 Task: Look for space in Zavodoukovsk, Russia from 24th August, 2023 to 10th September, 2023 for 8 adults in price range Rs.12000 to Rs.15000. Place can be entire place or shared room with 4 bedrooms having 8 beds and 4 bathrooms. Property type can be house, flat, guest house. Amenities needed are: wifi, TV, free parkinig on premises, gym, breakfast. Booking option can be shelf check-in. Required host language is English.
Action: Mouse moved to (477, 97)
Screenshot: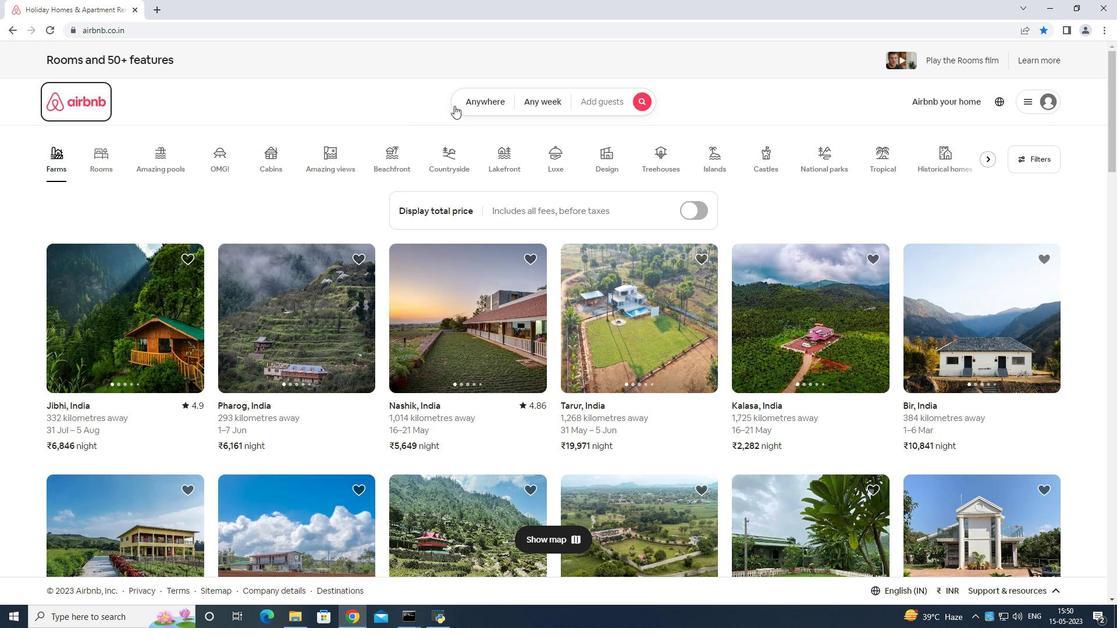 
Action: Mouse pressed left at (477, 97)
Screenshot: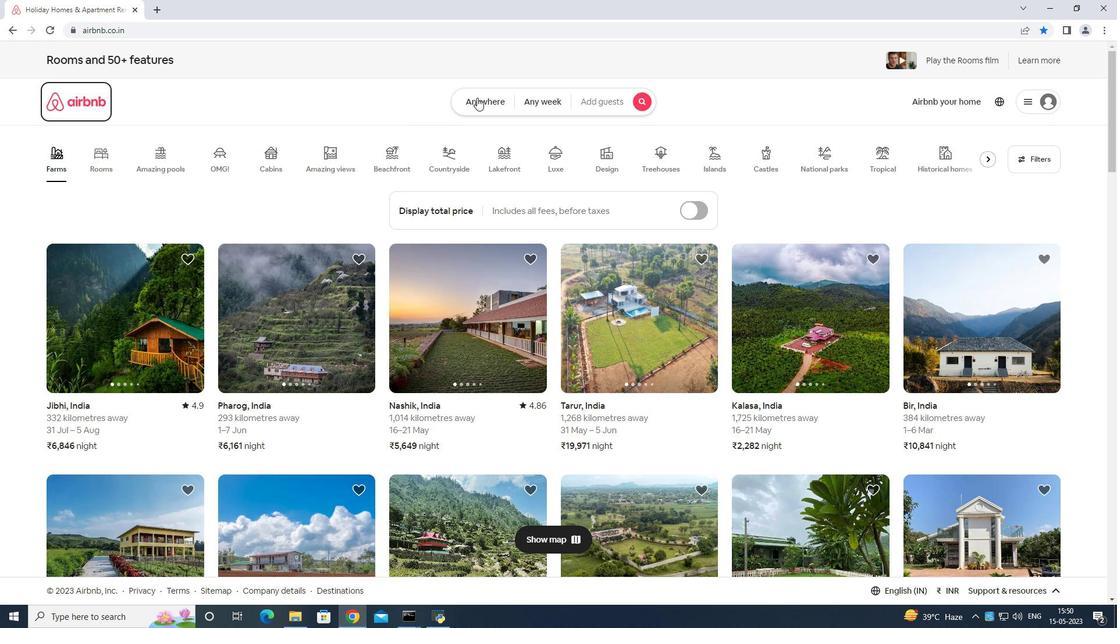 
Action: Mouse moved to (453, 140)
Screenshot: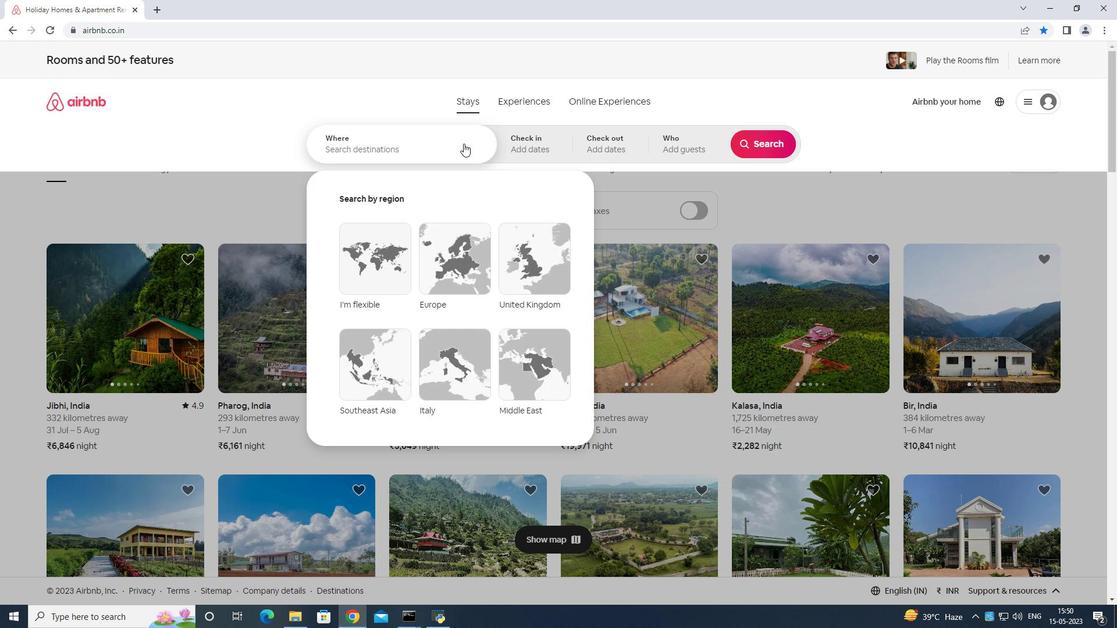 
Action: Mouse pressed left at (453, 140)
Screenshot: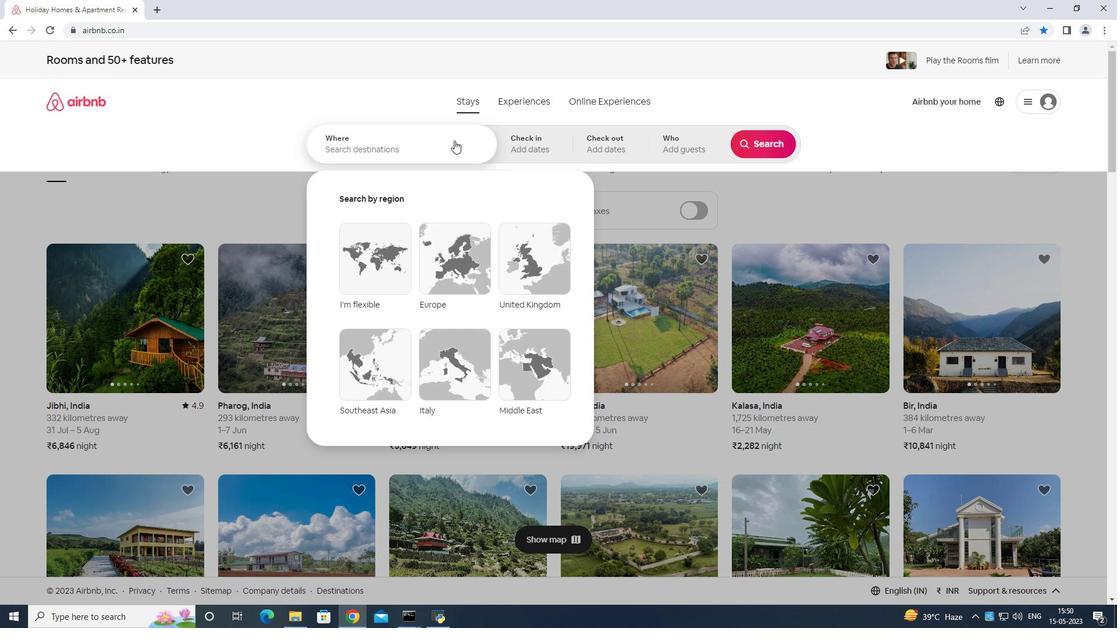 
Action: Mouse moved to (450, 140)
Screenshot: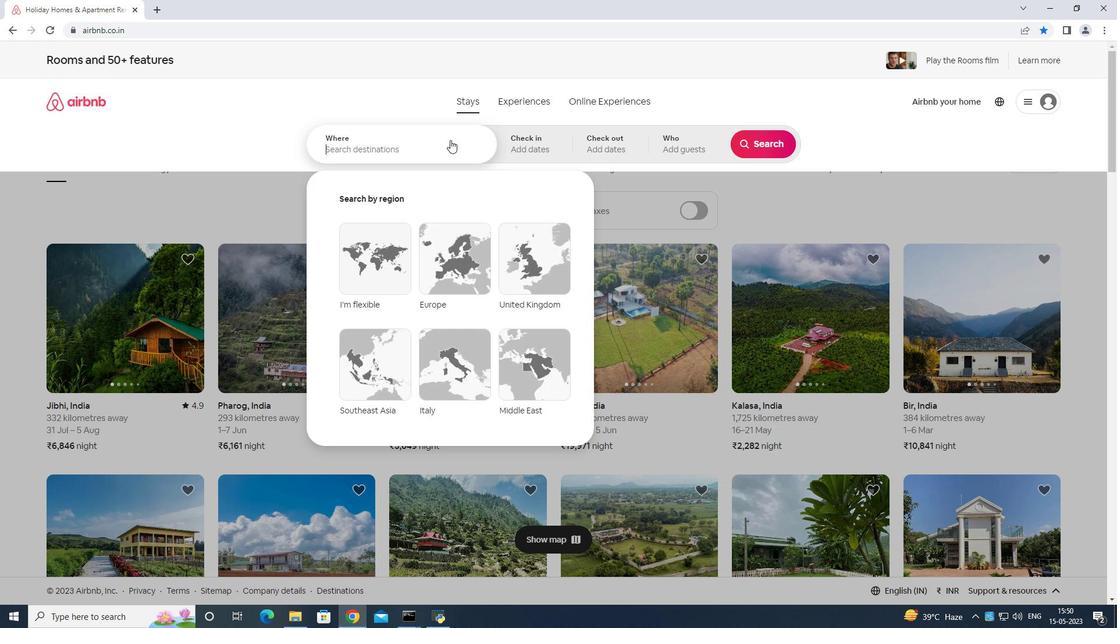 
Action: Key pressed <Key.shift>Zavodoukovsk<Key.space><Key.shift>Russia<Key.enter>
Screenshot: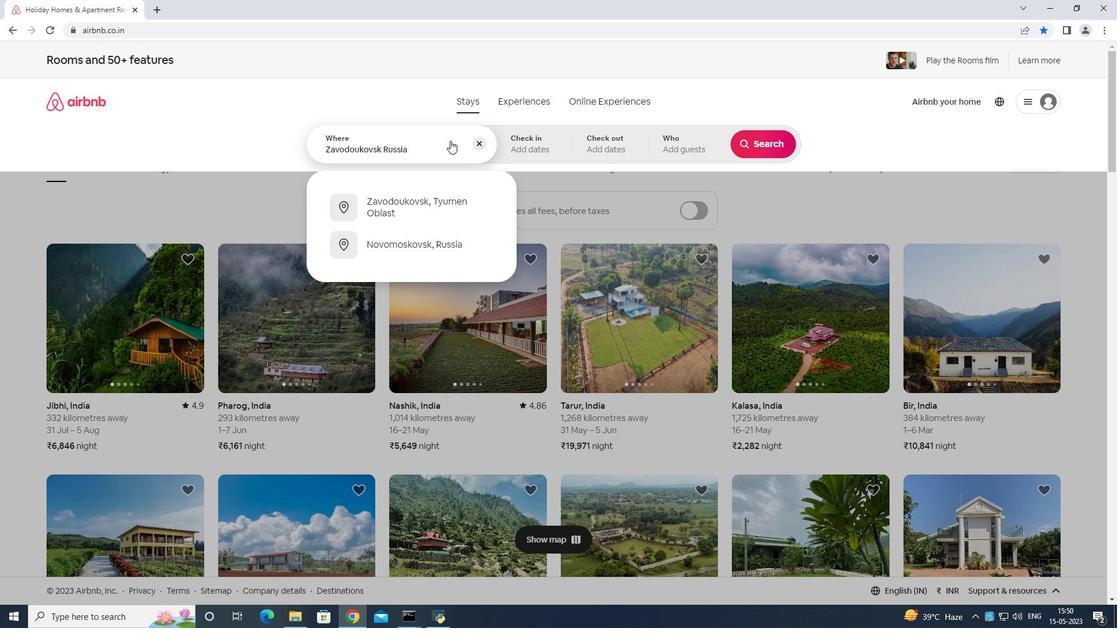 
Action: Mouse moved to (755, 239)
Screenshot: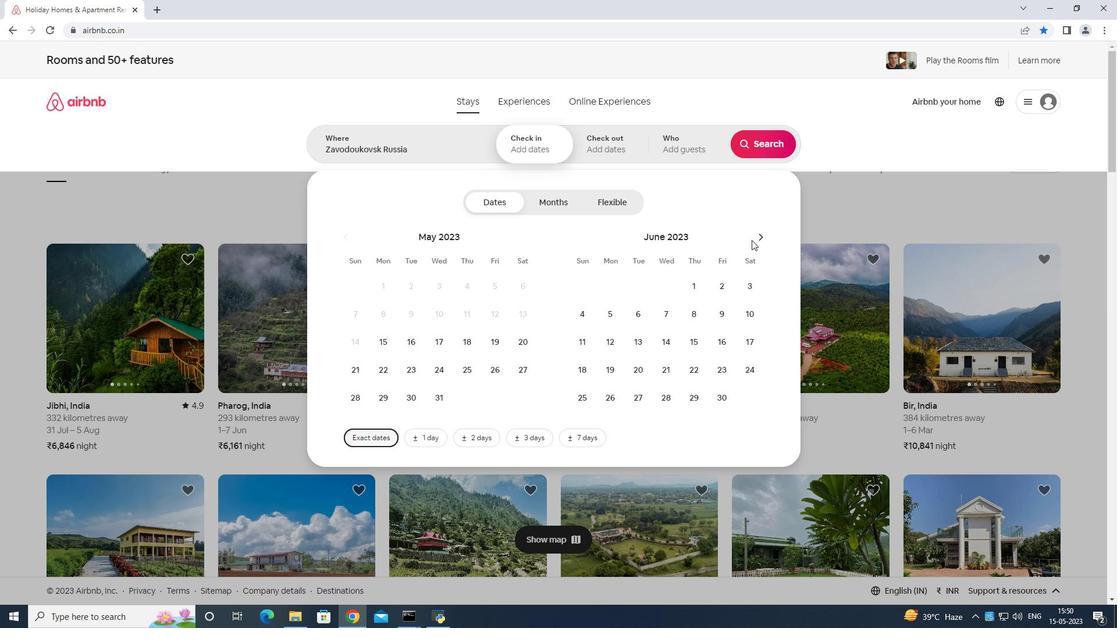 
Action: Mouse pressed left at (755, 239)
Screenshot: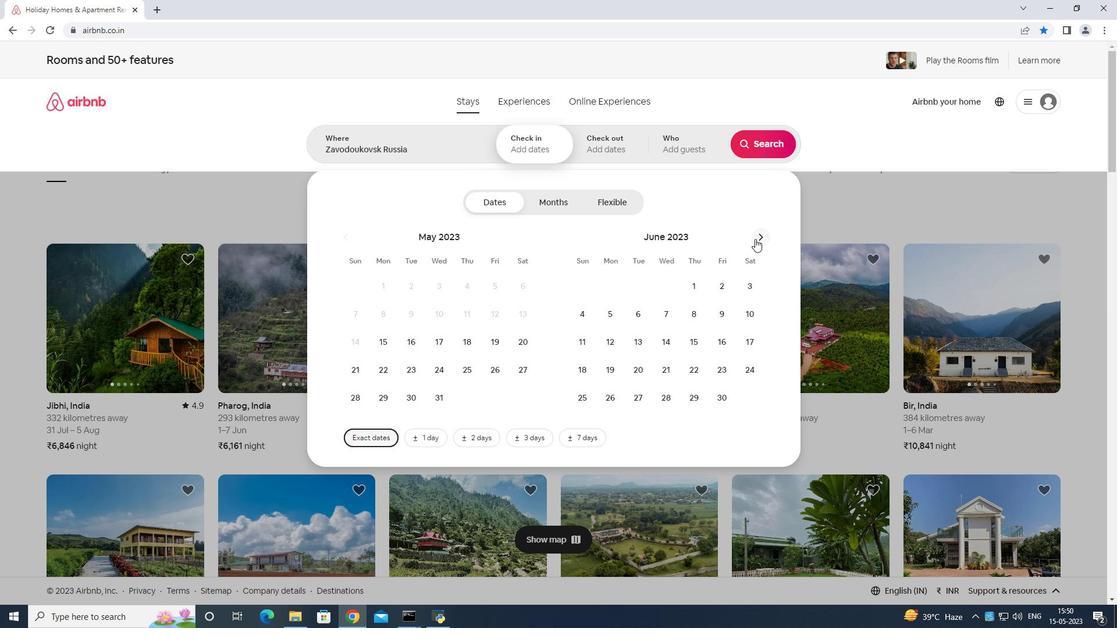
Action: Mouse moved to (757, 238)
Screenshot: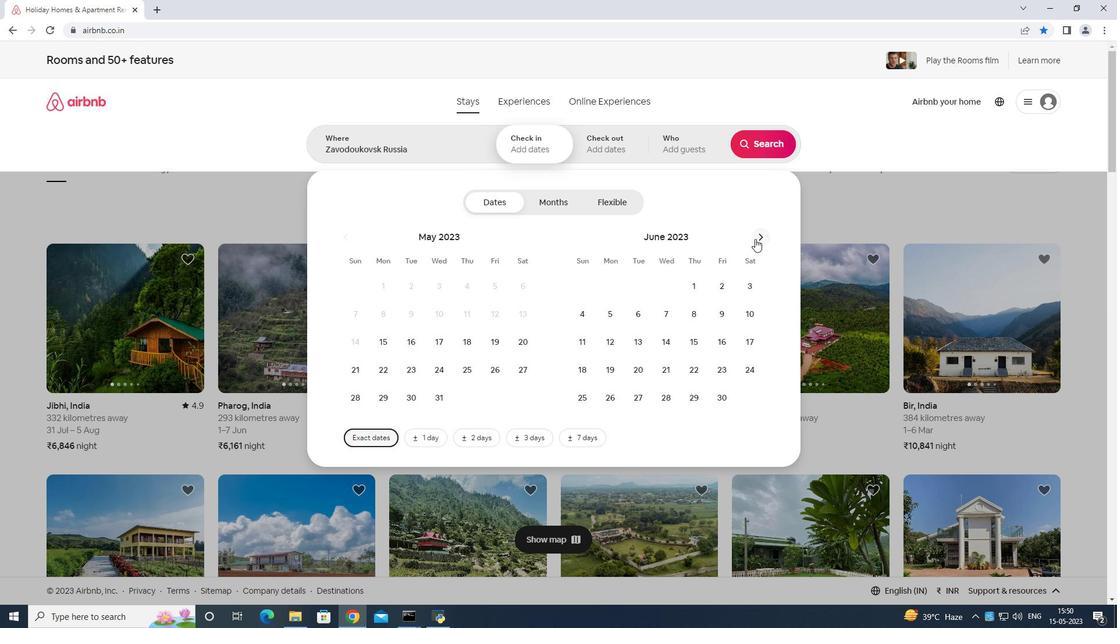 
Action: Mouse pressed left at (757, 238)
Screenshot: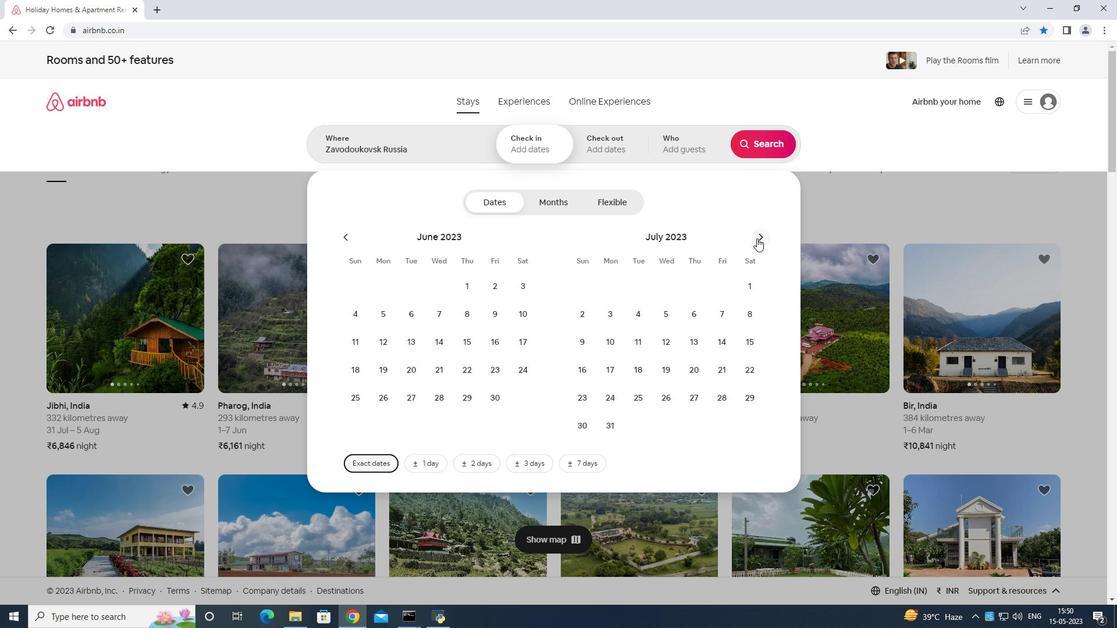 
Action: Mouse moved to (697, 367)
Screenshot: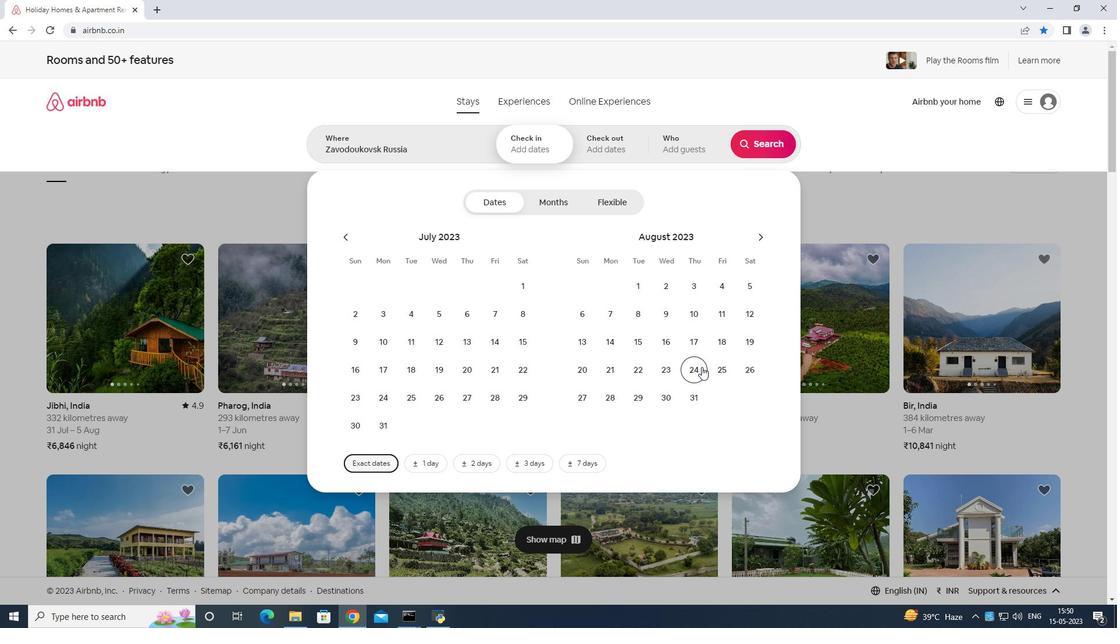 
Action: Mouse pressed left at (697, 367)
Screenshot: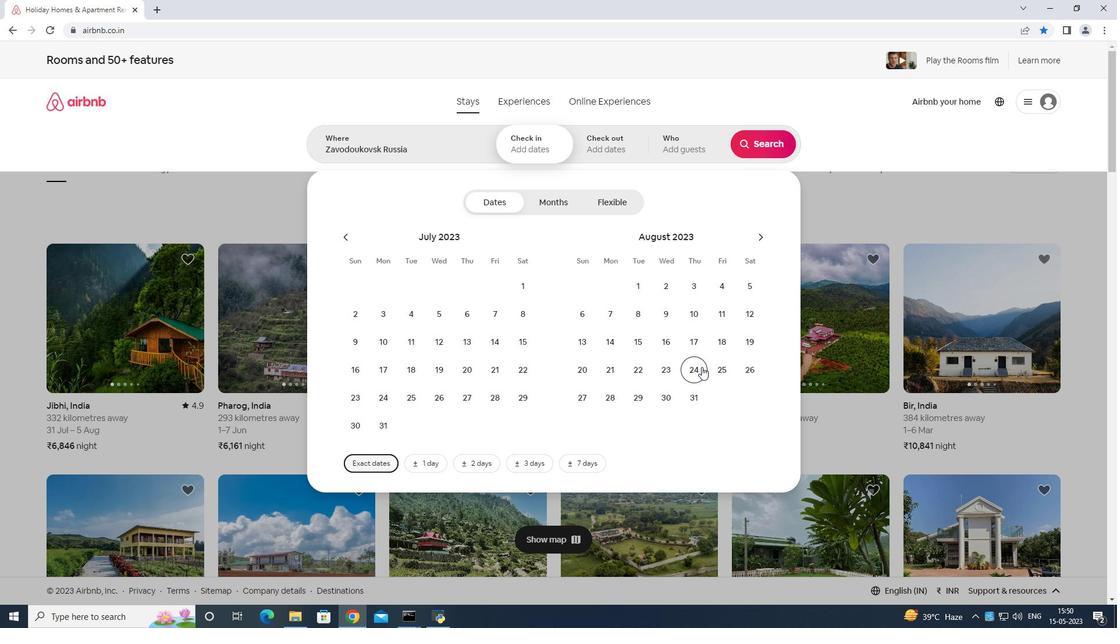 
Action: Mouse moved to (763, 236)
Screenshot: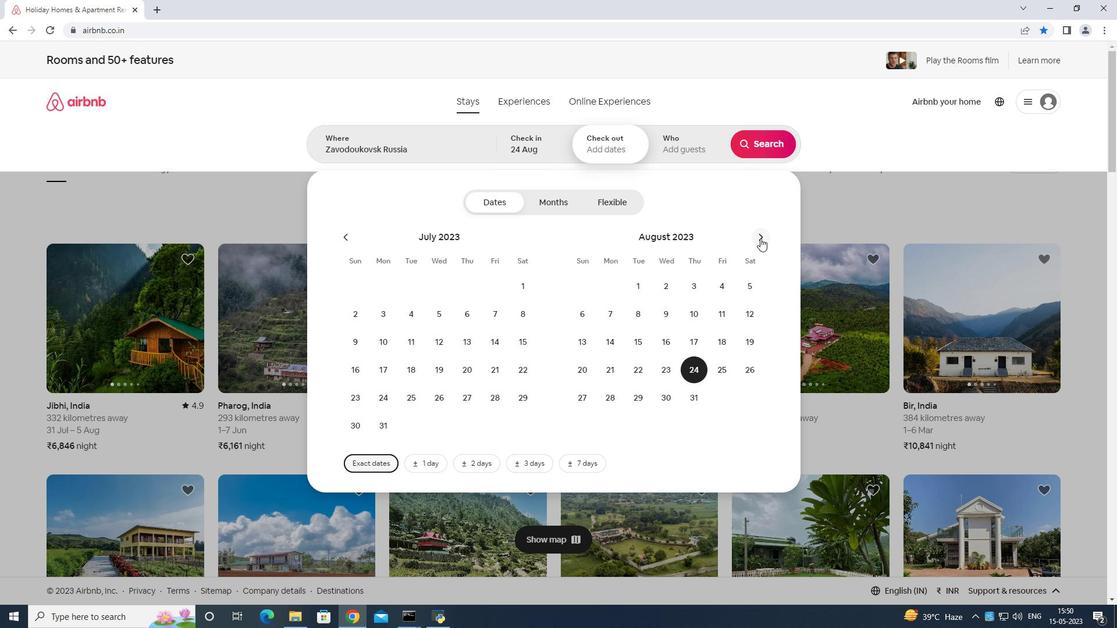 
Action: Mouse pressed left at (763, 236)
Screenshot: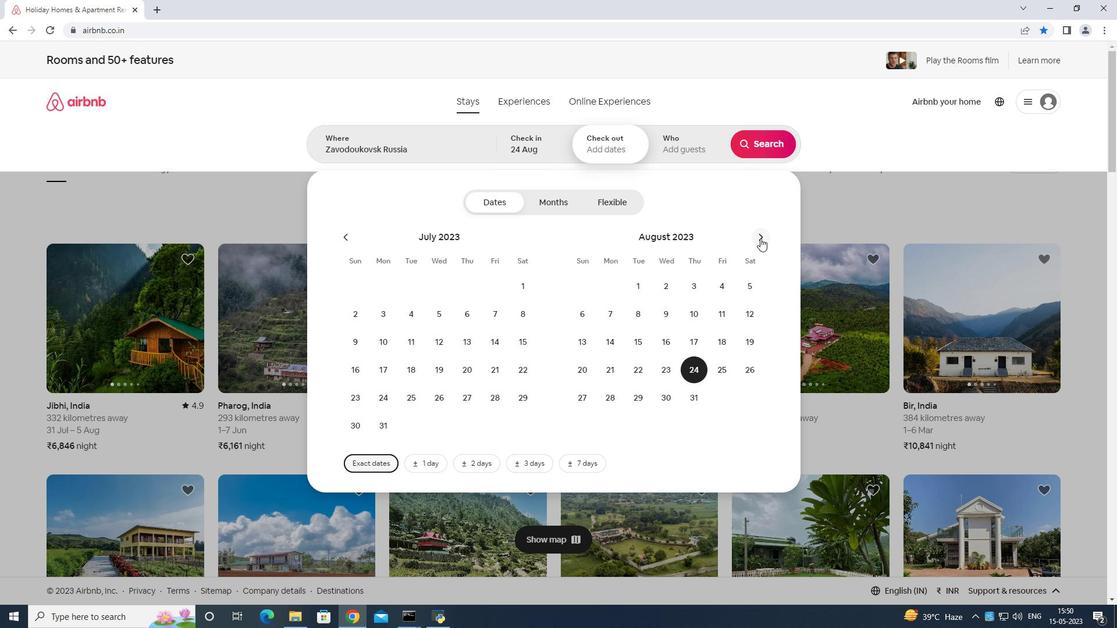
Action: Mouse moved to (592, 339)
Screenshot: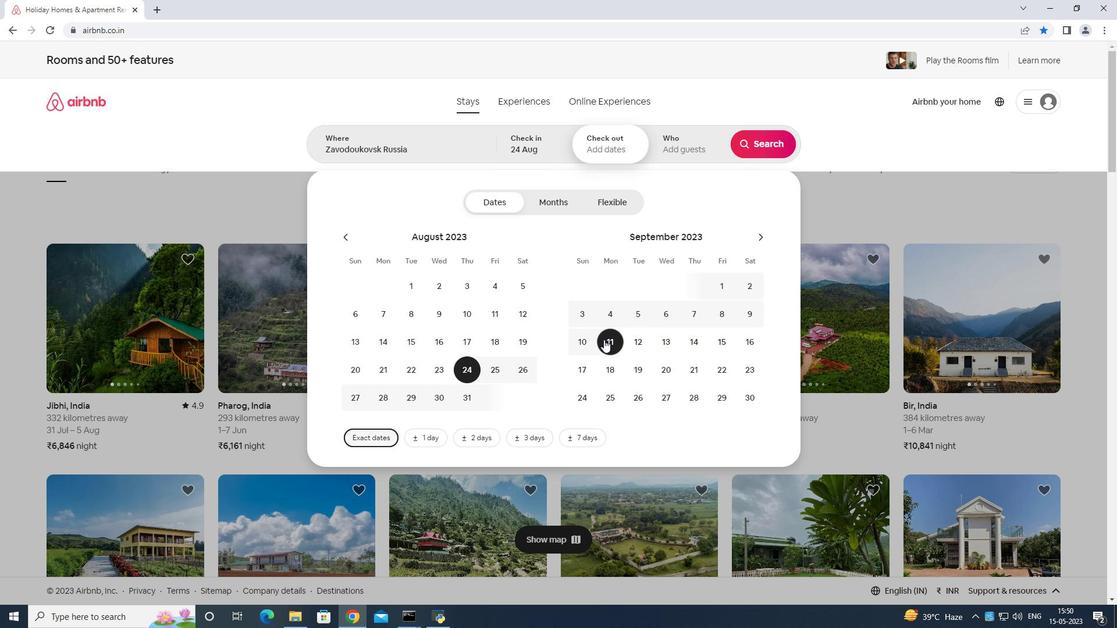 
Action: Mouse pressed left at (592, 339)
Screenshot: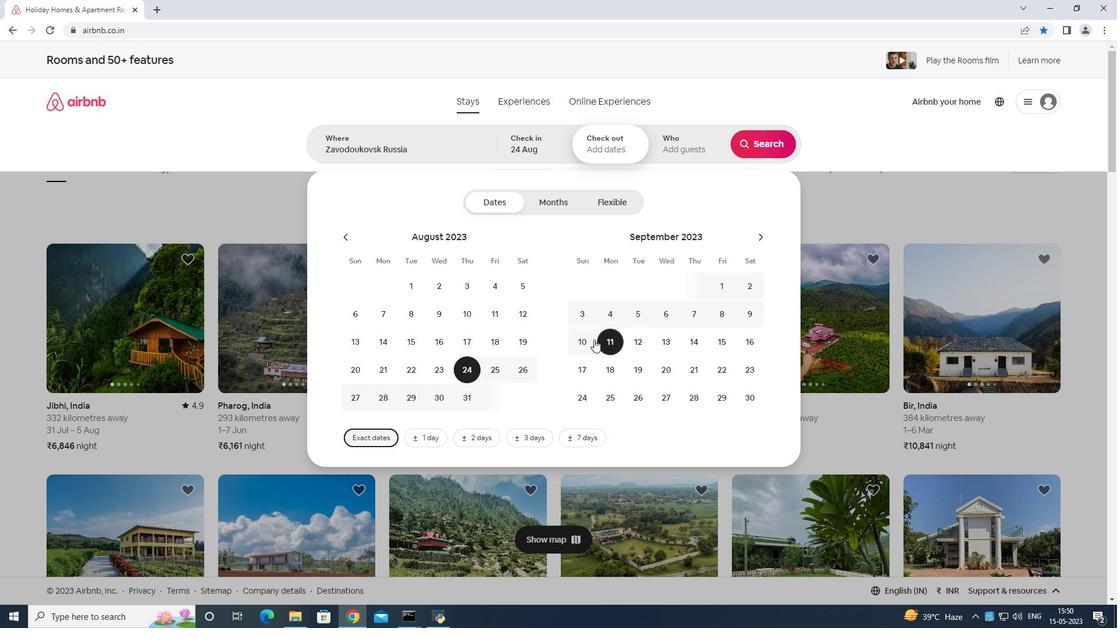 
Action: Mouse moved to (700, 146)
Screenshot: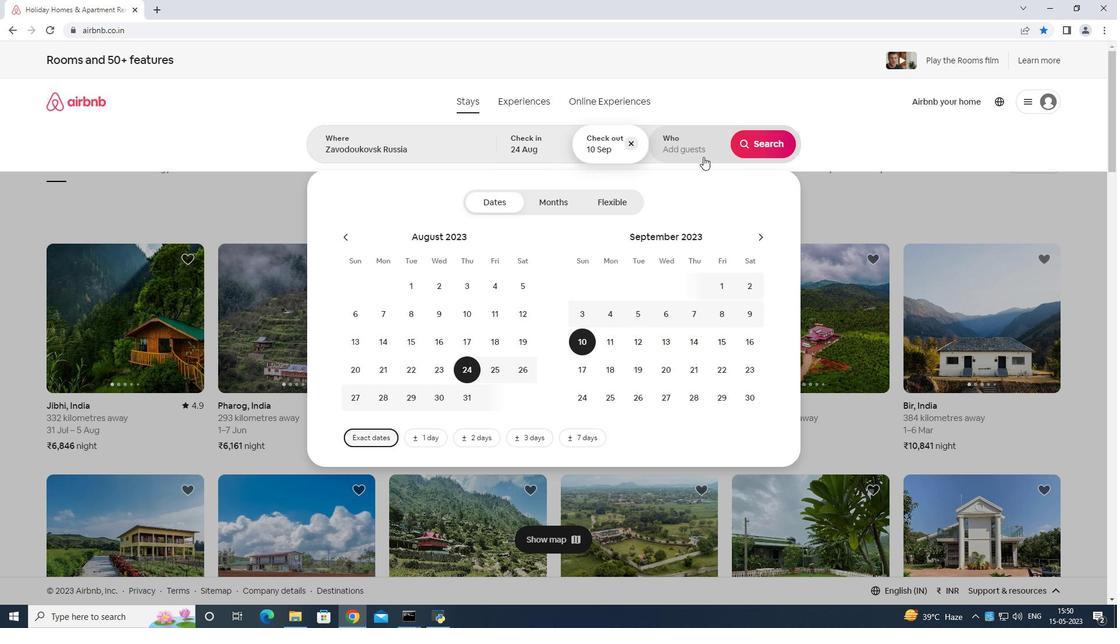 
Action: Mouse pressed left at (700, 146)
Screenshot: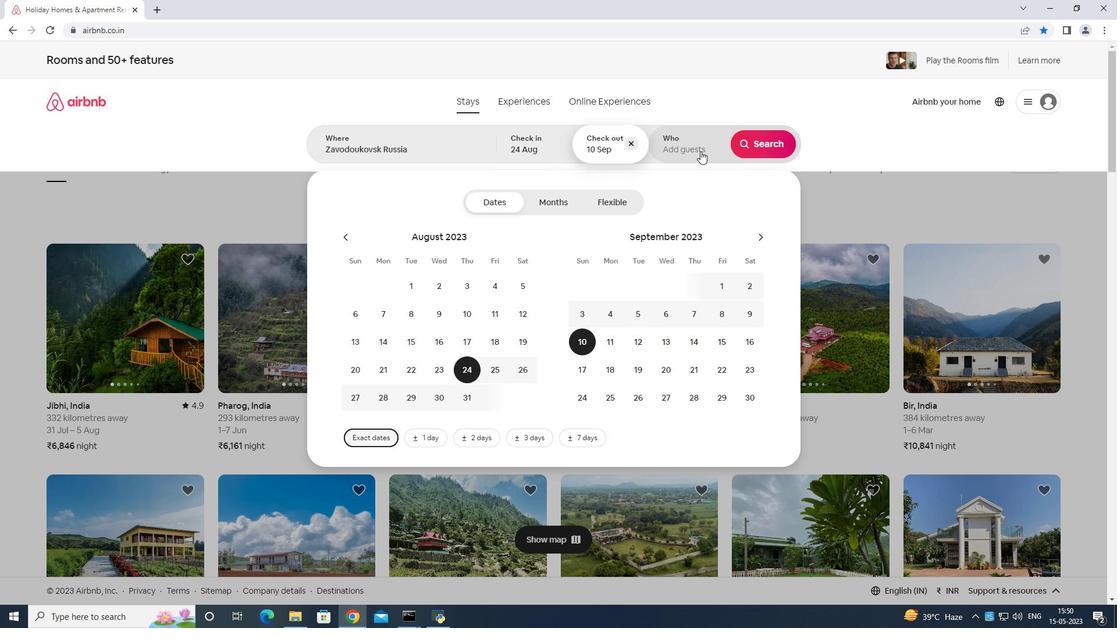 
Action: Mouse moved to (710, 143)
Screenshot: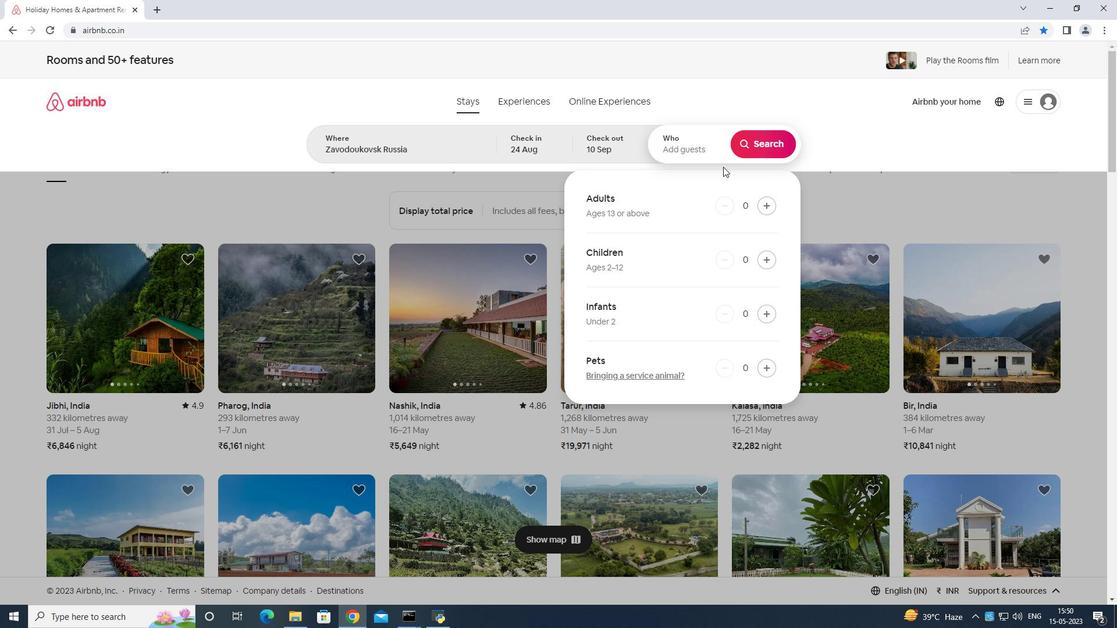 
Action: Mouse pressed left at (710, 143)
Screenshot: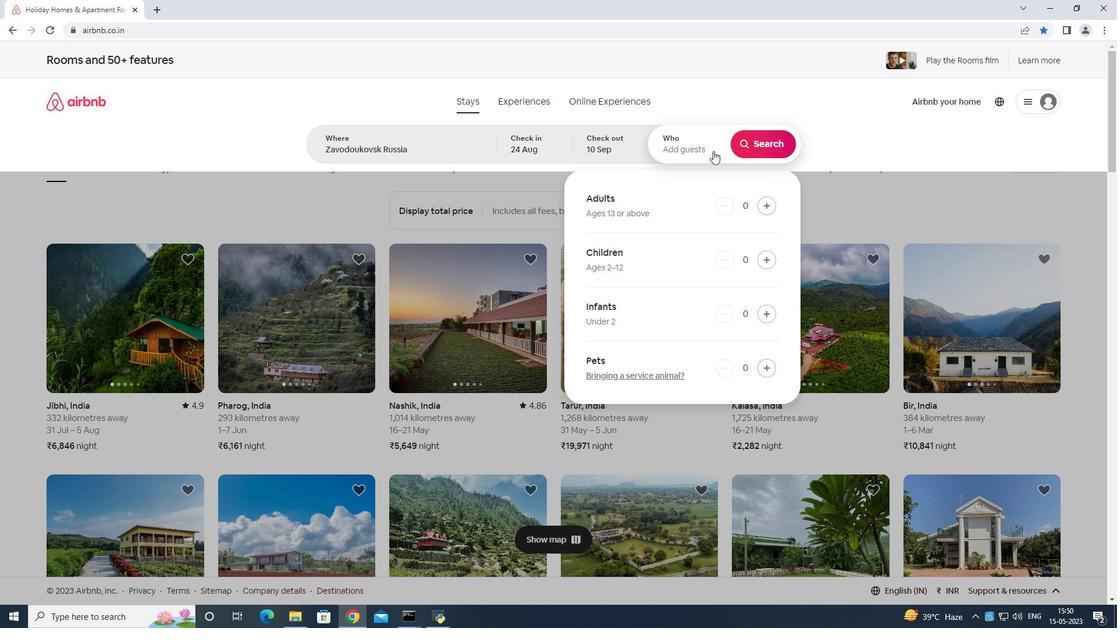 
Action: Mouse moved to (689, 143)
Screenshot: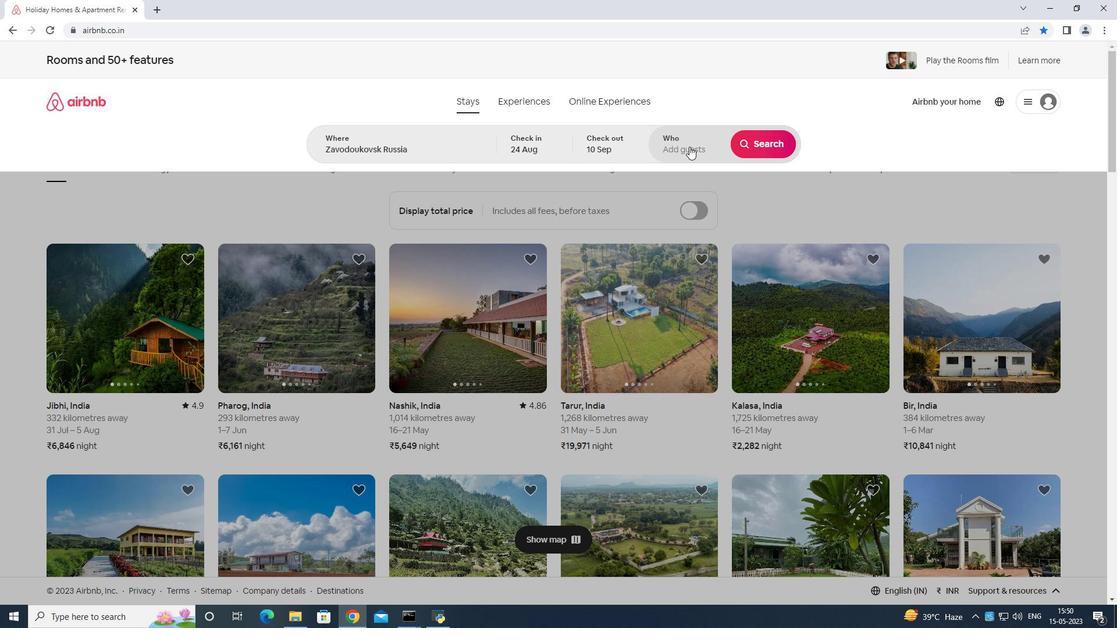 
Action: Mouse pressed left at (689, 143)
Screenshot: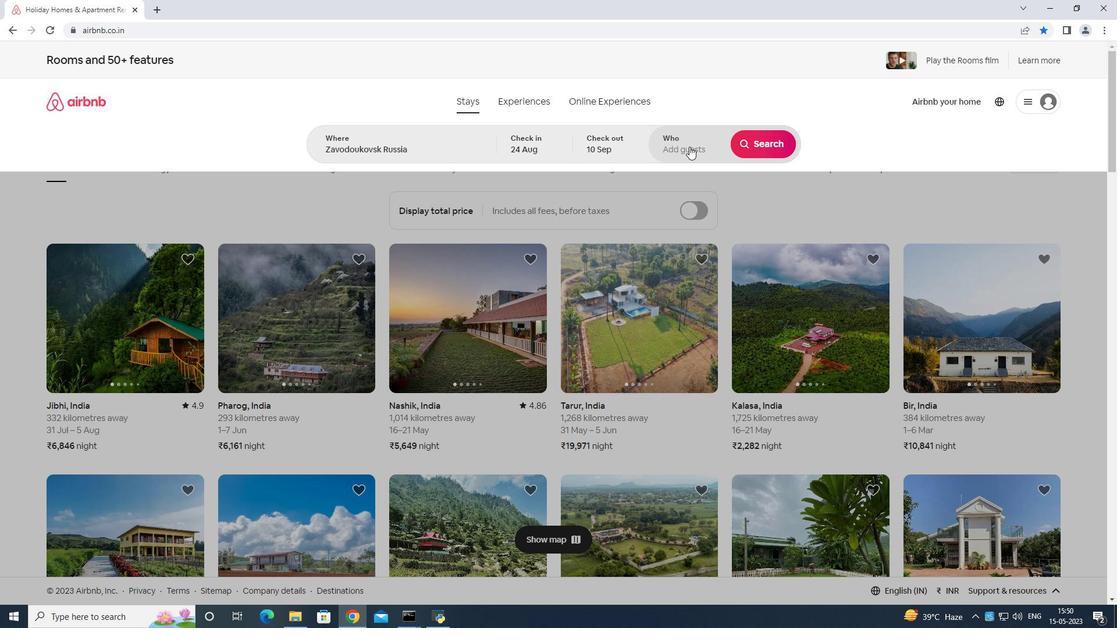 
Action: Mouse moved to (762, 207)
Screenshot: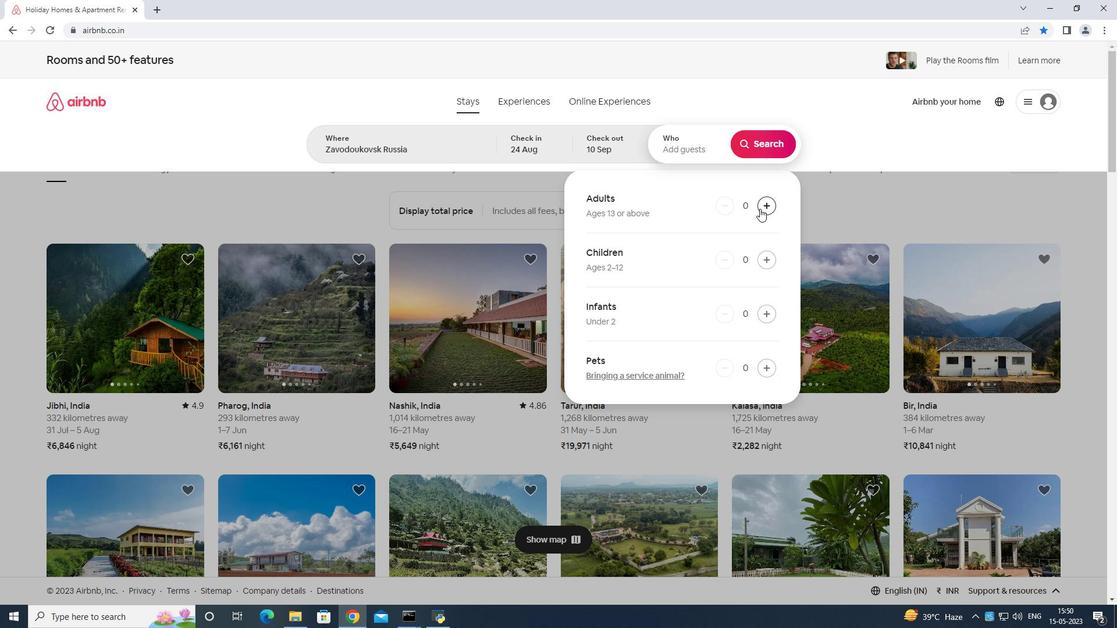 
Action: Mouse pressed left at (762, 207)
Screenshot: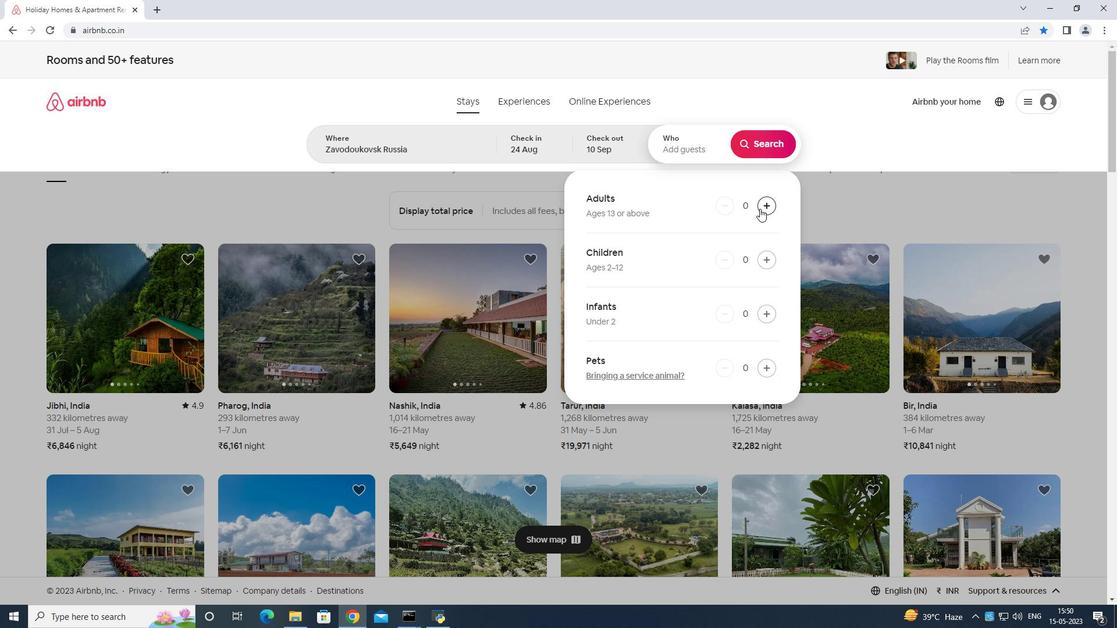
Action: Mouse moved to (763, 207)
Screenshot: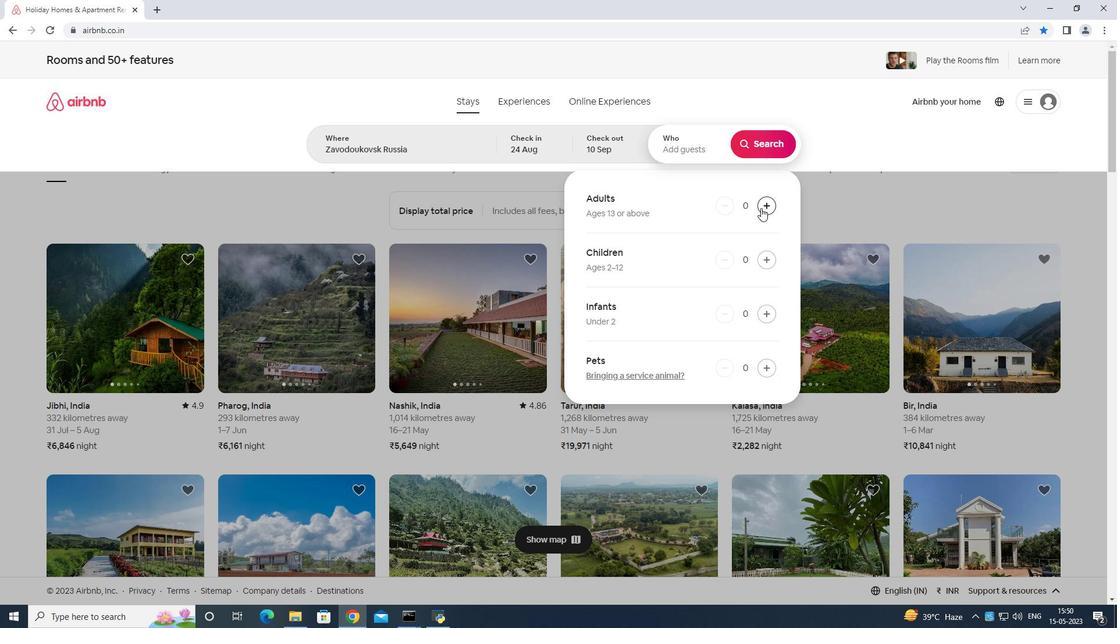 
Action: Mouse pressed left at (763, 207)
Screenshot: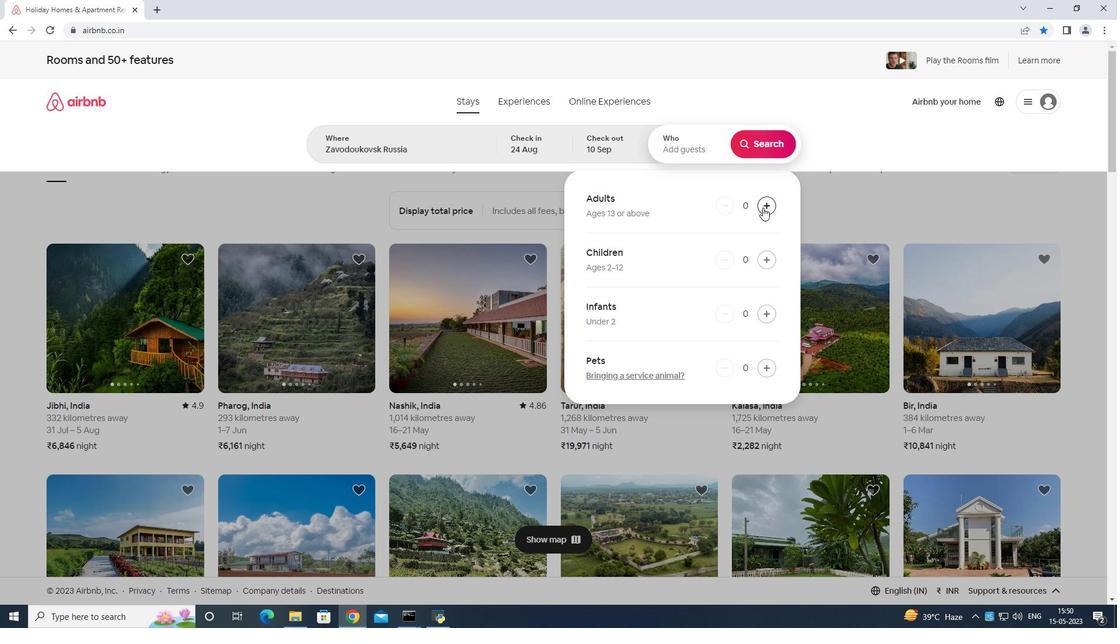 
Action: Mouse pressed left at (763, 207)
Screenshot: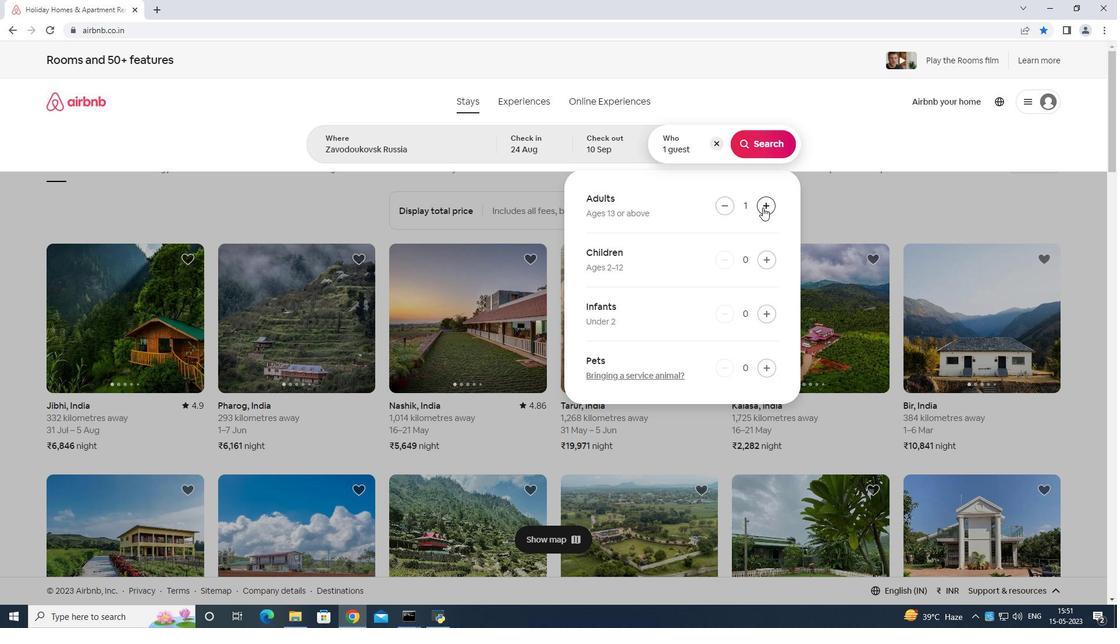 
Action: Mouse moved to (763, 207)
Screenshot: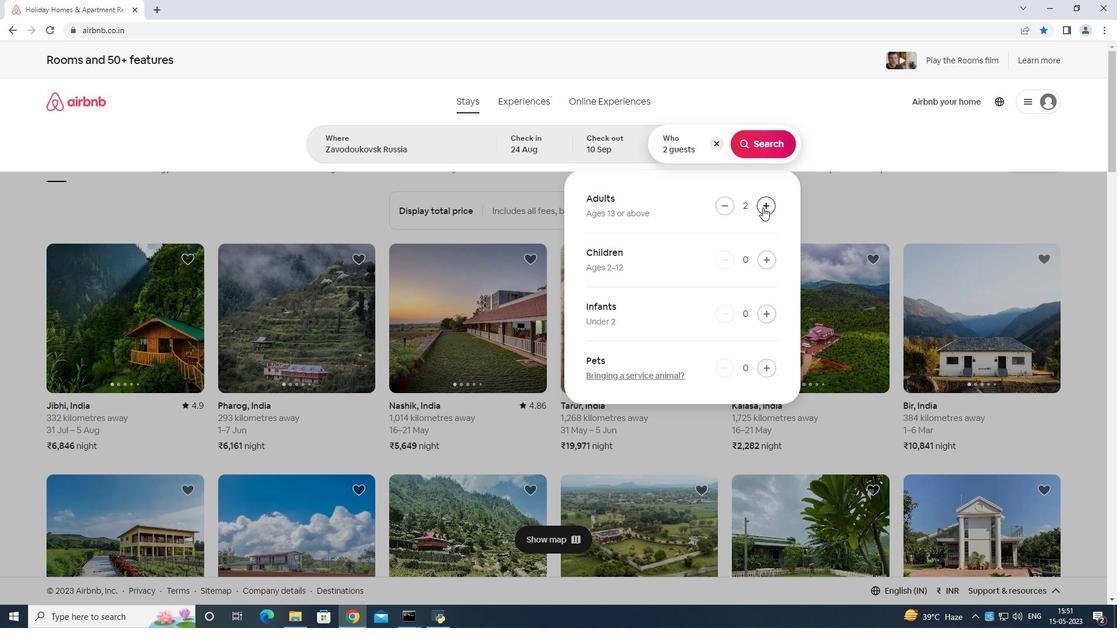 
Action: Mouse pressed left at (763, 207)
Screenshot: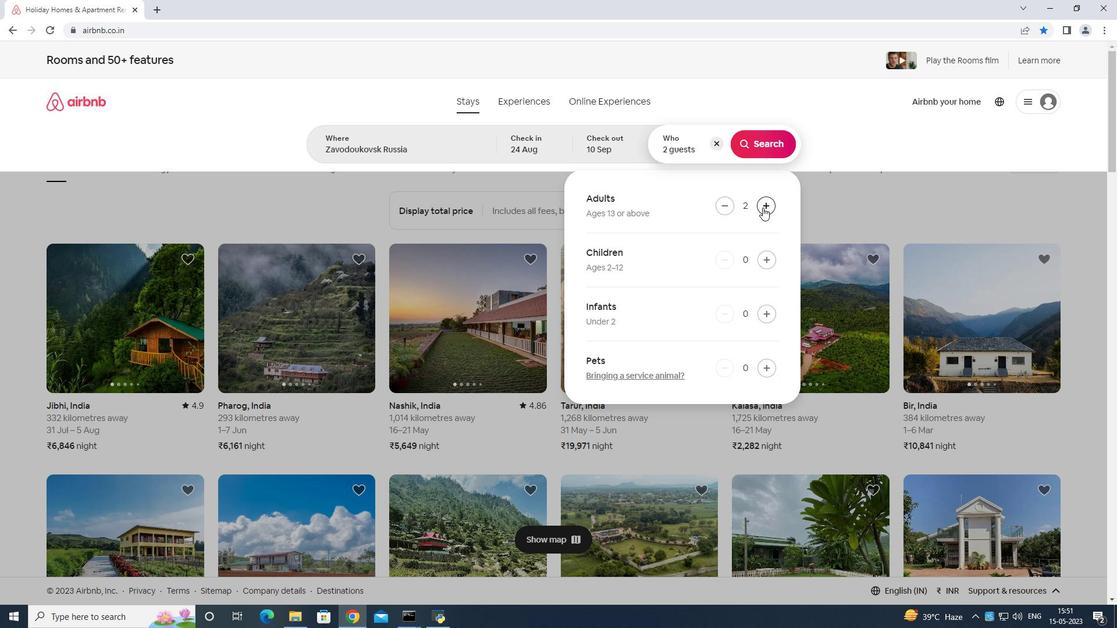 
Action: Mouse moved to (763, 207)
Screenshot: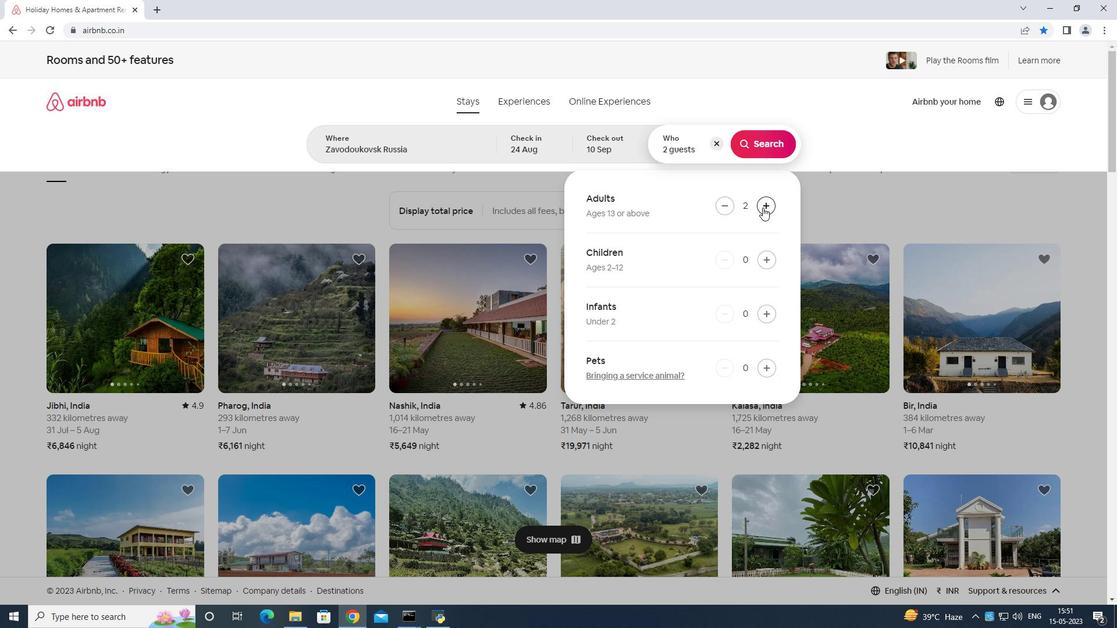 
Action: Mouse pressed left at (763, 207)
Screenshot: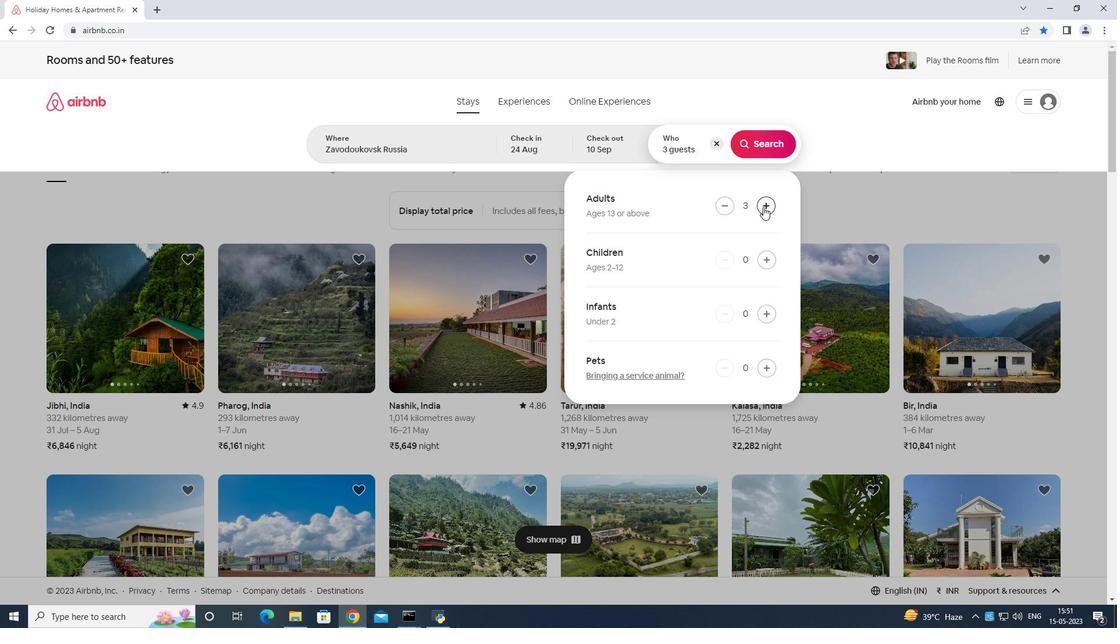 
Action: Mouse pressed left at (763, 207)
Screenshot: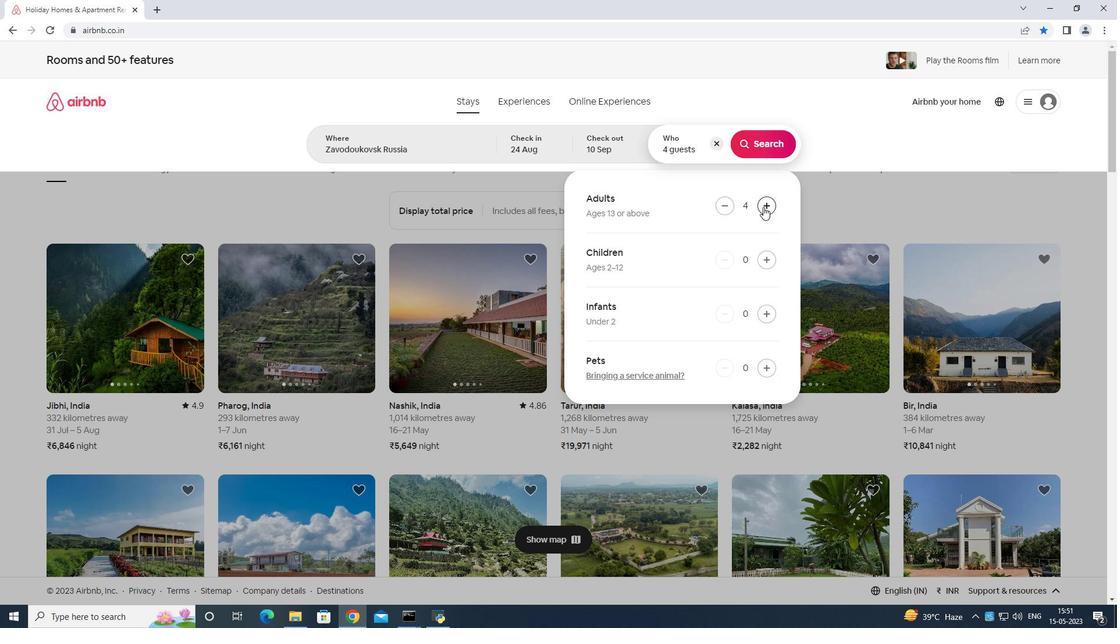
Action: Mouse pressed left at (763, 207)
Screenshot: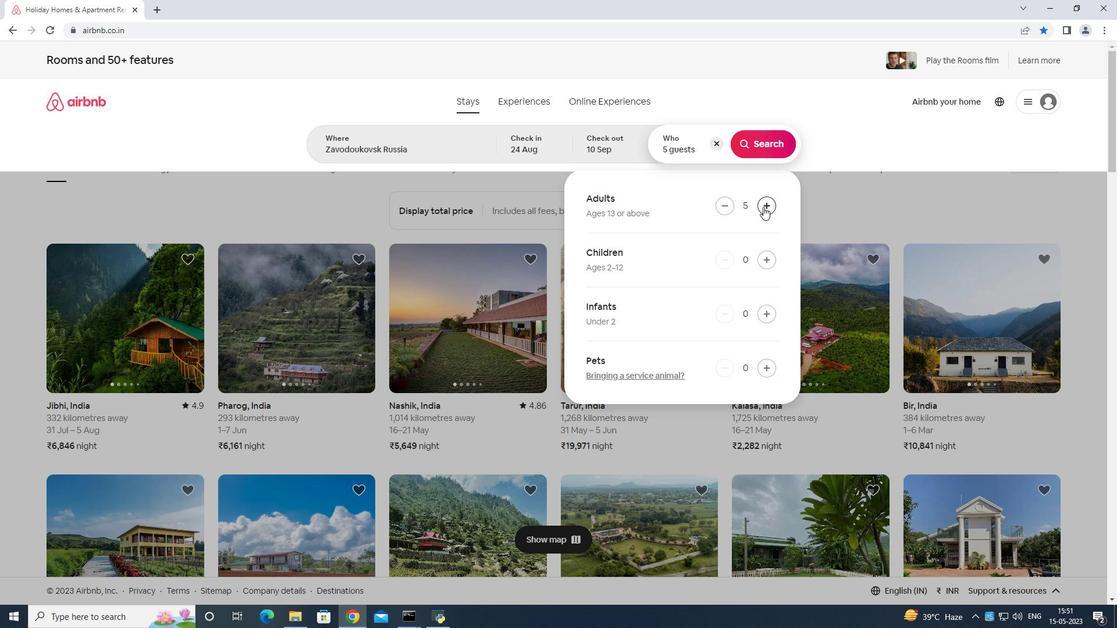
Action: Mouse pressed left at (763, 207)
Screenshot: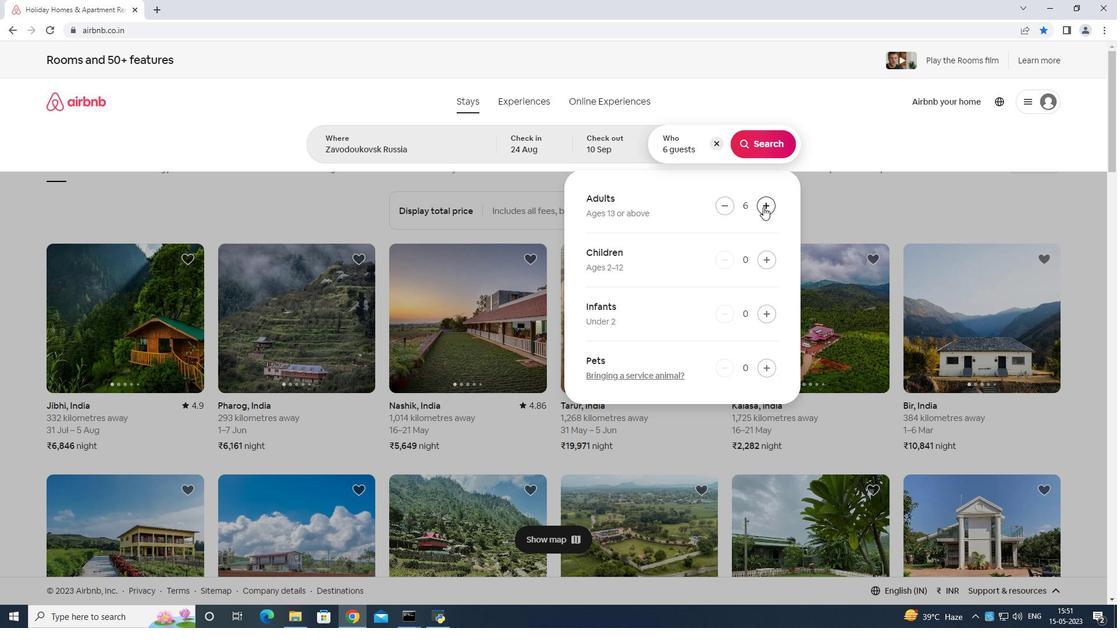 
Action: Mouse moved to (762, 144)
Screenshot: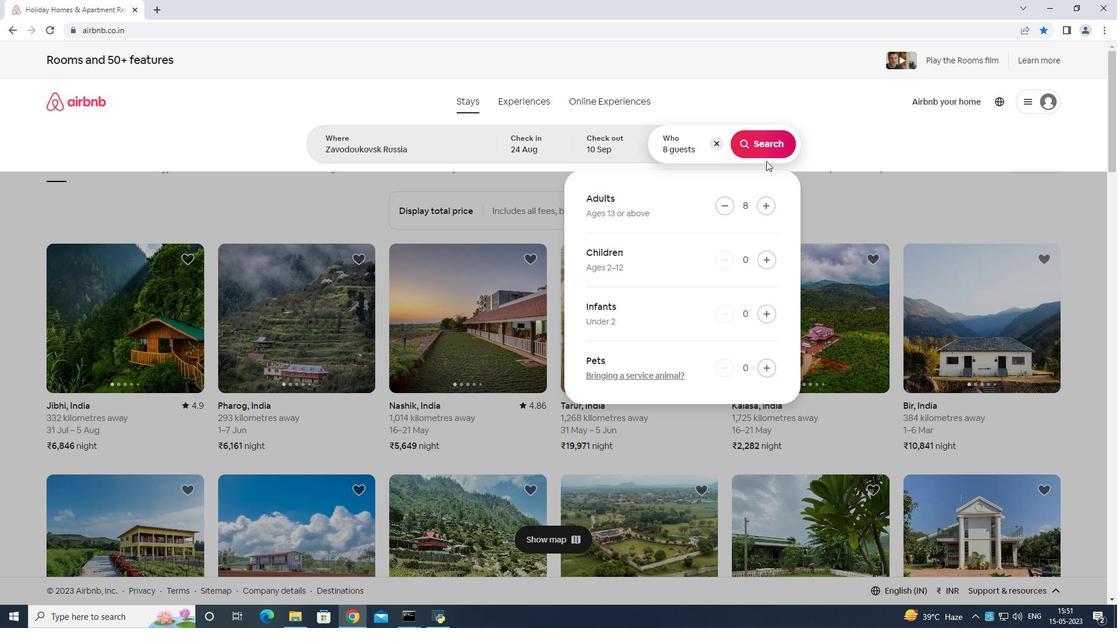 
Action: Mouse pressed left at (762, 144)
Screenshot: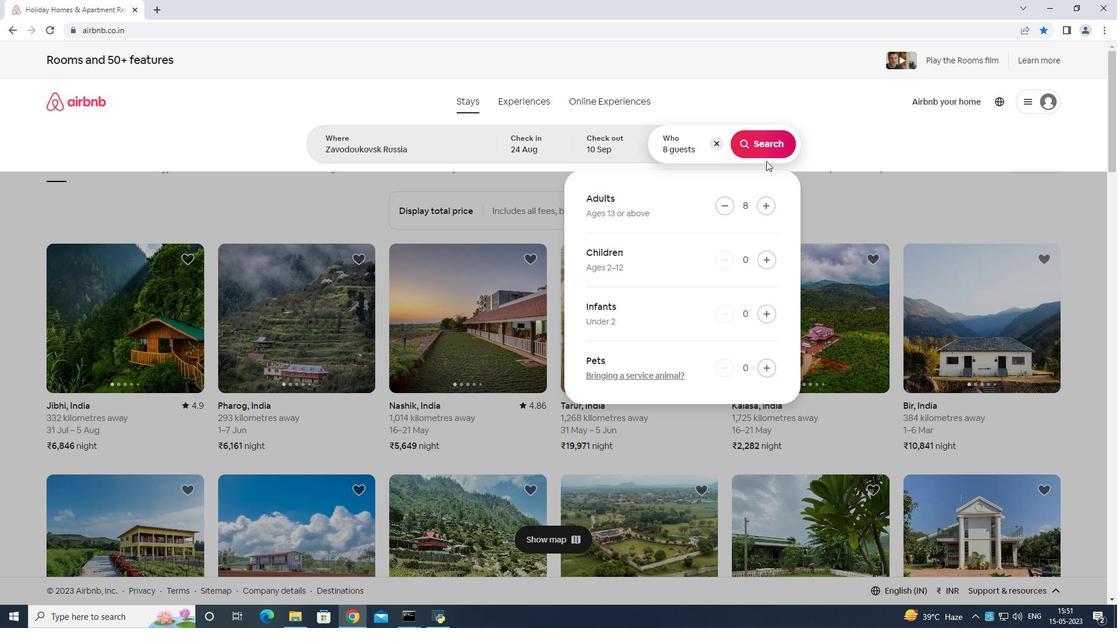 
Action: Mouse moved to (1064, 105)
Screenshot: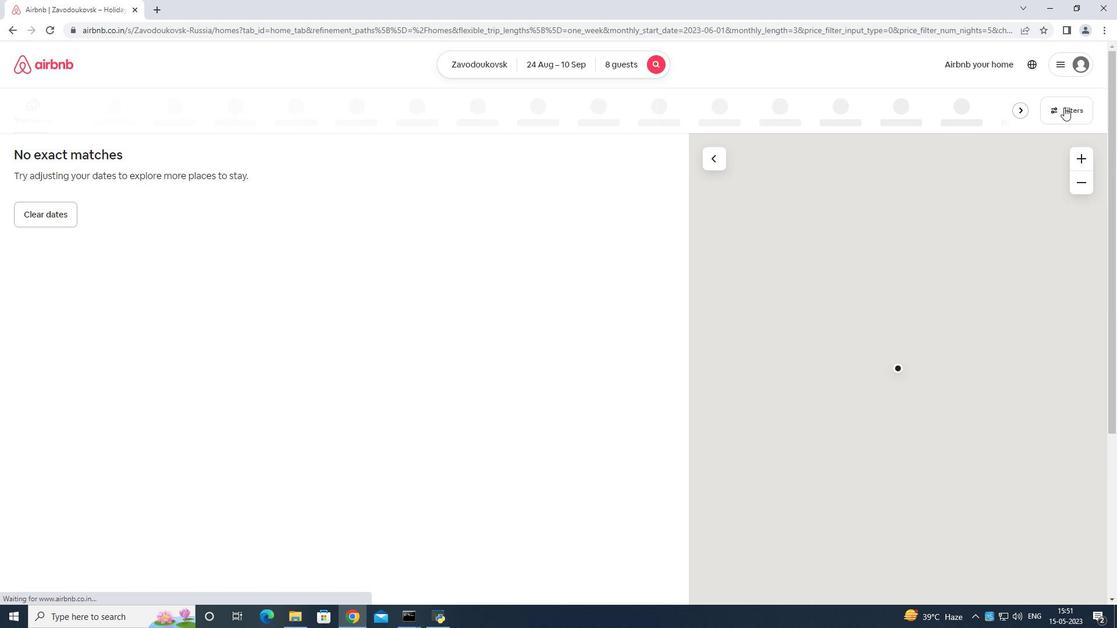 
Action: Mouse pressed left at (1064, 105)
Screenshot: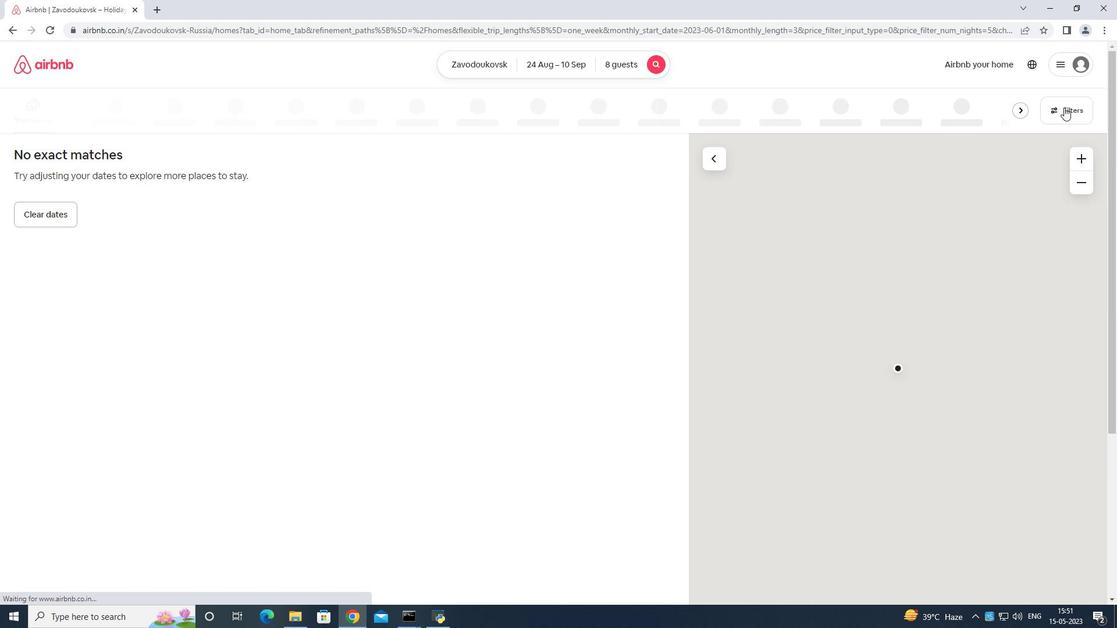 
Action: Mouse moved to (497, 389)
Screenshot: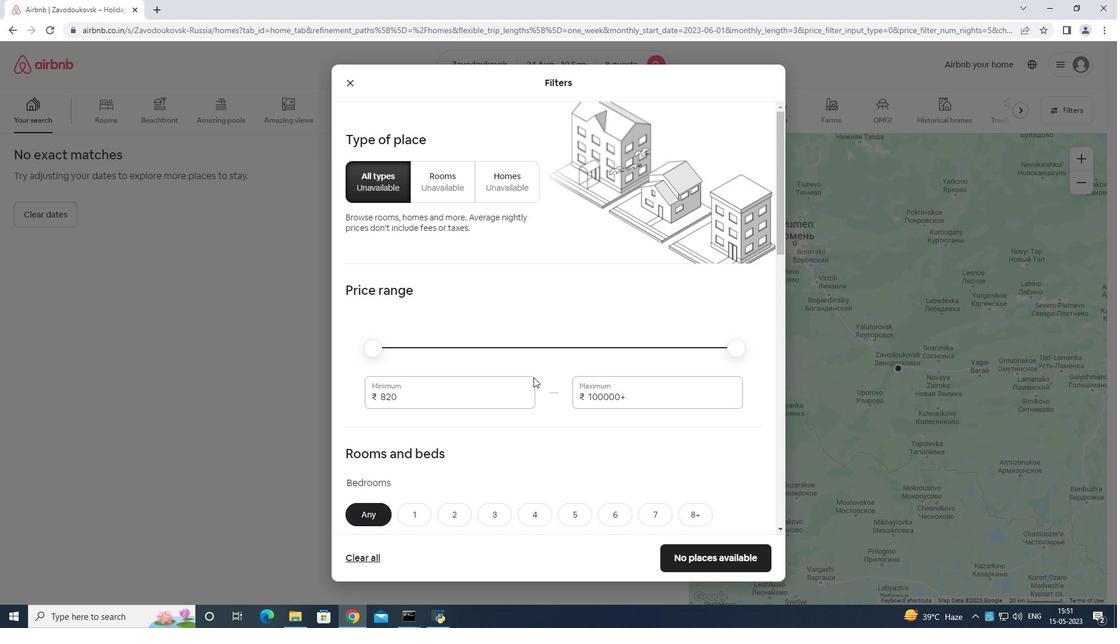 
Action: Mouse pressed left at (497, 389)
Screenshot: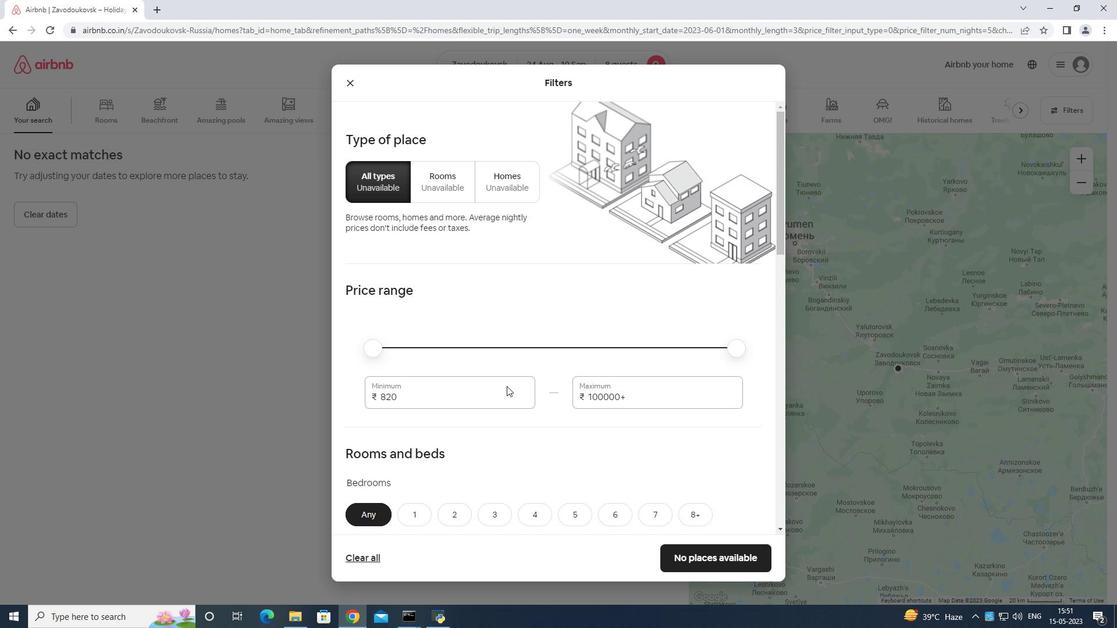 
Action: Mouse moved to (495, 388)
Screenshot: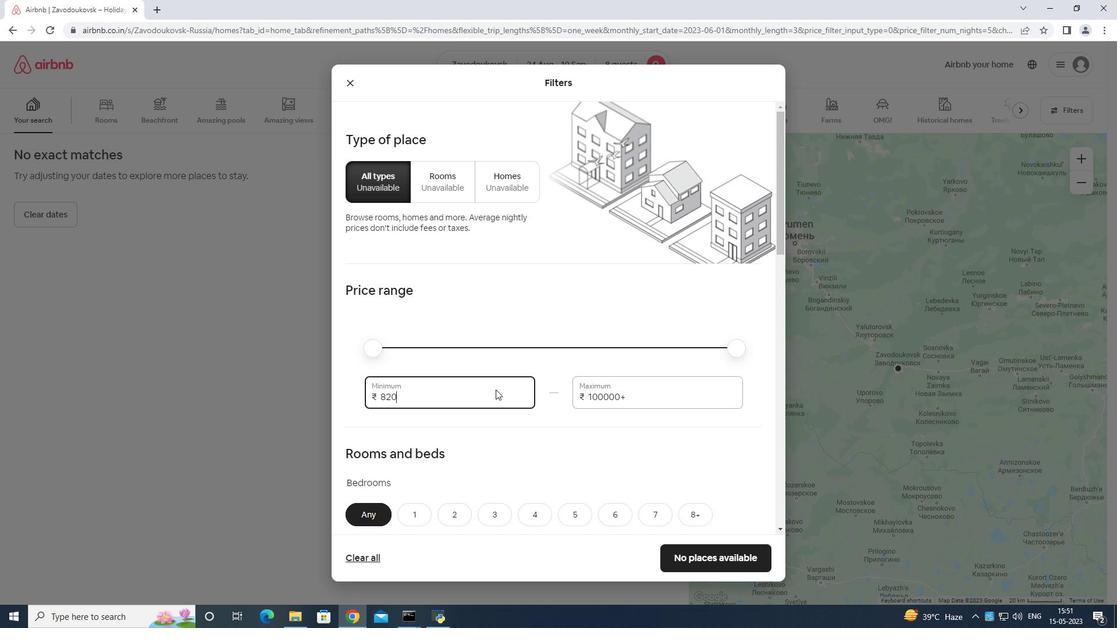 
Action: Key pressed <Key.backspace>
Screenshot: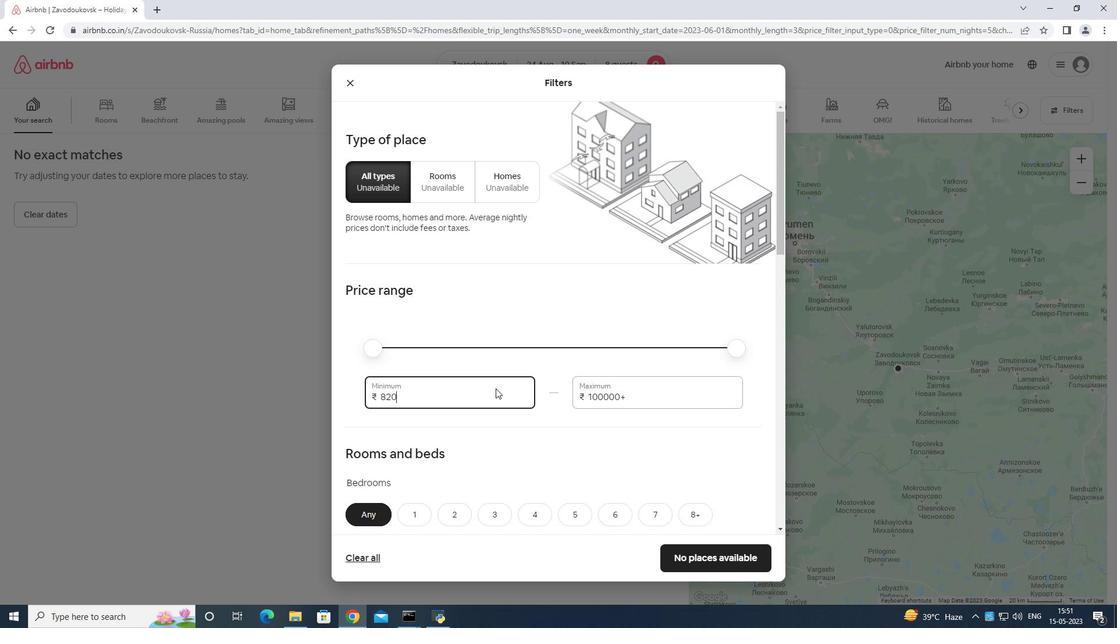 
Action: Mouse moved to (495, 388)
Screenshot: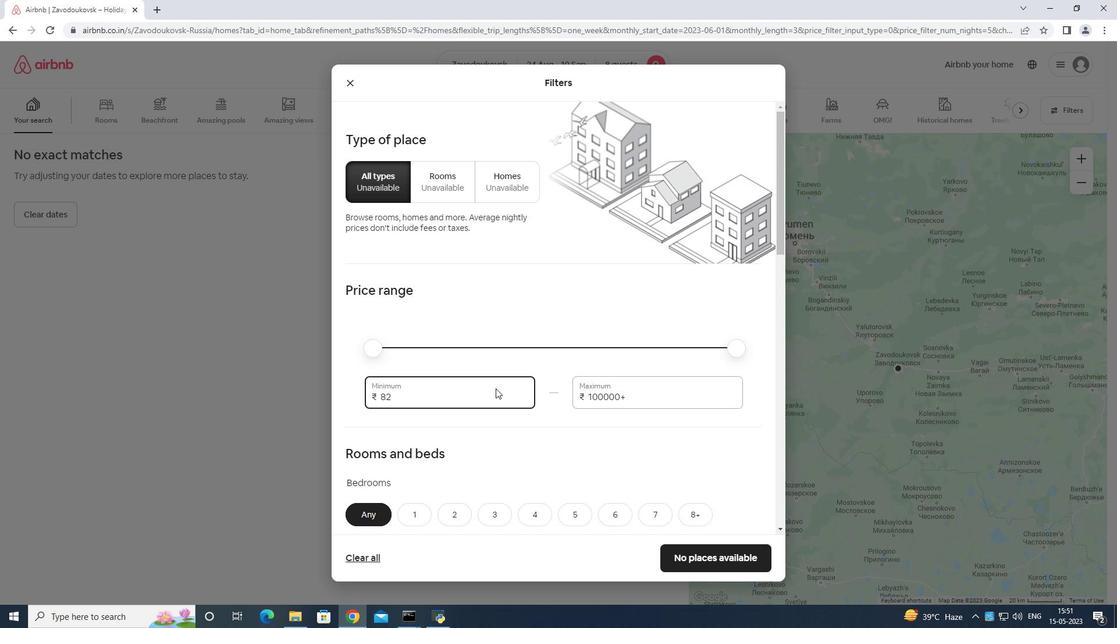 
Action: Key pressed <Key.backspace><Key.backspace>
Screenshot: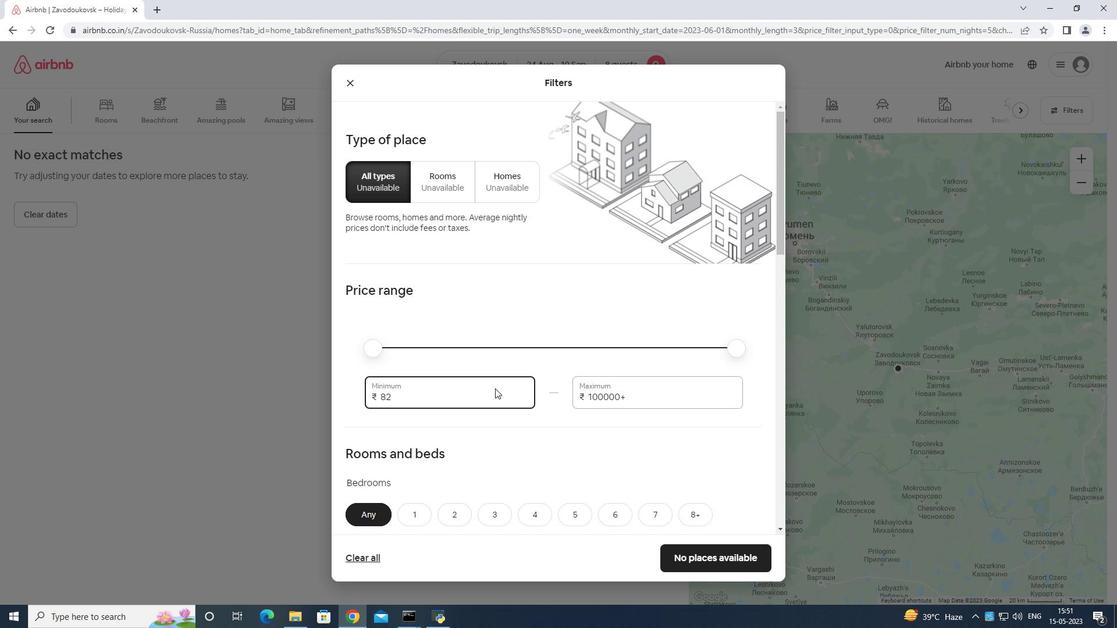 
Action: Mouse moved to (494, 389)
Screenshot: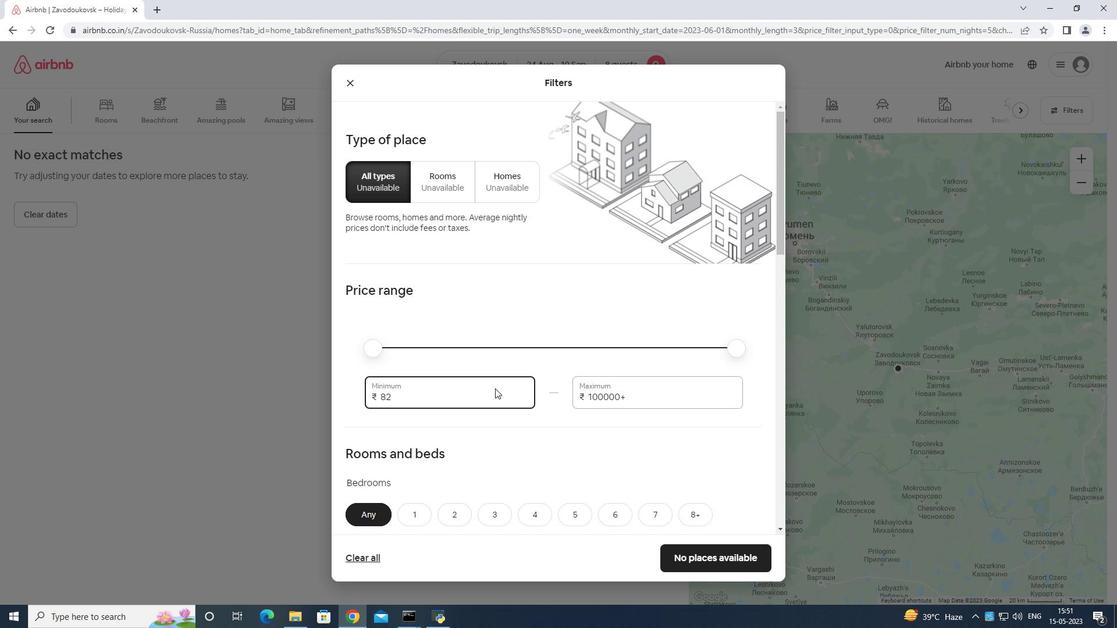 
Action: Key pressed <Key.backspace><Key.backspace><Key.backspace><Key.backspace><Key.backspace>
Screenshot: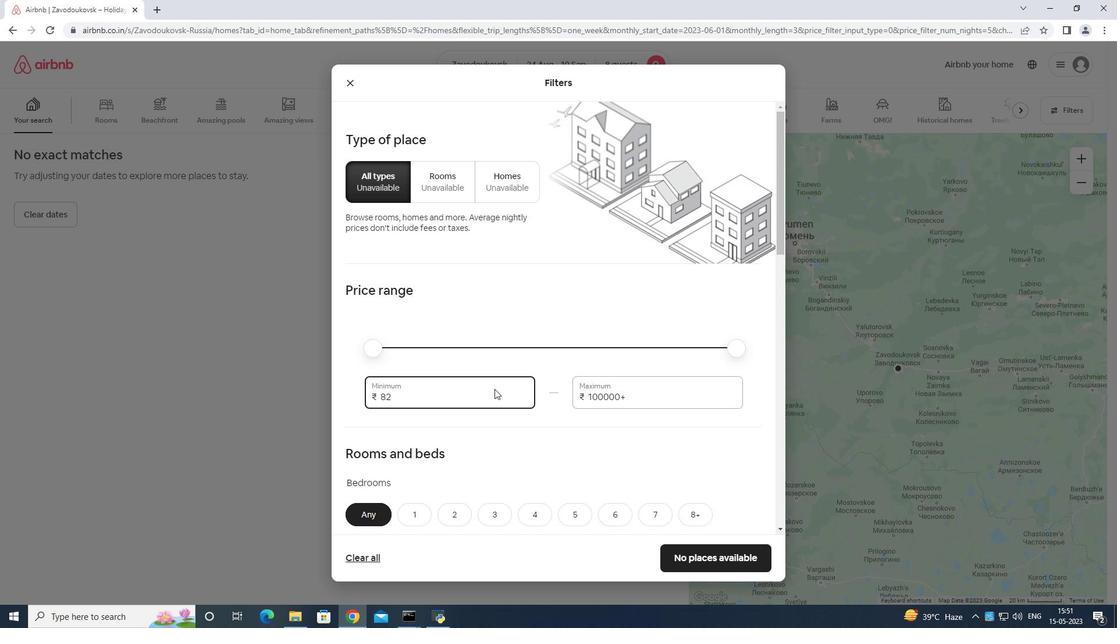 
Action: Mouse moved to (494, 389)
Screenshot: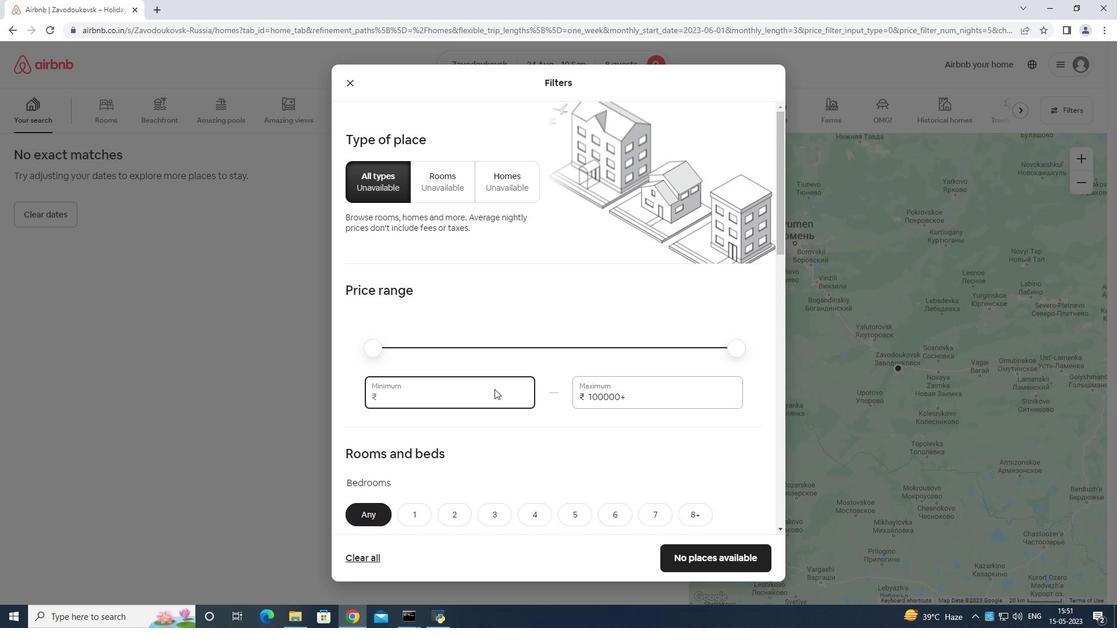 
Action: Key pressed <Key.backspace>
Screenshot: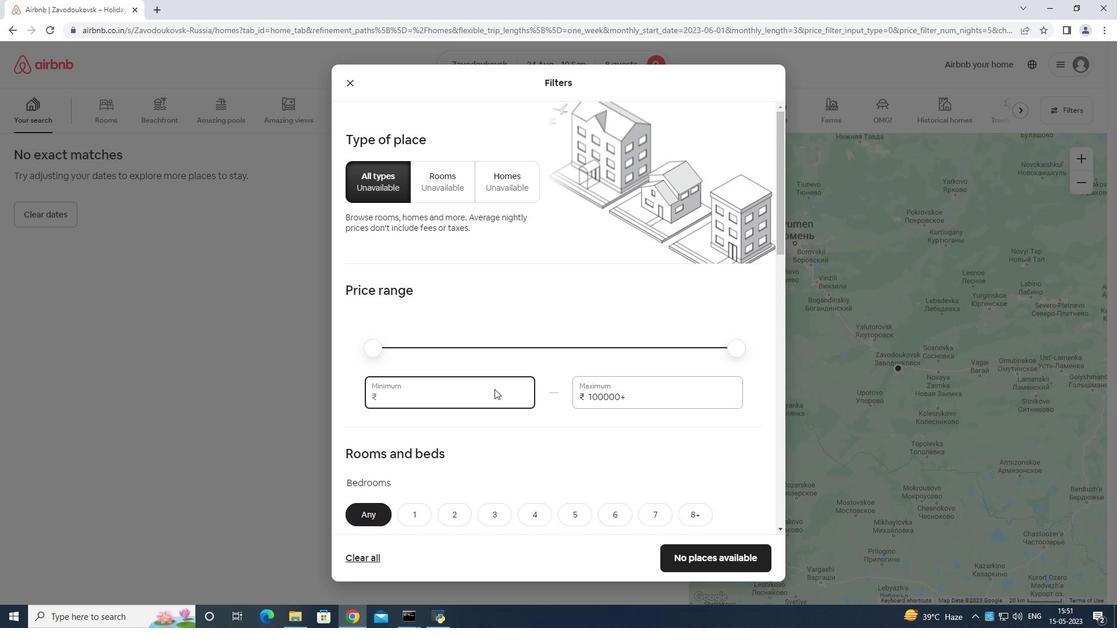 
Action: Mouse moved to (494, 390)
Screenshot: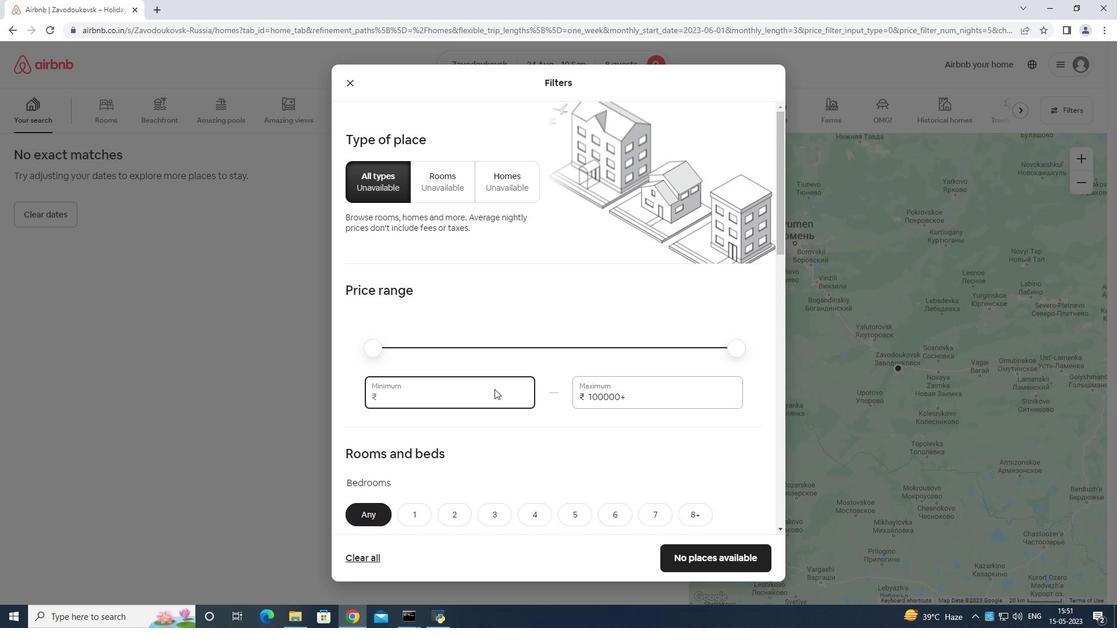 
Action: Key pressed <Key.backspace>
Screenshot: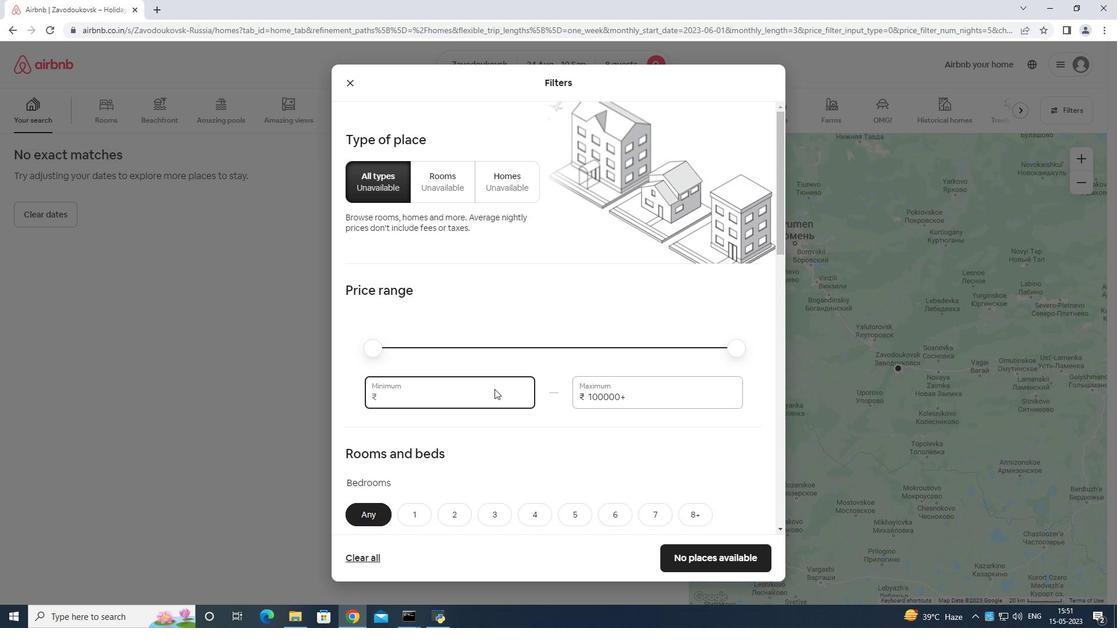 
Action: Mouse moved to (494, 390)
Screenshot: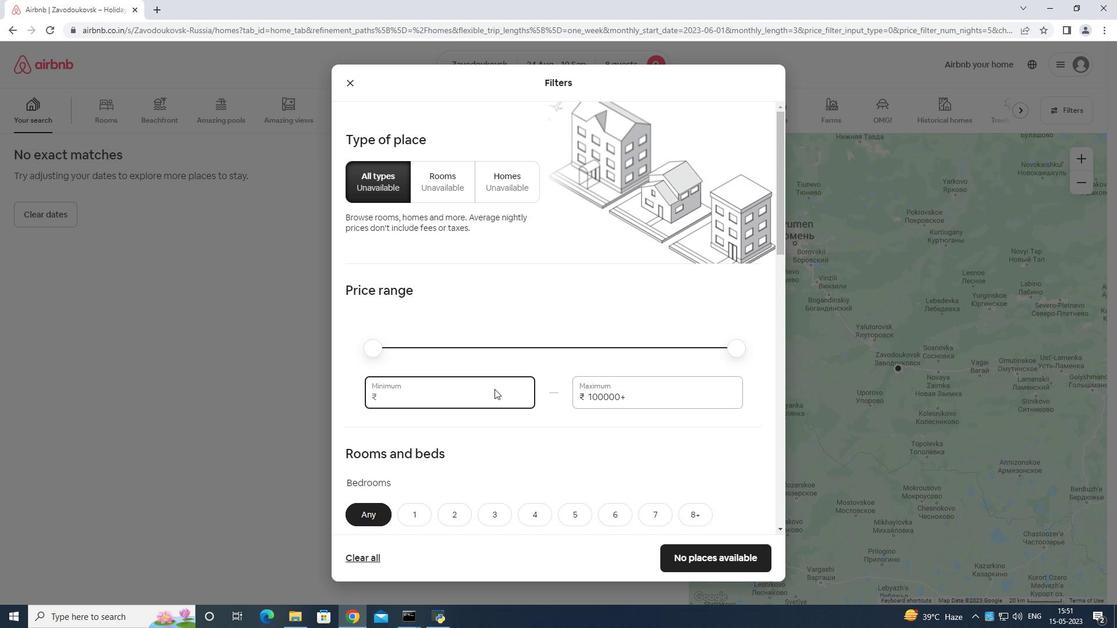 
Action: Key pressed <Key.backspace>
Screenshot: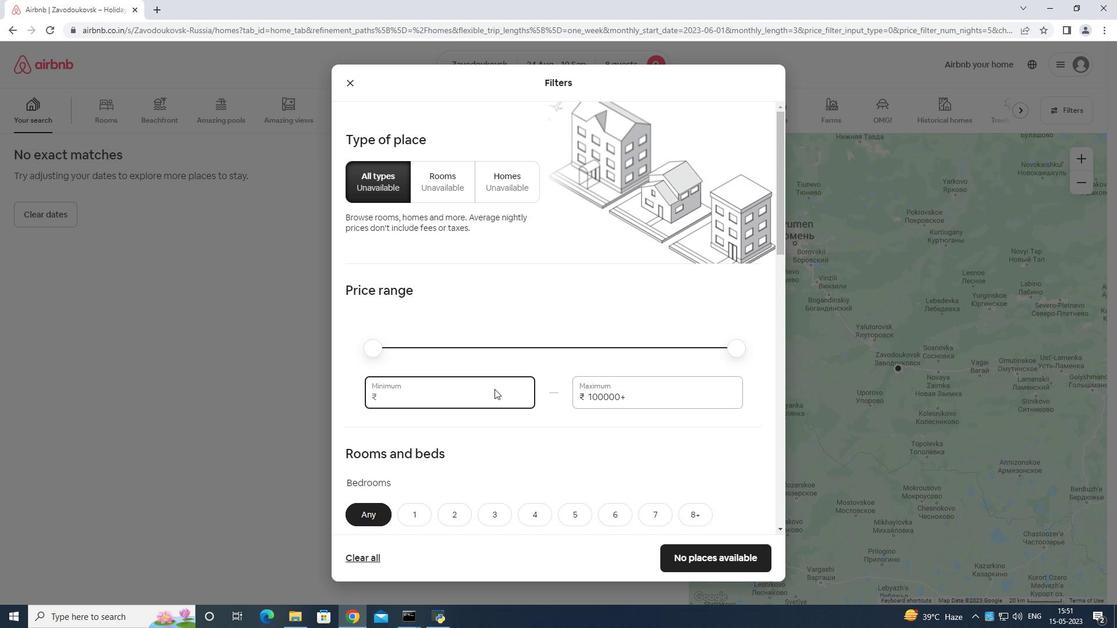 
Action: Mouse moved to (494, 391)
Screenshot: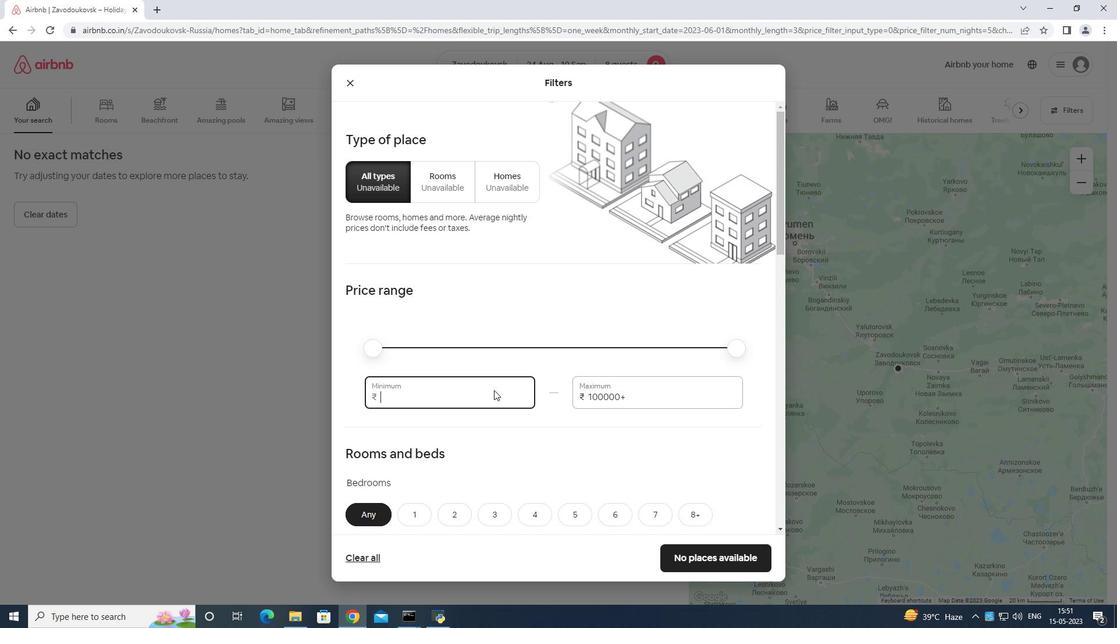 
Action: Key pressed 12000
Screenshot: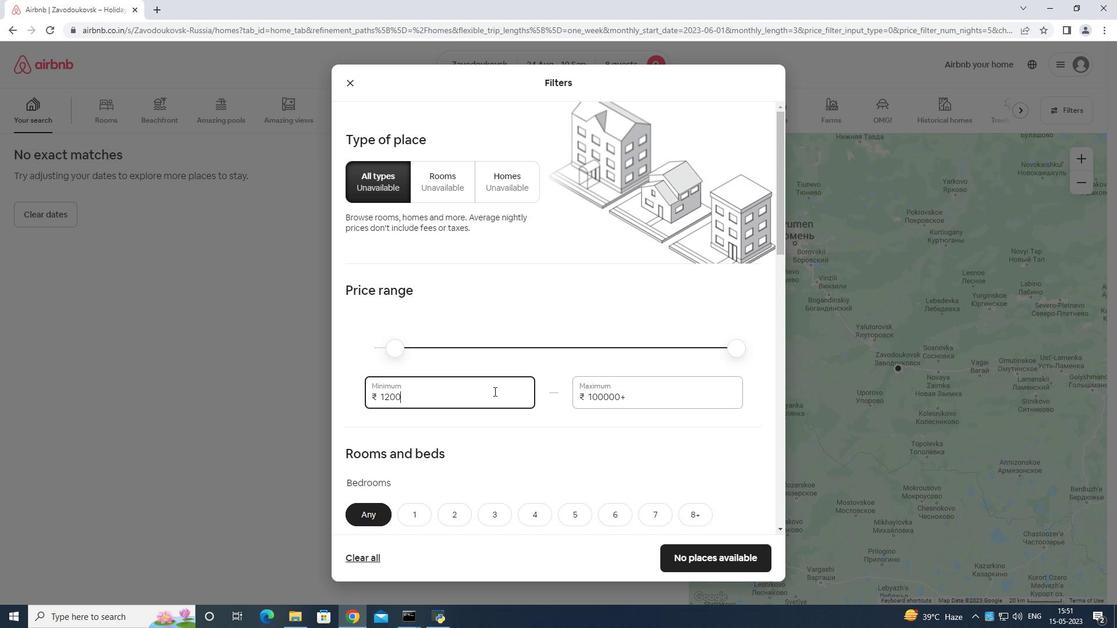 
Action: Mouse moved to (667, 394)
Screenshot: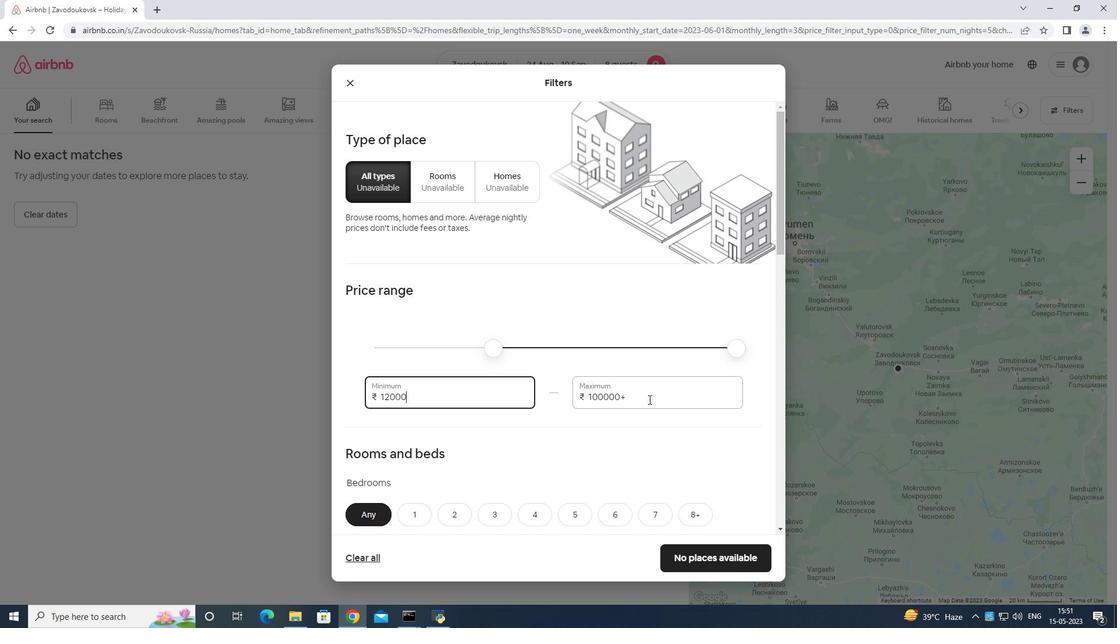 
Action: Mouse pressed left at (667, 394)
Screenshot: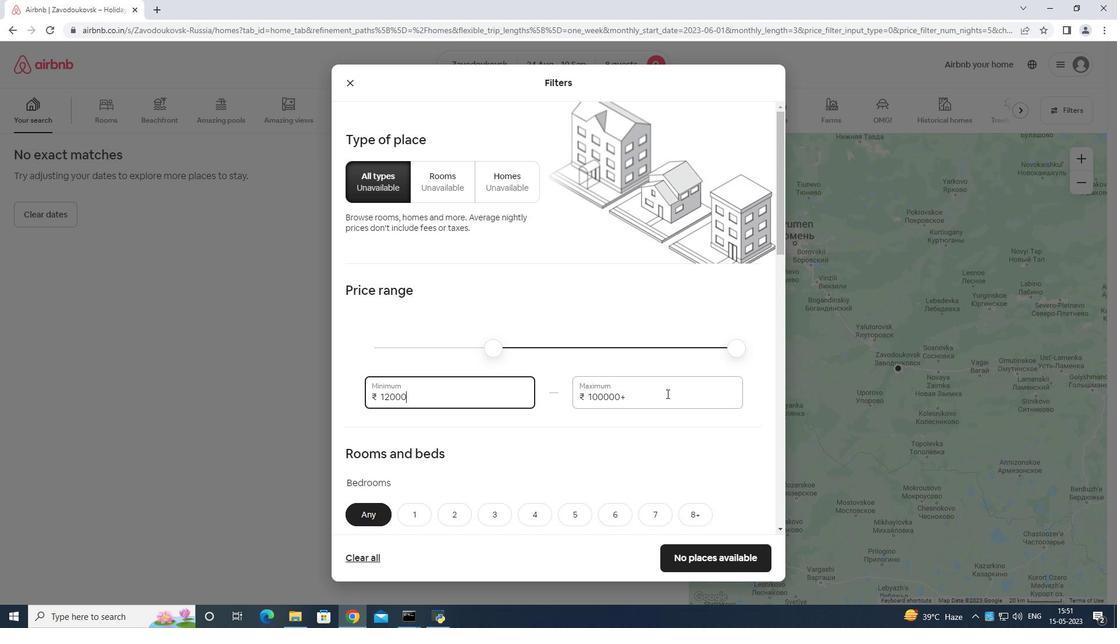 
Action: Mouse moved to (668, 392)
Screenshot: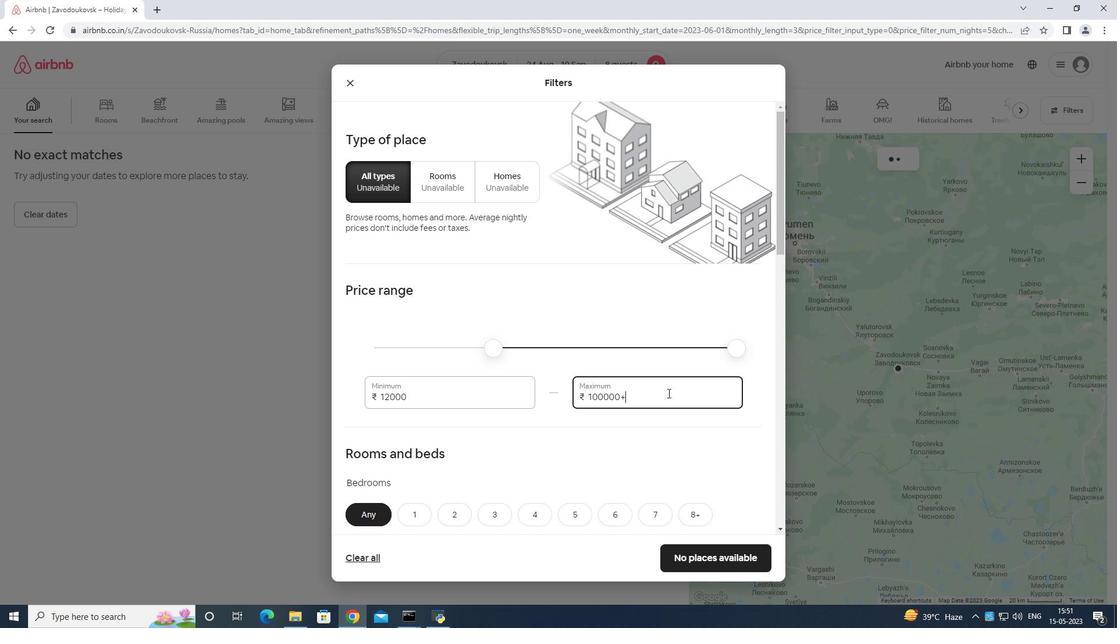 
Action: Key pressed <Key.backspace><Key.backspace><Key.backspace><Key.backspace><Key.backspace><Key.backspace><Key.backspace><Key.backspace><Key.backspace><Key.backspace><Key.backspace><Key.backspace>1
Screenshot: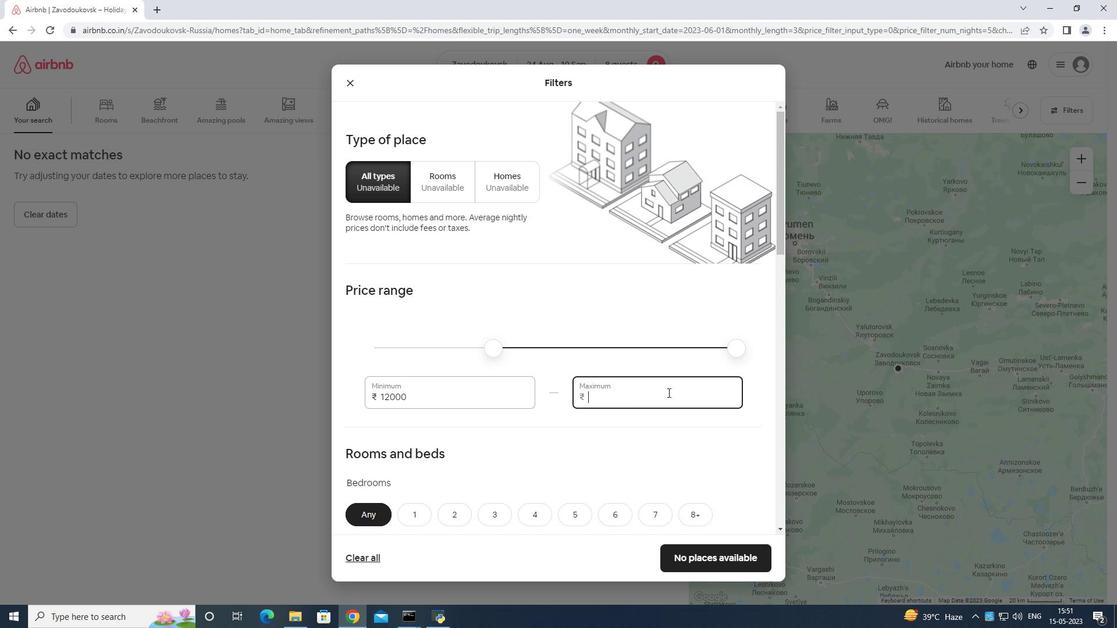 
Action: Mouse moved to (668, 392)
Screenshot: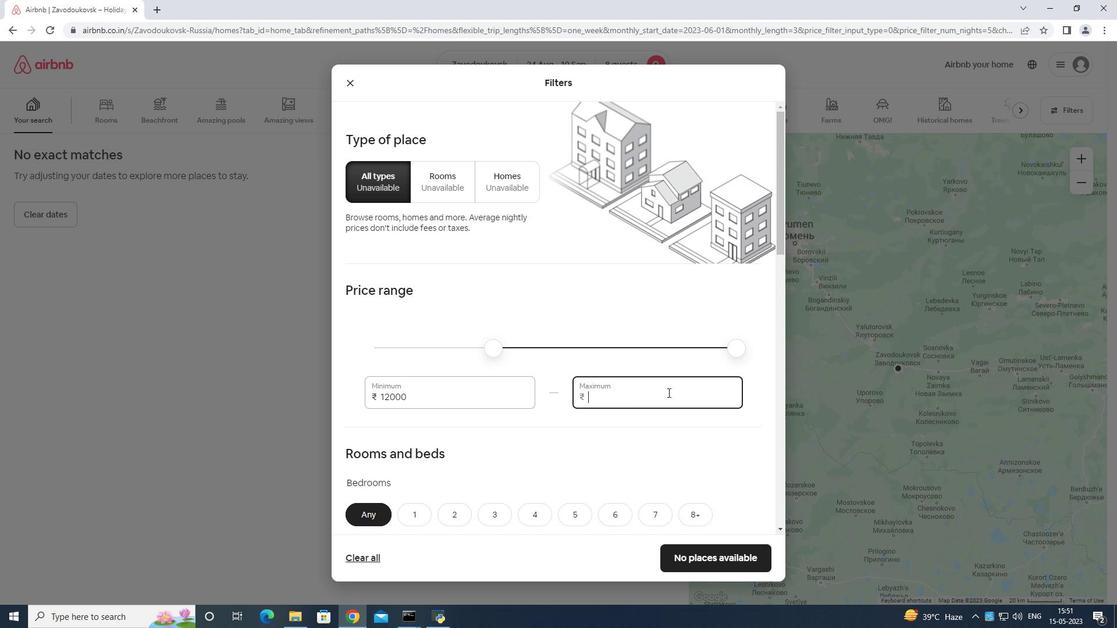 
Action: Key pressed 5000
Screenshot: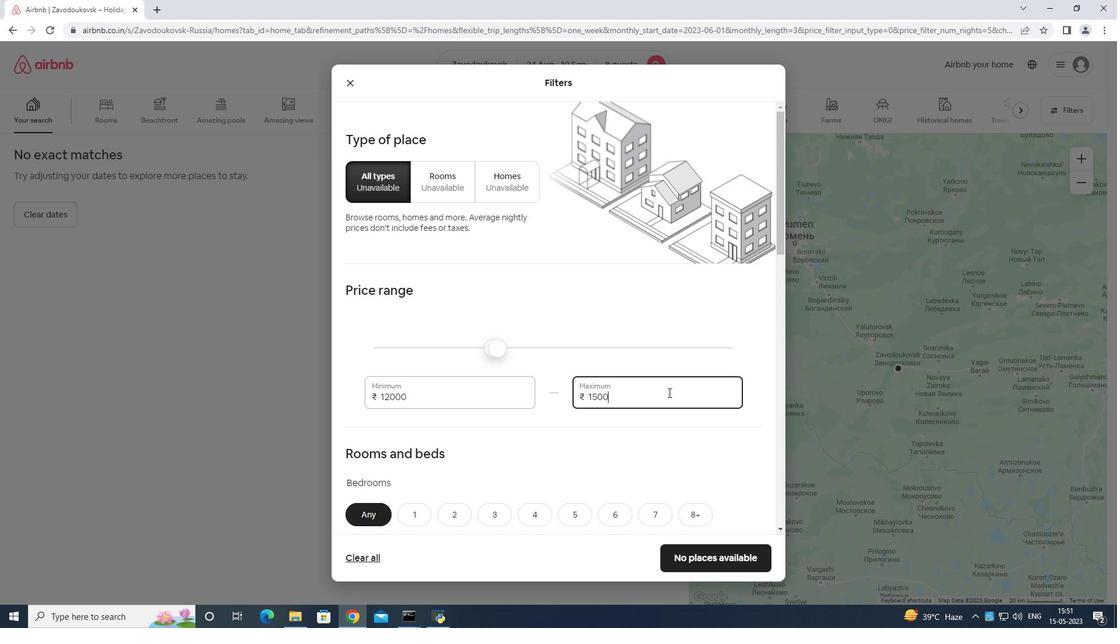
Action: Mouse moved to (668, 390)
Screenshot: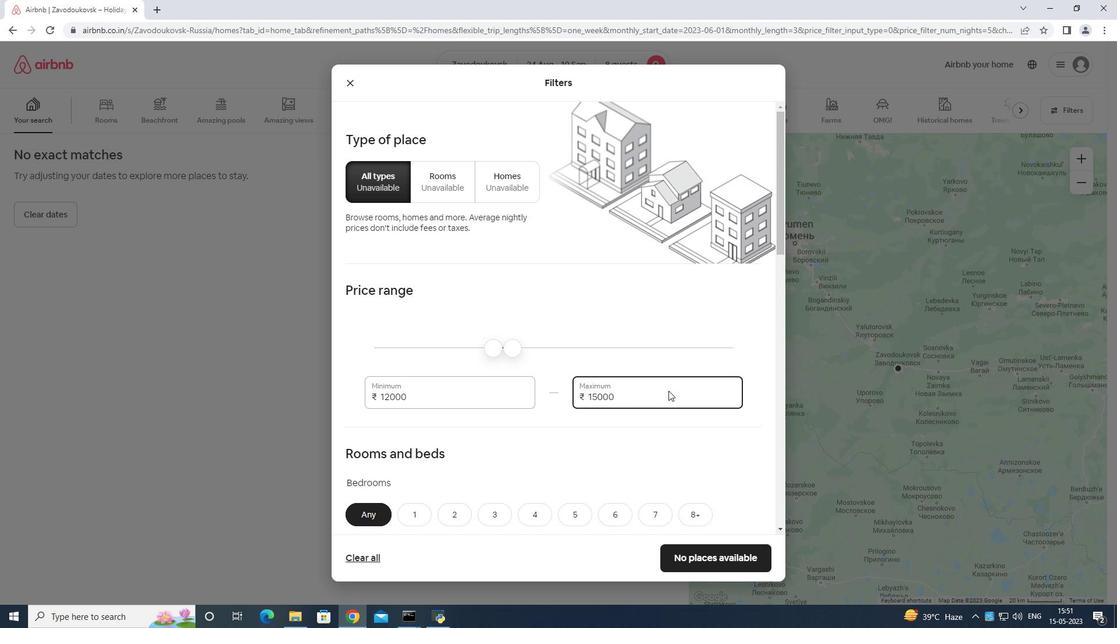 
Action: Mouse scrolled (668, 390) with delta (0, 0)
Screenshot: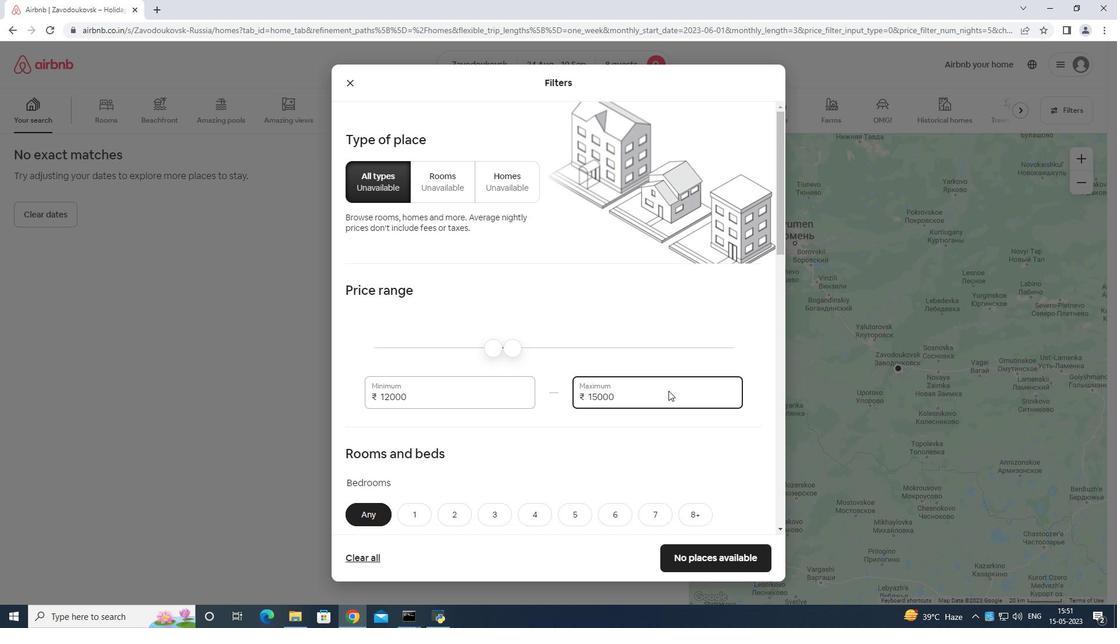 
Action: Mouse moved to (668, 390)
Screenshot: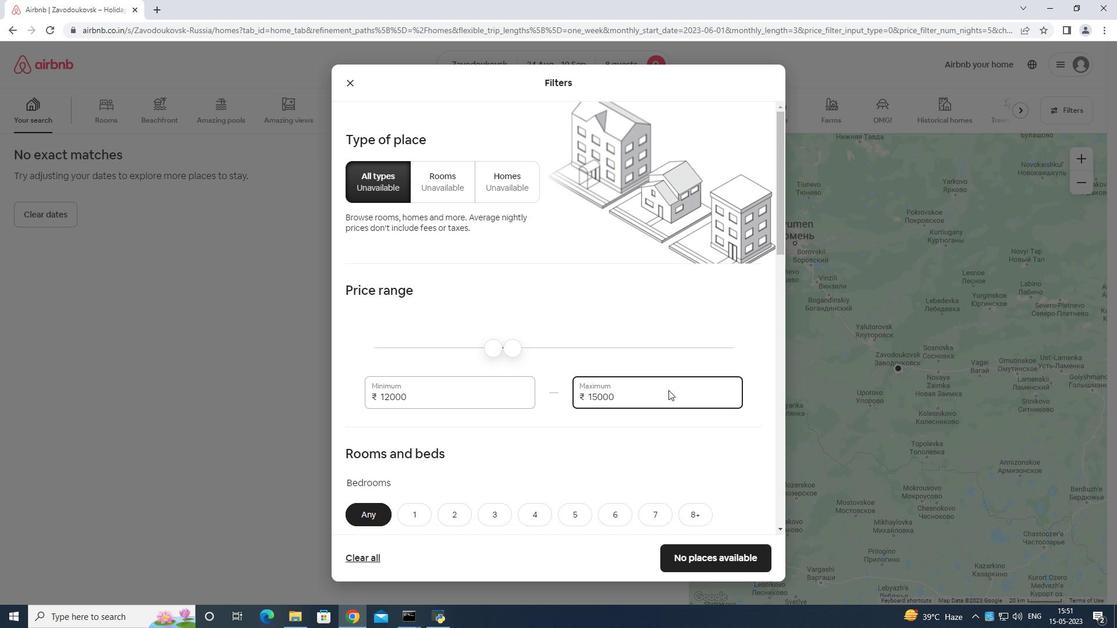
Action: Mouse scrolled (668, 390) with delta (0, 0)
Screenshot: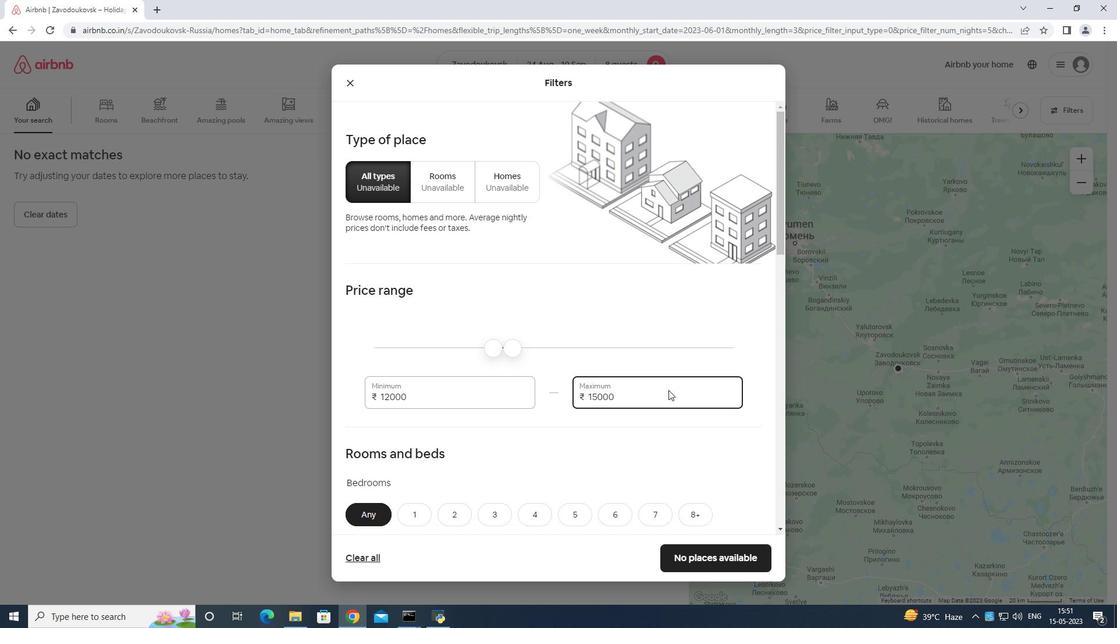 
Action: Mouse scrolled (668, 390) with delta (0, 0)
Screenshot: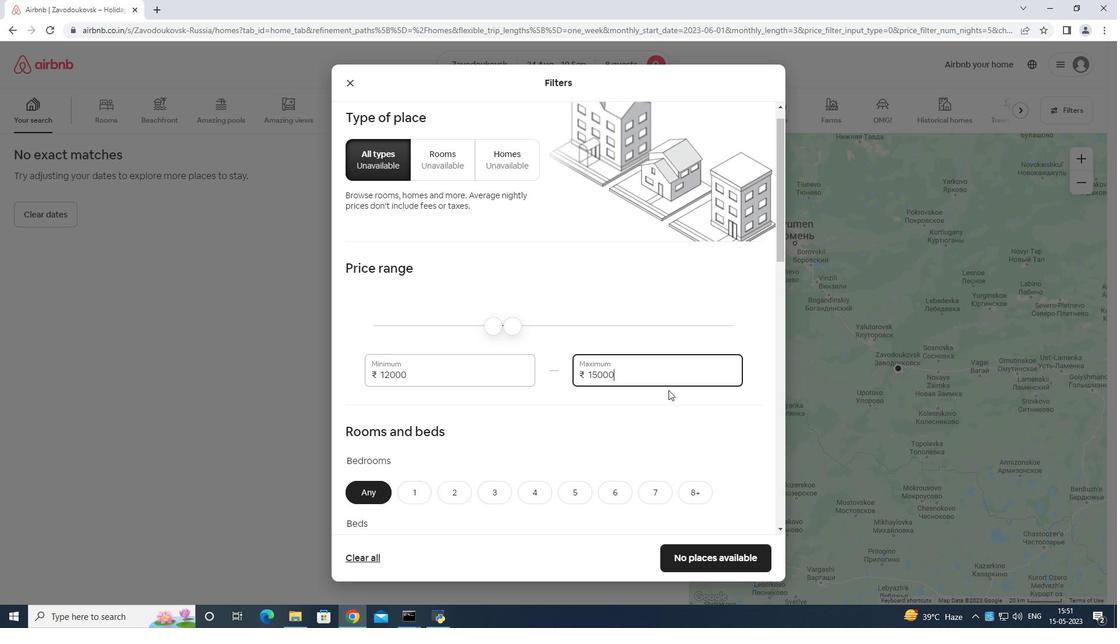 
Action: Mouse moved to (668, 390)
Screenshot: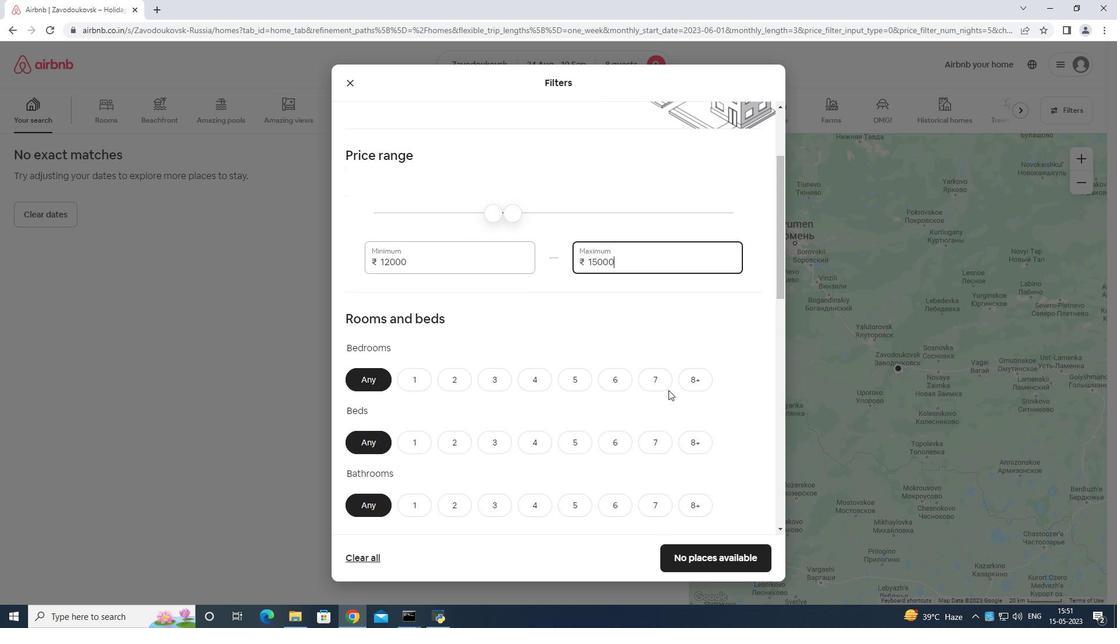 
Action: Mouse scrolled (668, 390) with delta (0, 0)
Screenshot: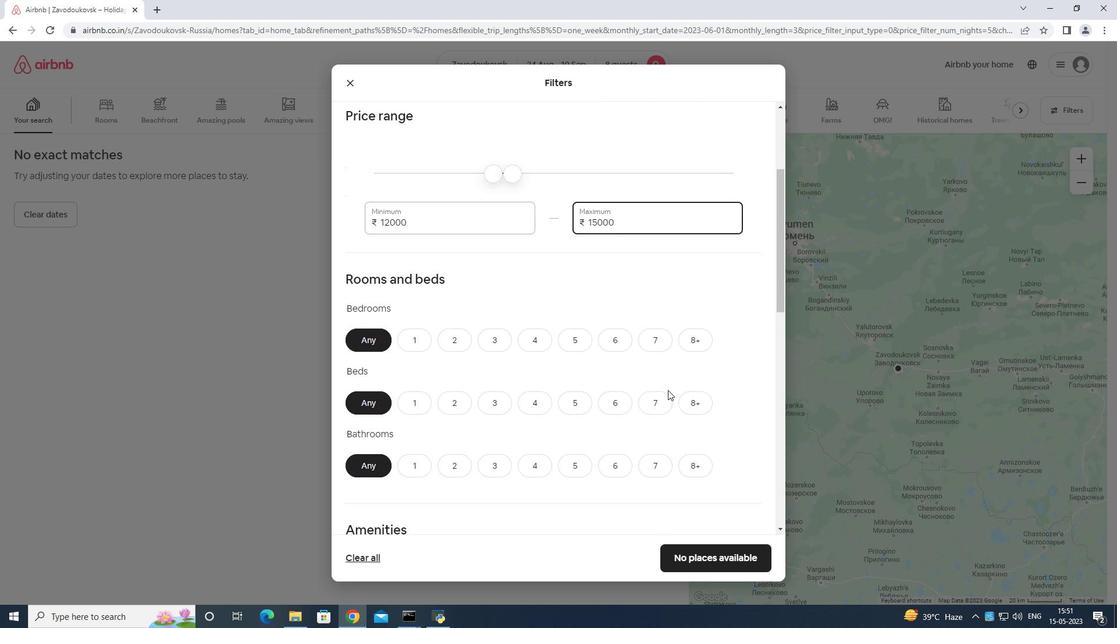 
Action: Mouse moved to (534, 276)
Screenshot: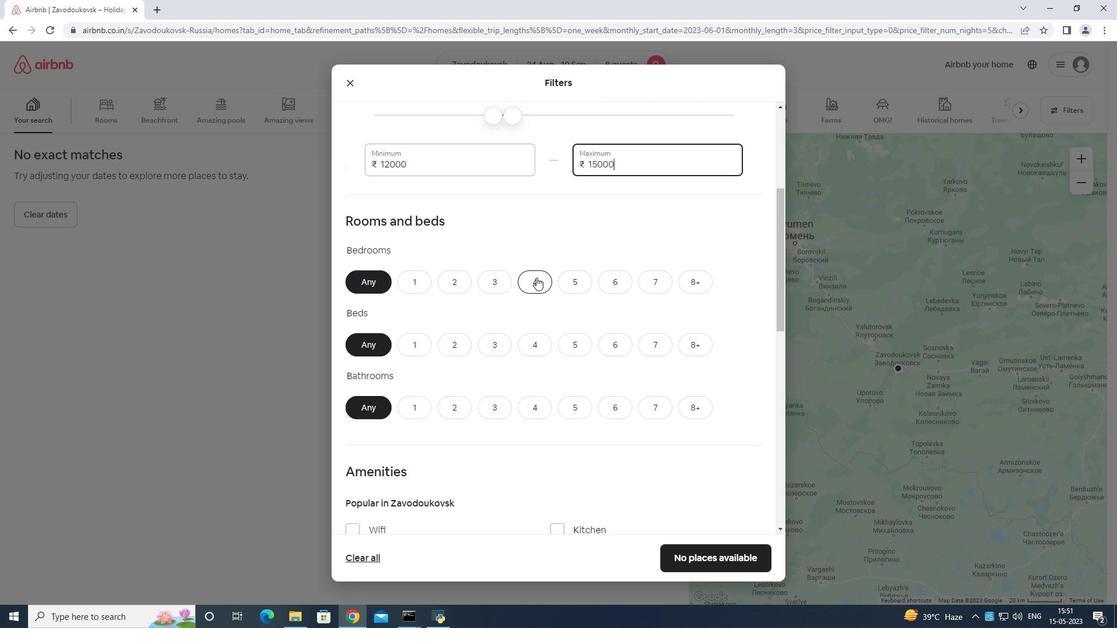 
Action: Mouse pressed left at (534, 276)
Screenshot: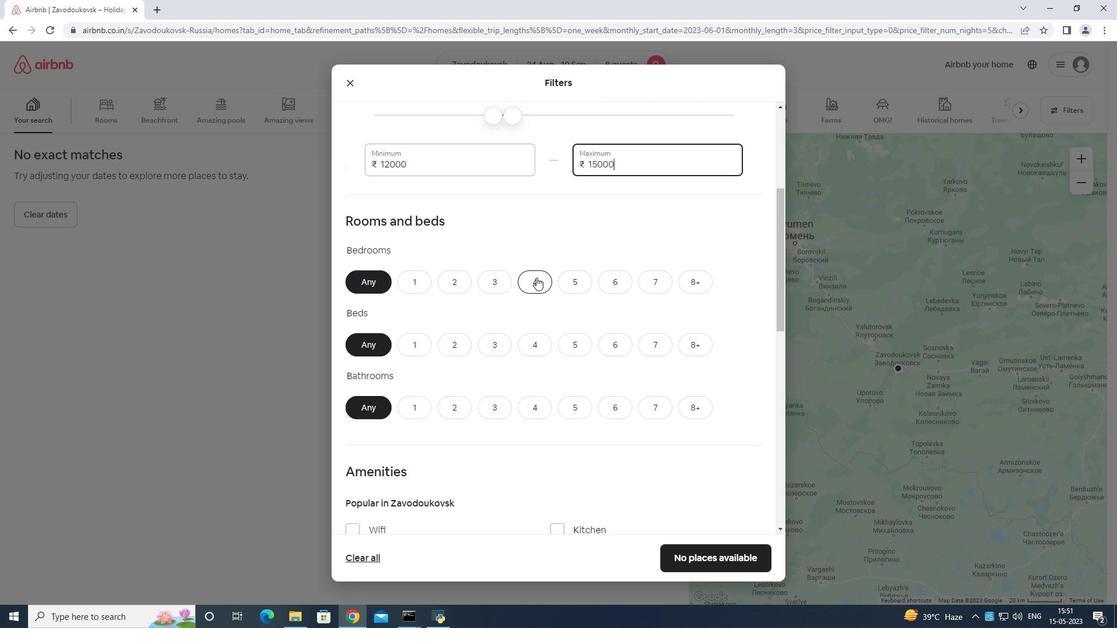 
Action: Mouse moved to (699, 345)
Screenshot: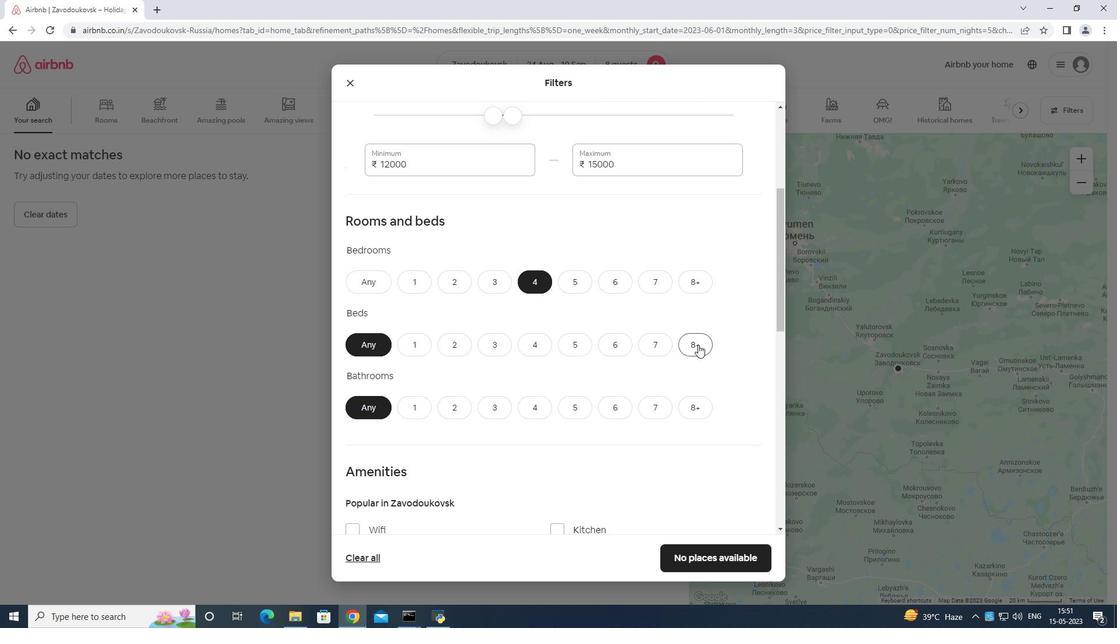 
Action: Mouse pressed left at (699, 345)
Screenshot: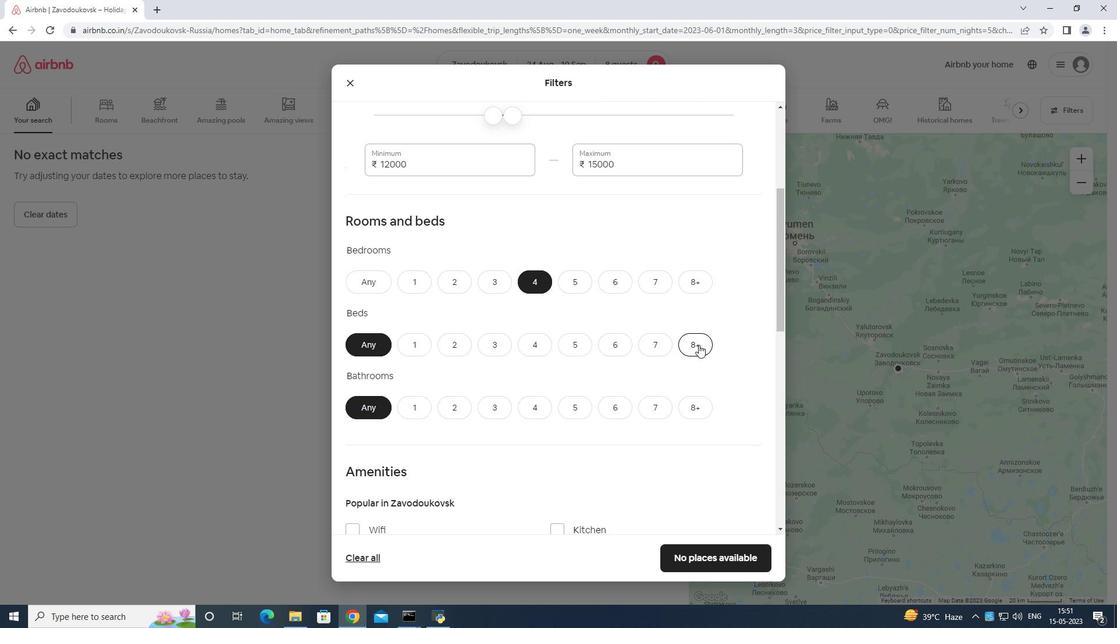 
Action: Mouse moved to (543, 412)
Screenshot: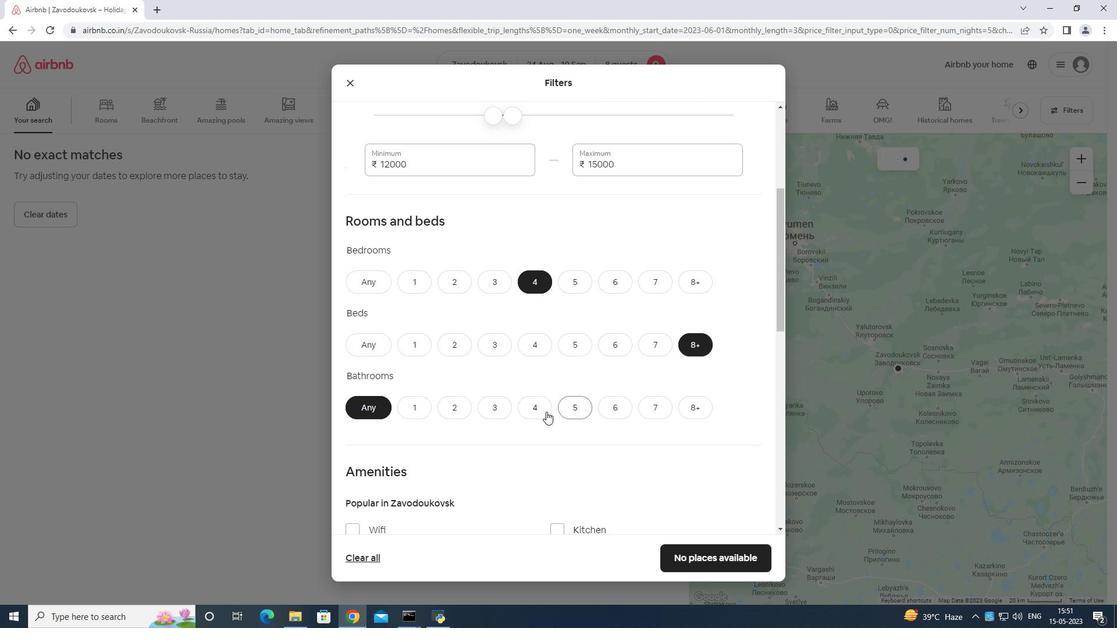 
Action: Mouse pressed left at (543, 412)
Screenshot: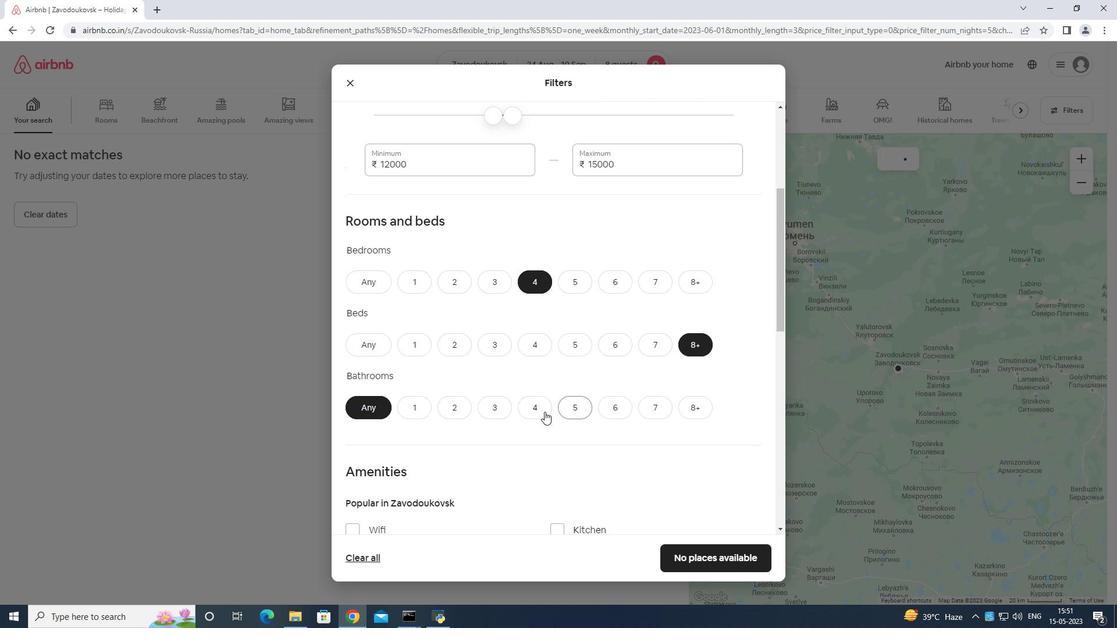 
Action: Mouse moved to (531, 392)
Screenshot: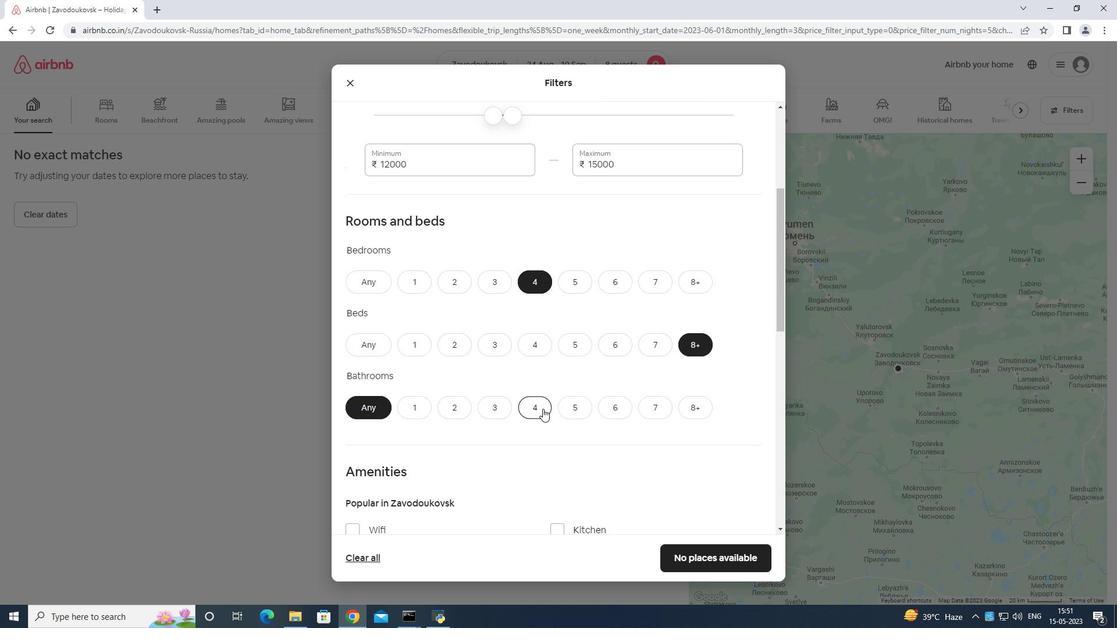 
Action: Mouse scrolled (531, 392) with delta (0, 0)
Screenshot: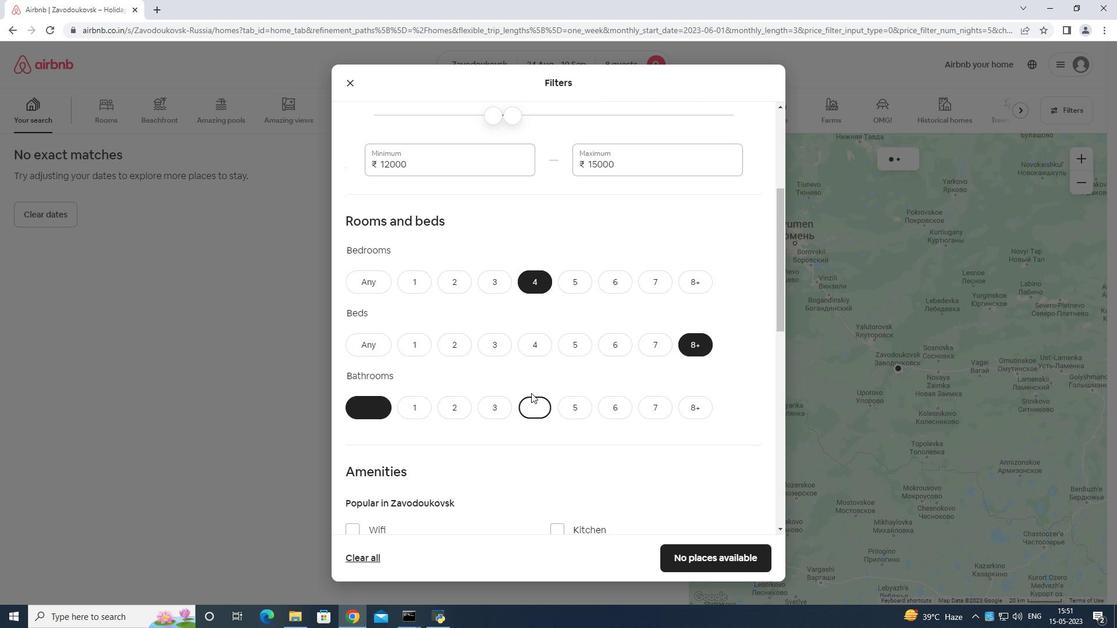 
Action: Mouse scrolled (531, 392) with delta (0, 0)
Screenshot: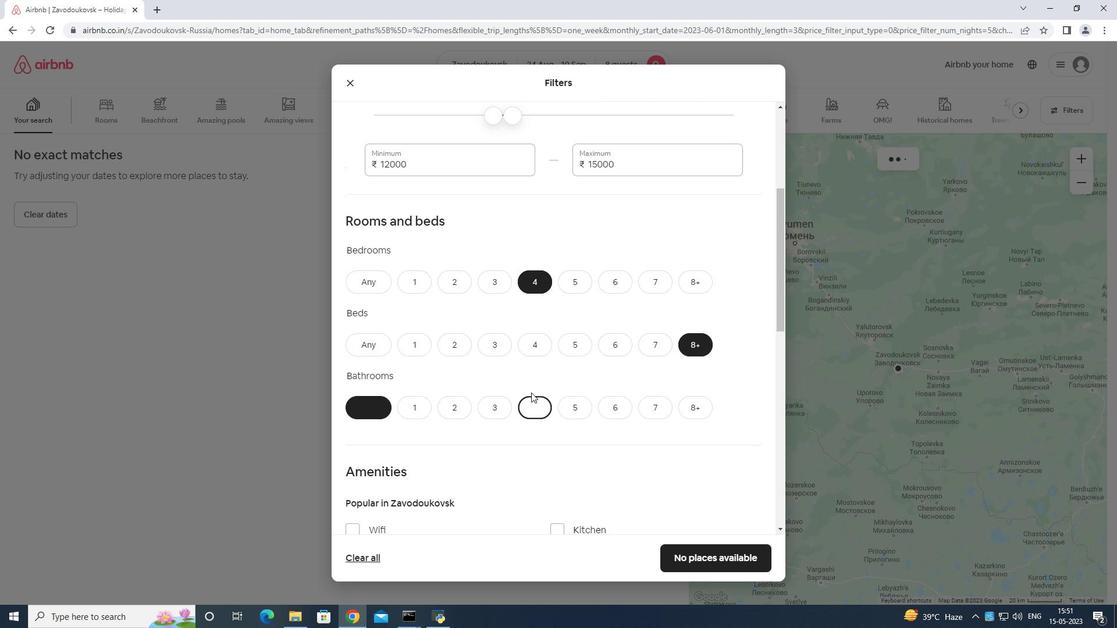 
Action: Mouse scrolled (531, 392) with delta (0, 0)
Screenshot: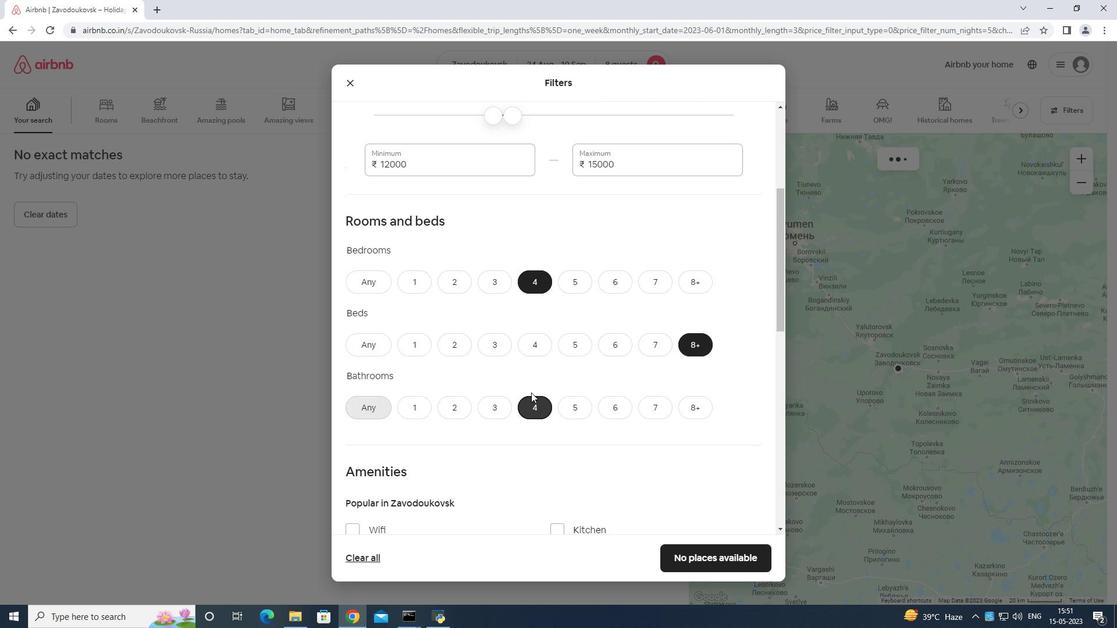 
Action: Mouse moved to (356, 352)
Screenshot: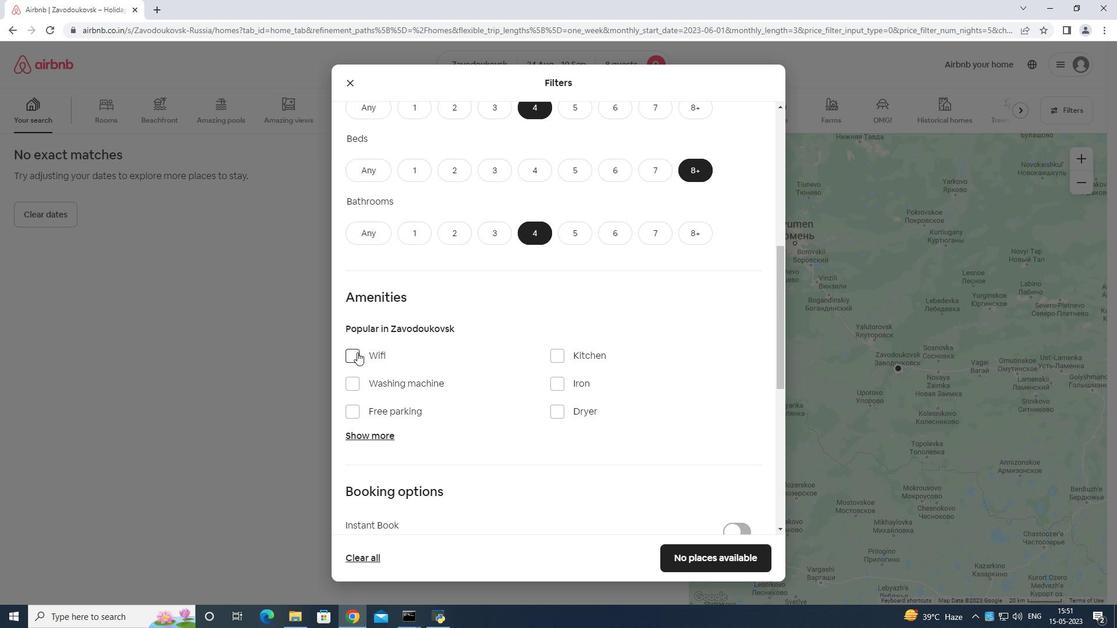 
Action: Mouse pressed left at (356, 352)
Screenshot: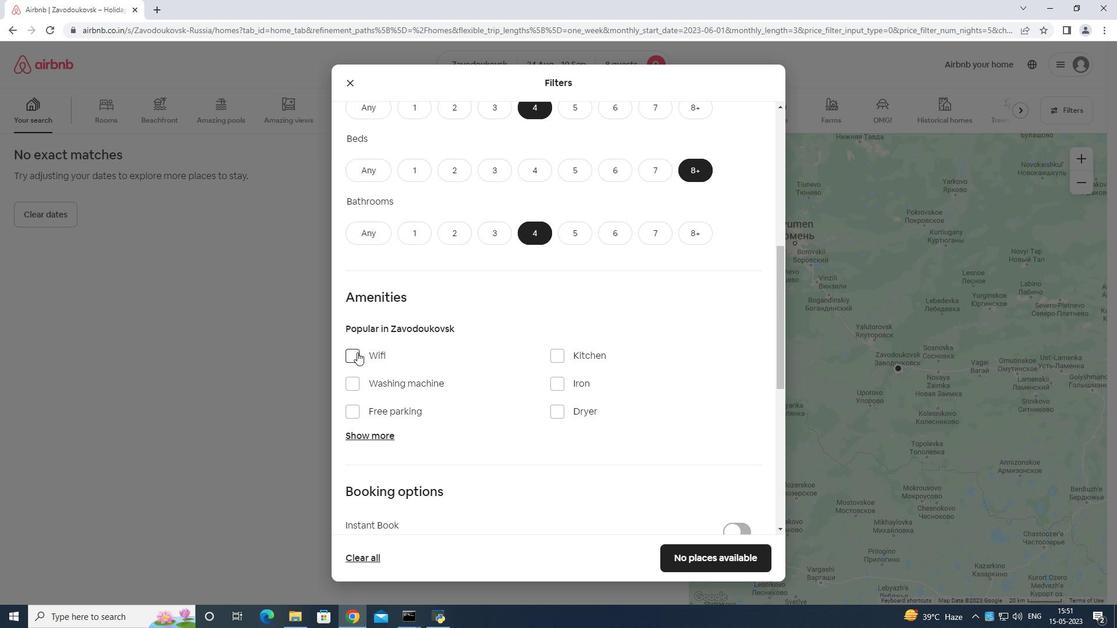 
Action: Mouse moved to (359, 408)
Screenshot: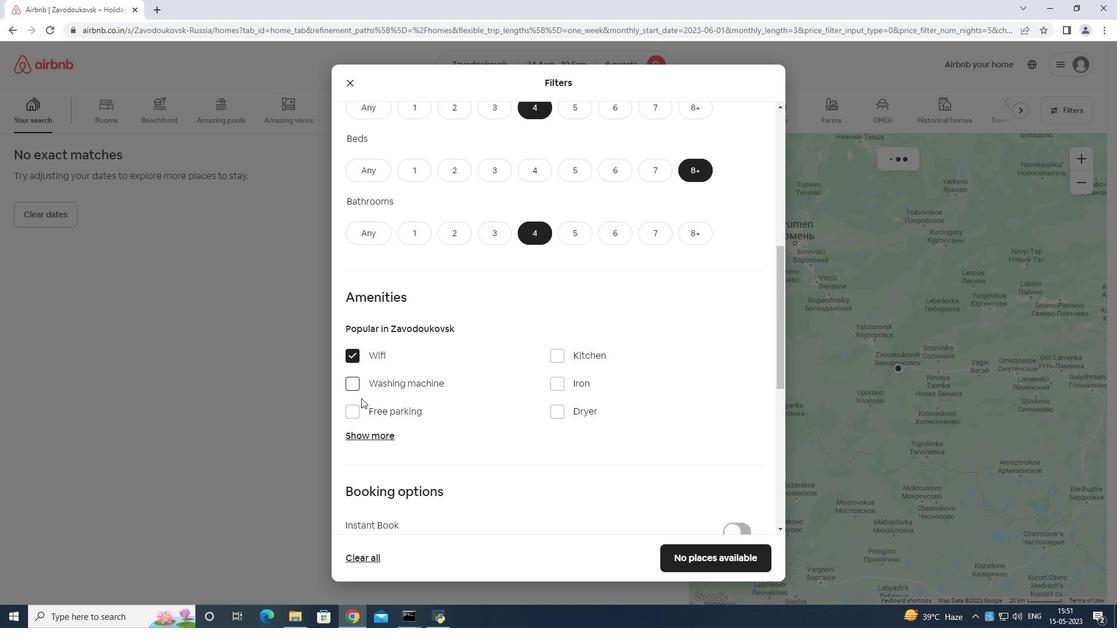 
Action: Mouse pressed left at (359, 408)
Screenshot: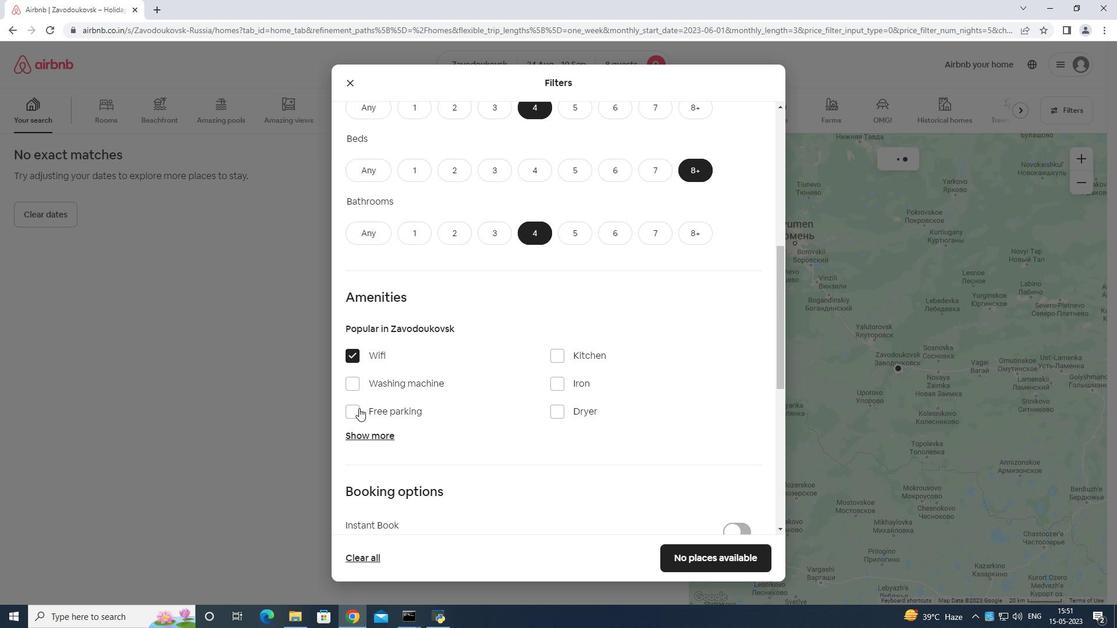 
Action: Mouse moved to (363, 436)
Screenshot: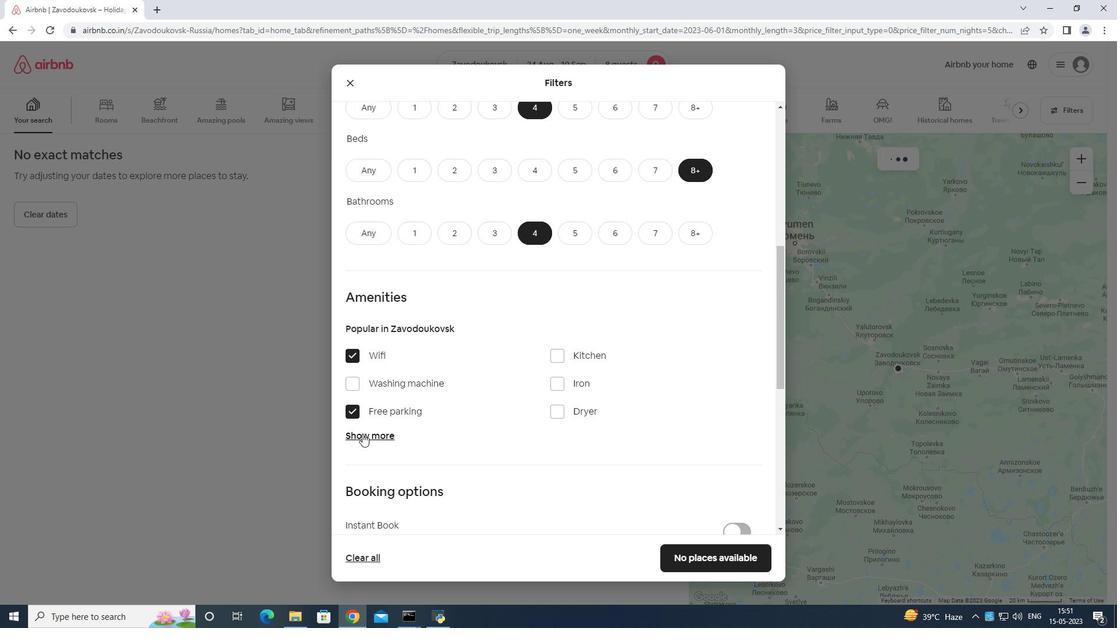 
Action: Mouse pressed left at (363, 436)
Screenshot: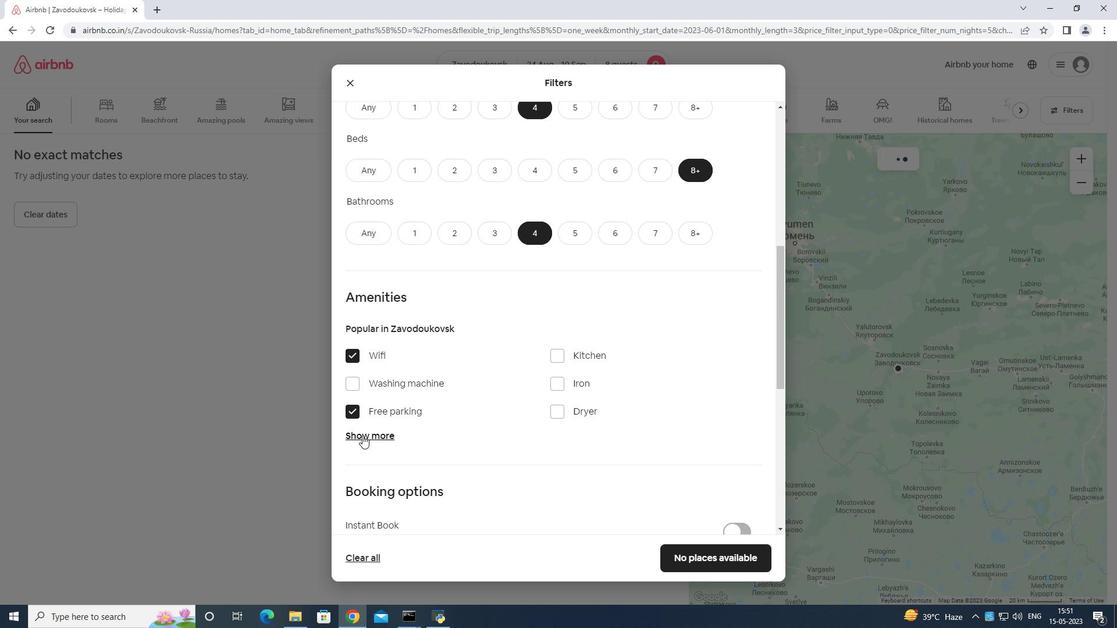 
Action: Mouse moved to (494, 401)
Screenshot: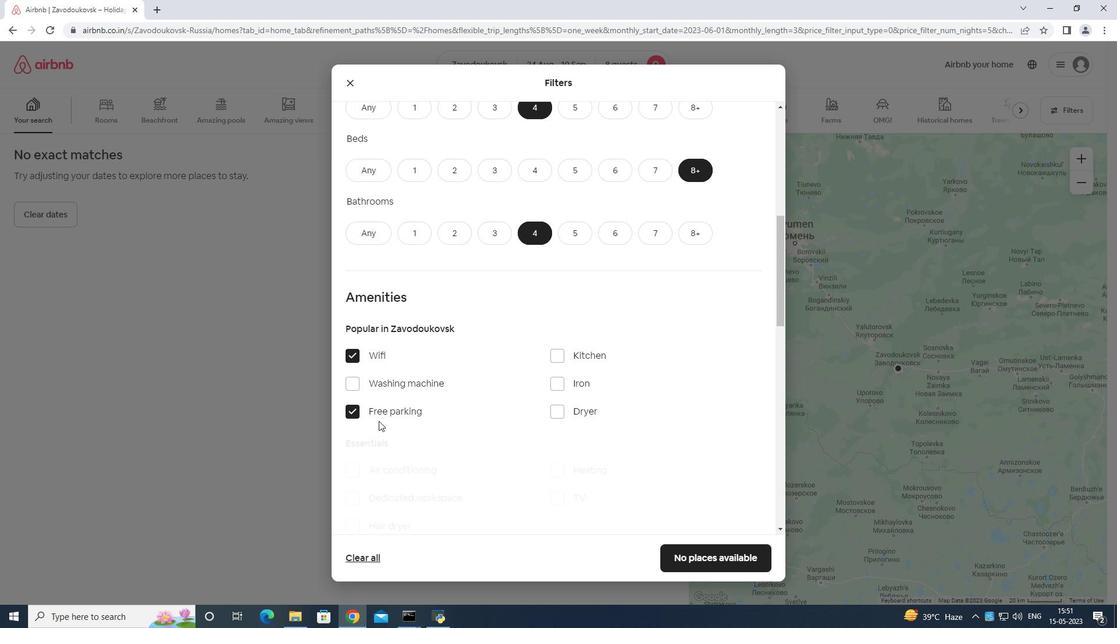 
Action: Mouse scrolled (494, 401) with delta (0, 0)
Screenshot: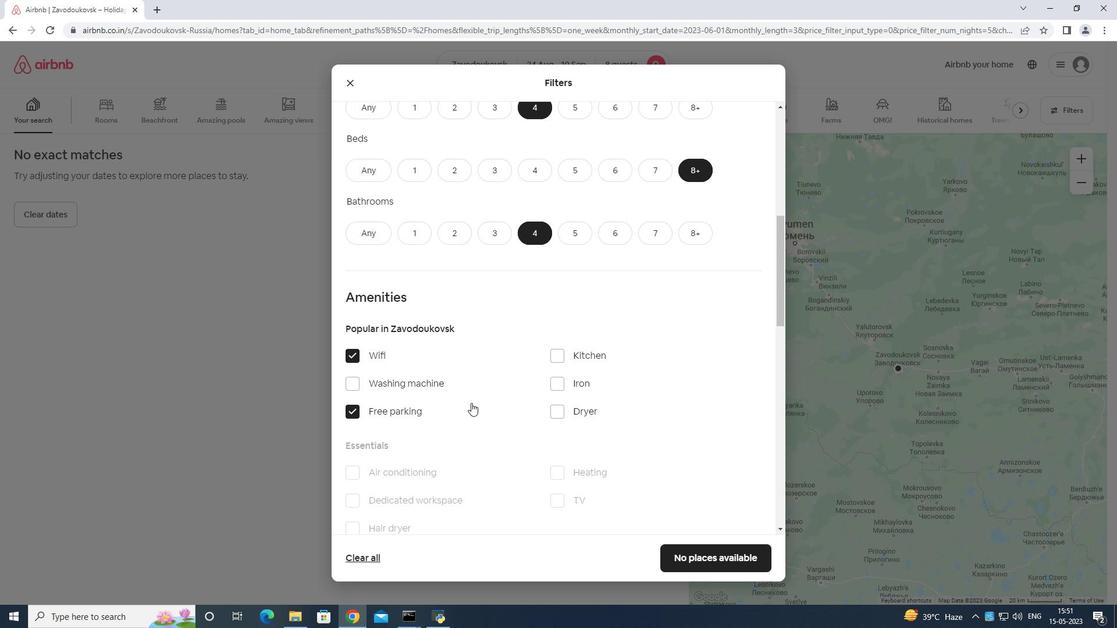 
Action: Mouse moved to (514, 401)
Screenshot: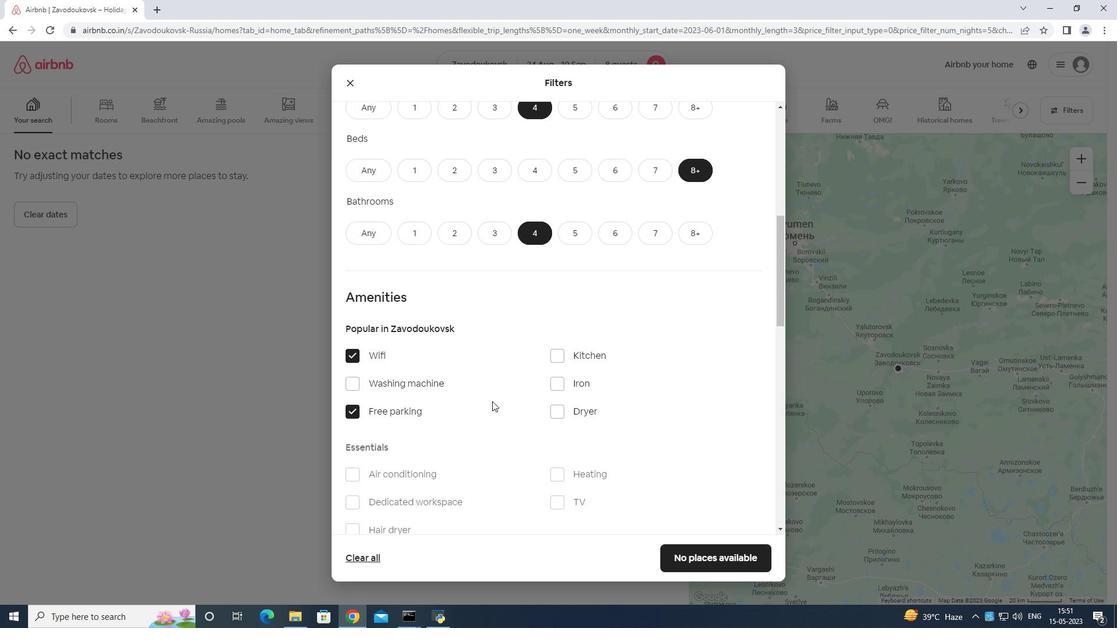 
Action: Mouse scrolled (514, 401) with delta (0, 0)
Screenshot: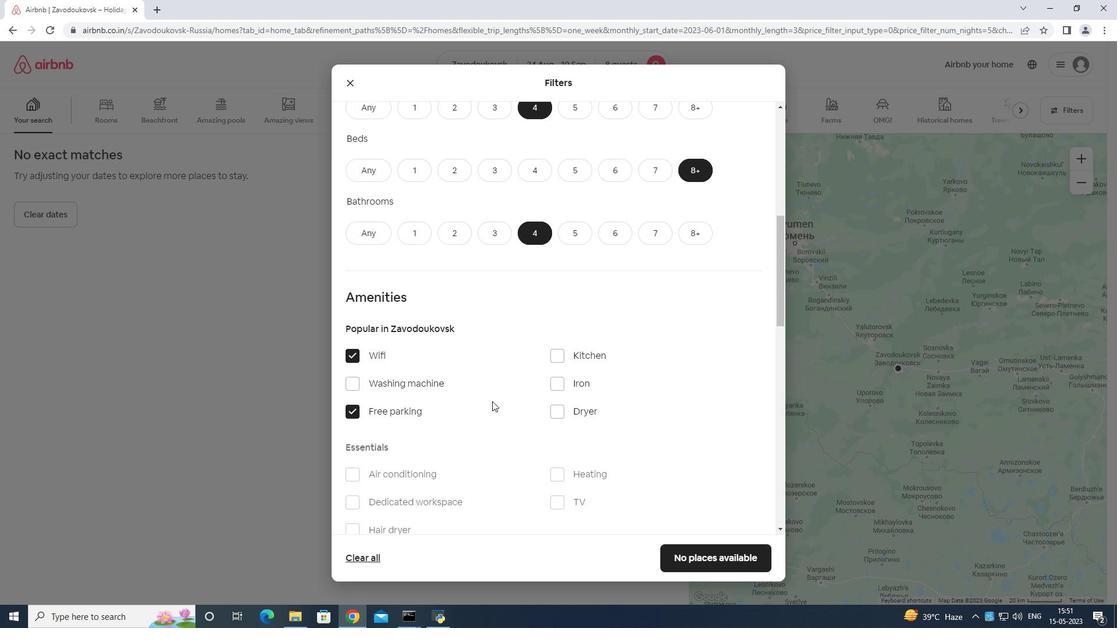 
Action: Mouse moved to (560, 393)
Screenshot: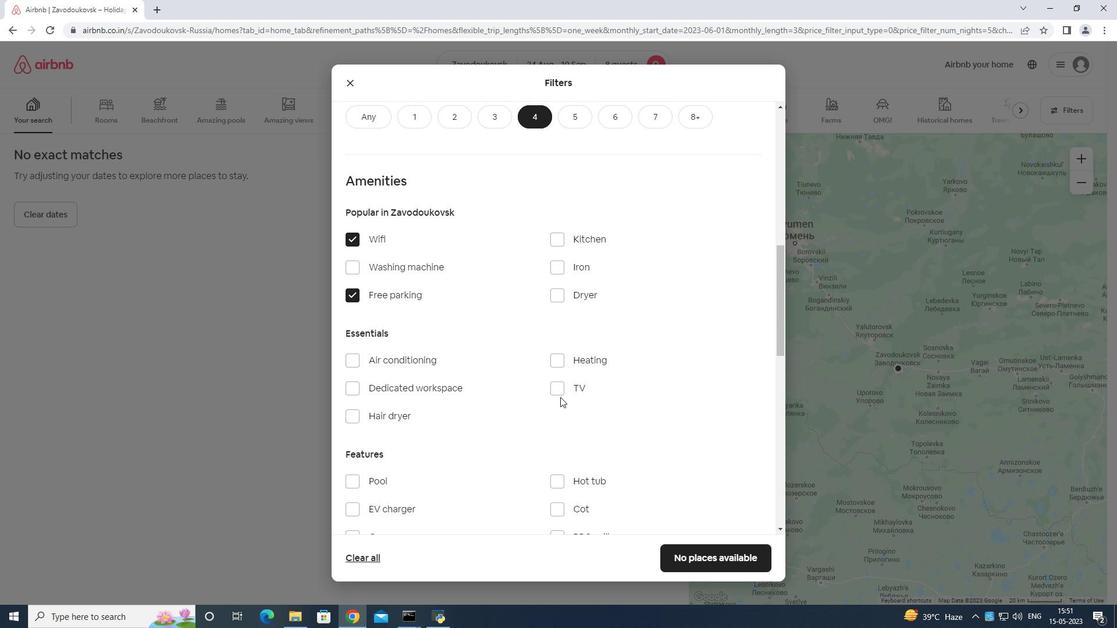 
Action: Mouse pressed left at (560, 393)
Screenshot: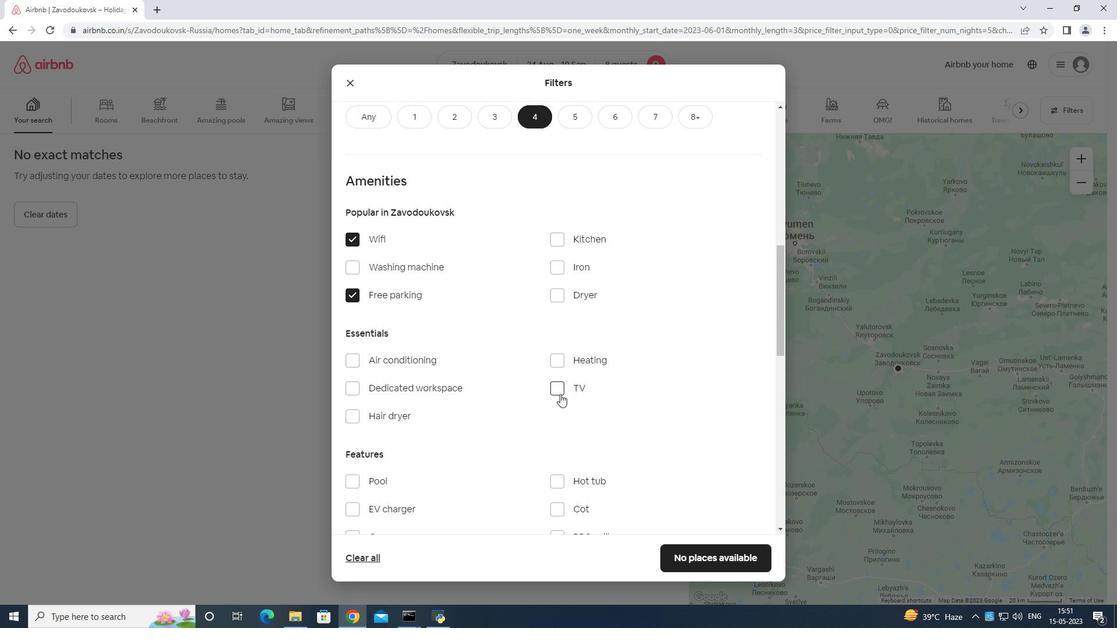 
Action: Mouse moved to (561, 381)
Screenshot: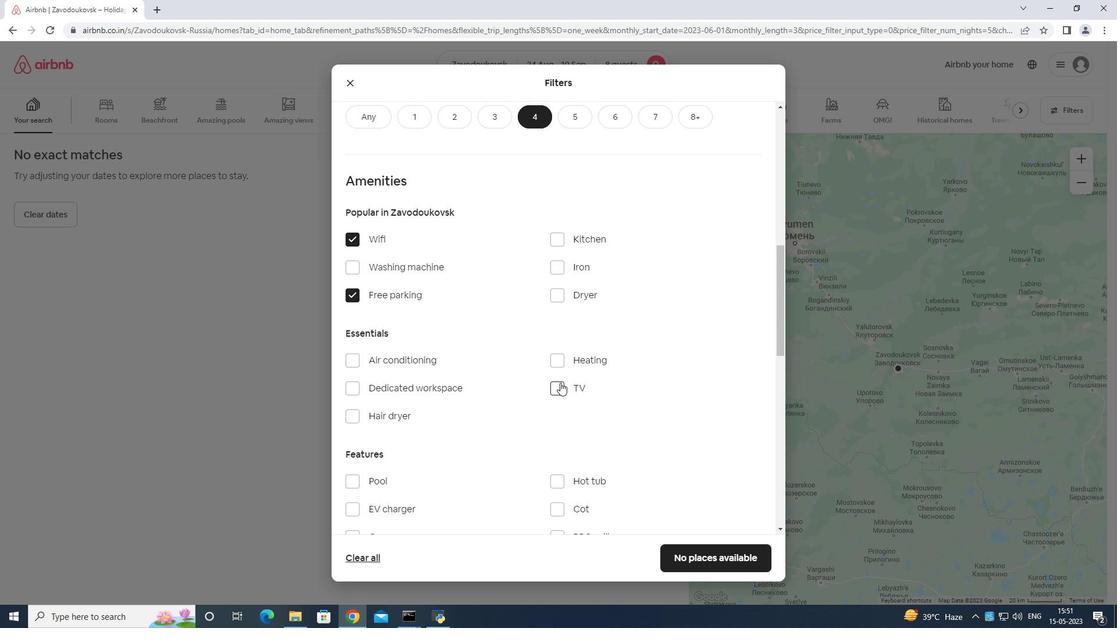 
Action: Mouse scrolled (561, 381) with delta (0, 0)
Screenshot: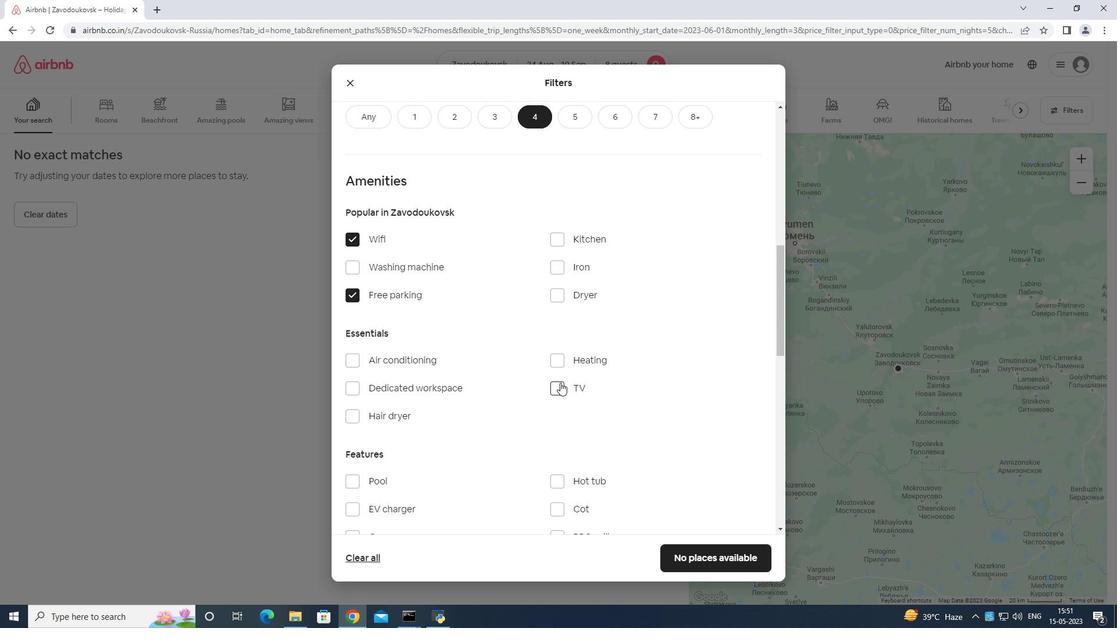 
Action: Mouse moved to (562, 385)
Screenshot: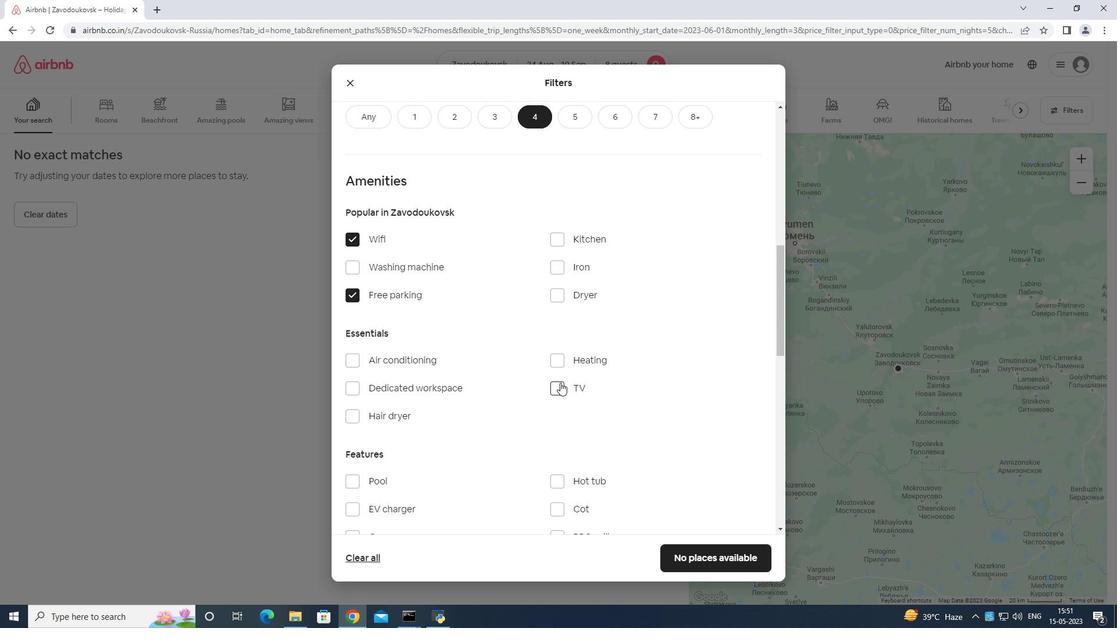 
Action: Mouse scrolled (562, 384) with delta (0, 0)
Screenshot: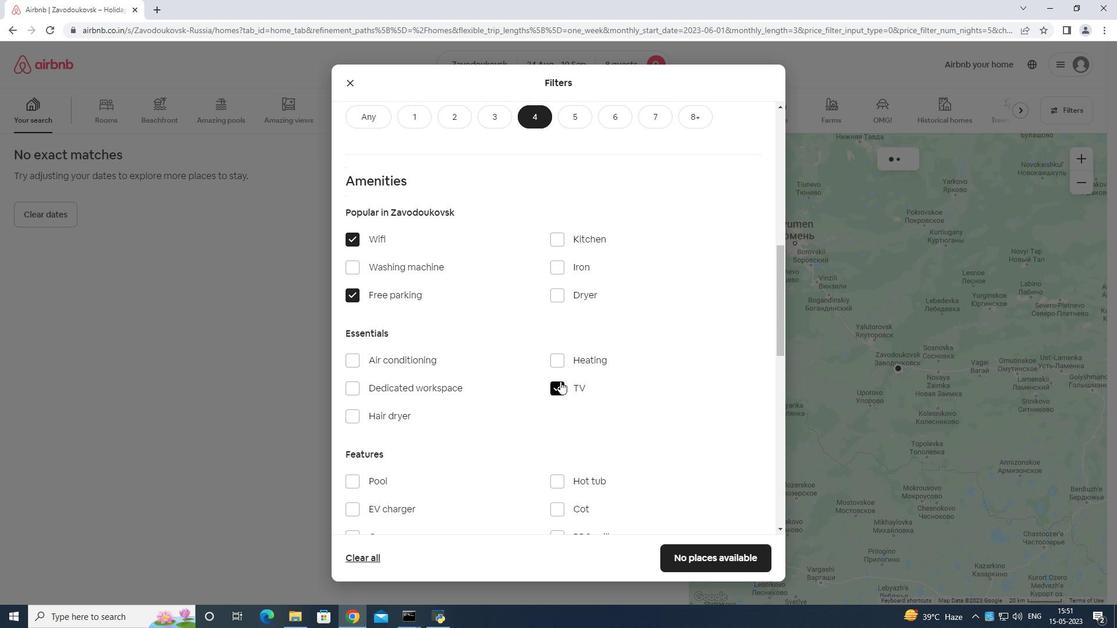 
Action: Mouse scrolled (562, 384) with delta (0, 0)
Screenshot: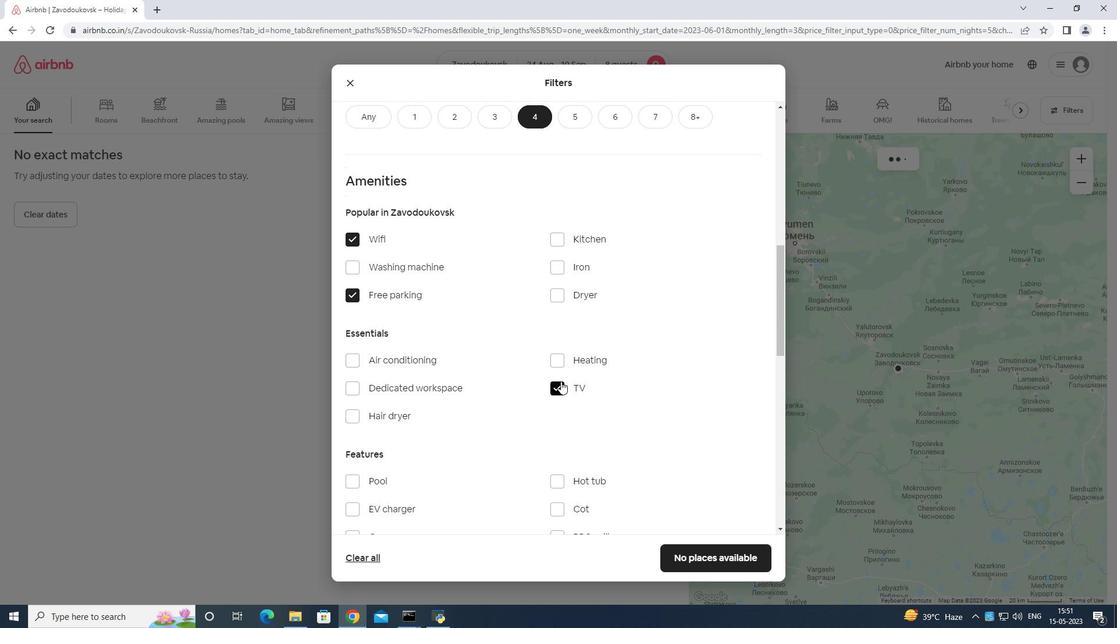 
Action: Mouse moved to (422, 363)
Screenshot: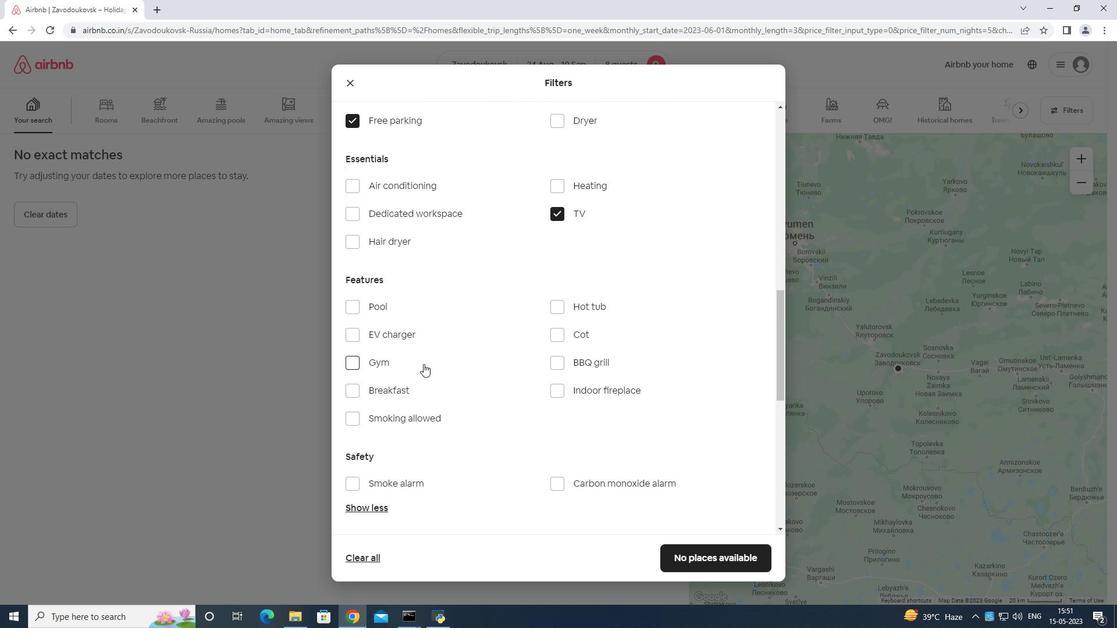 
Action: Mouse pressed left at (422, 363)
Screenshot: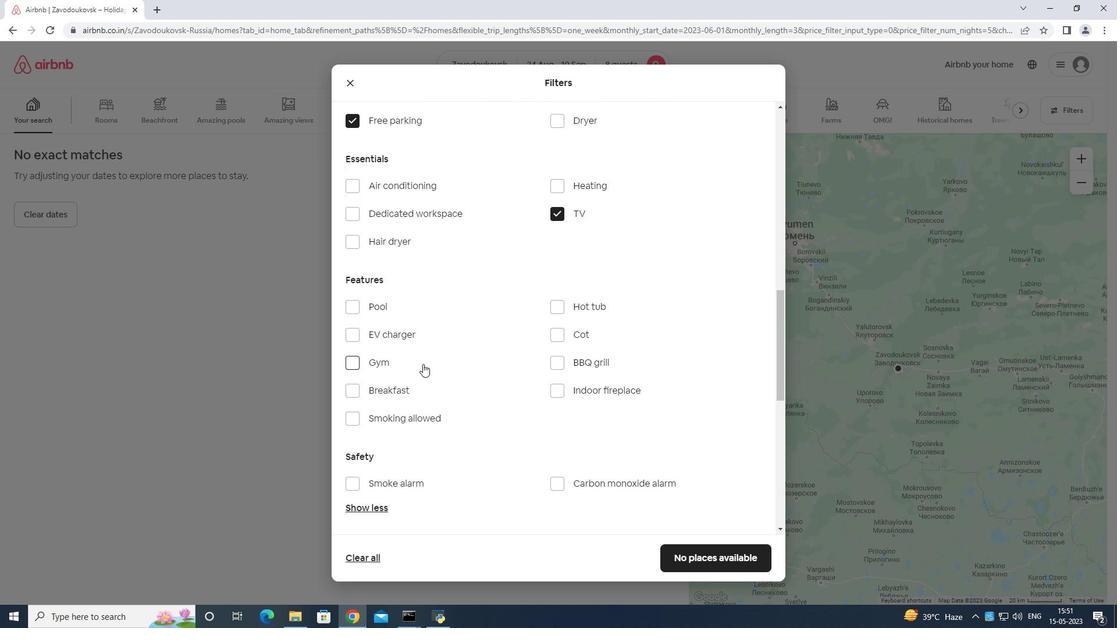 
Action: Mouse moved to (417, 387)
Screenshot: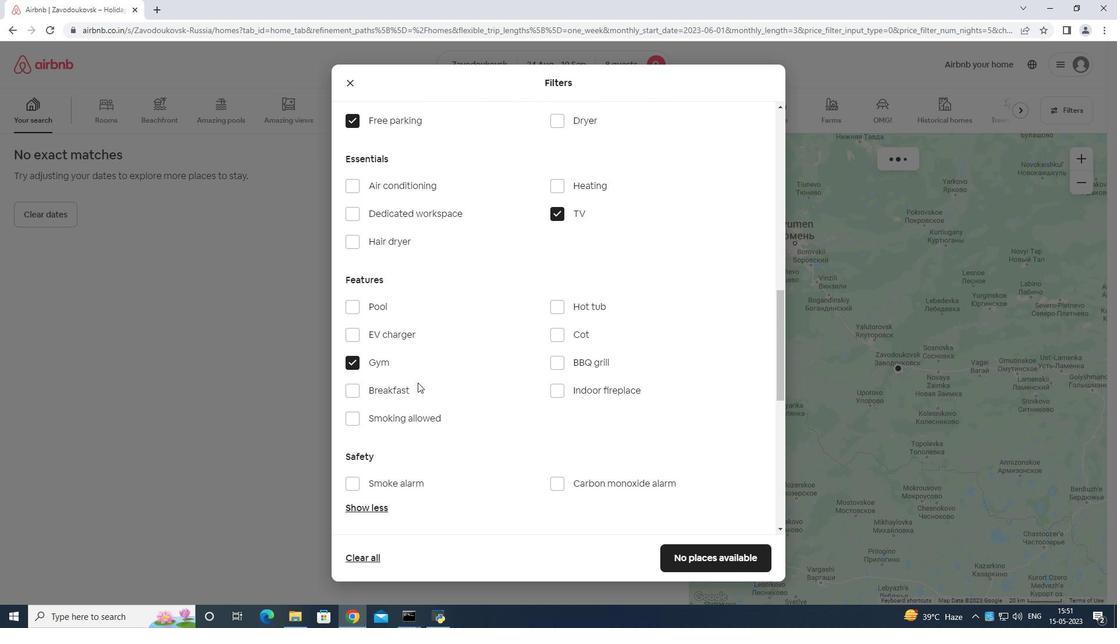 
Action: Mouse pressed left at (417, 387)
Screenshot: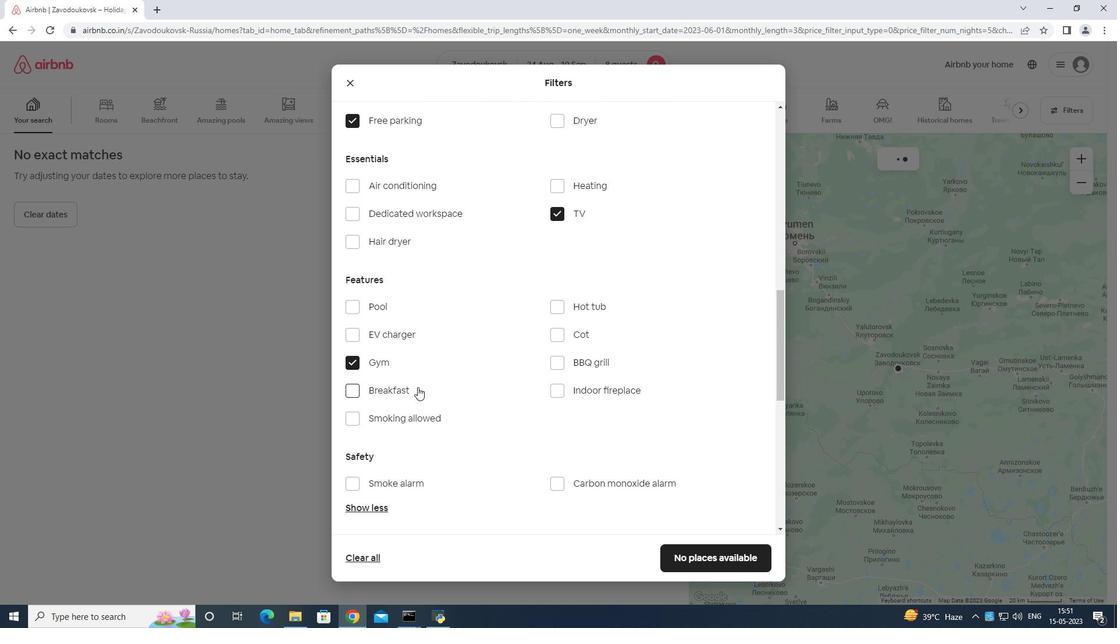 
Action: Mouse moved to (603, 423)
Screenshot: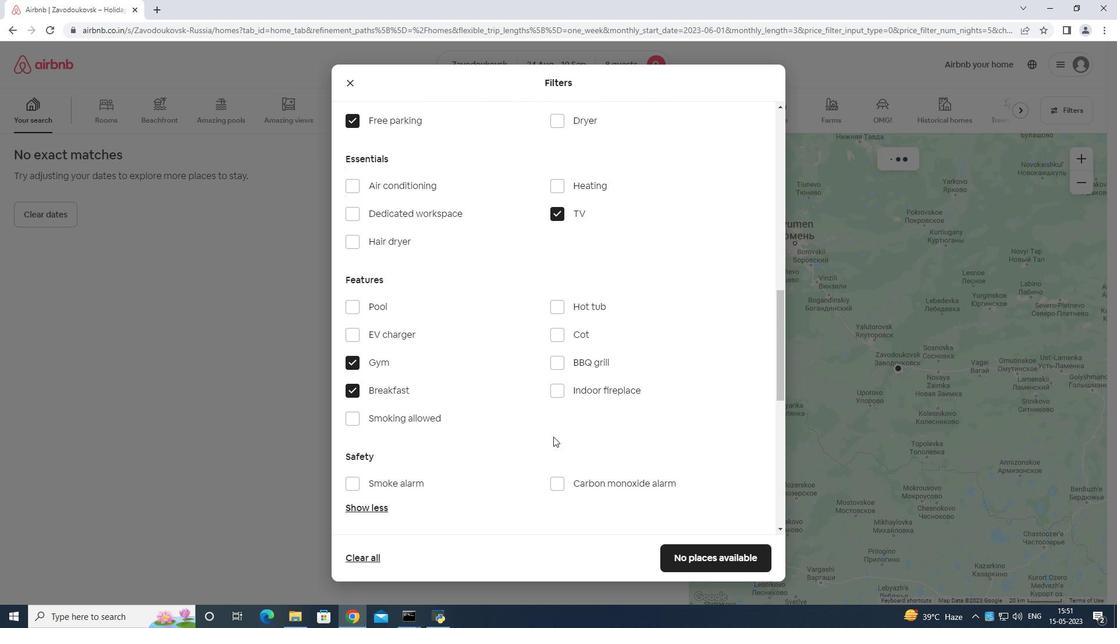 
Action: Mouse scrolled (603, 423) with delta (0, 0)
Screenshot: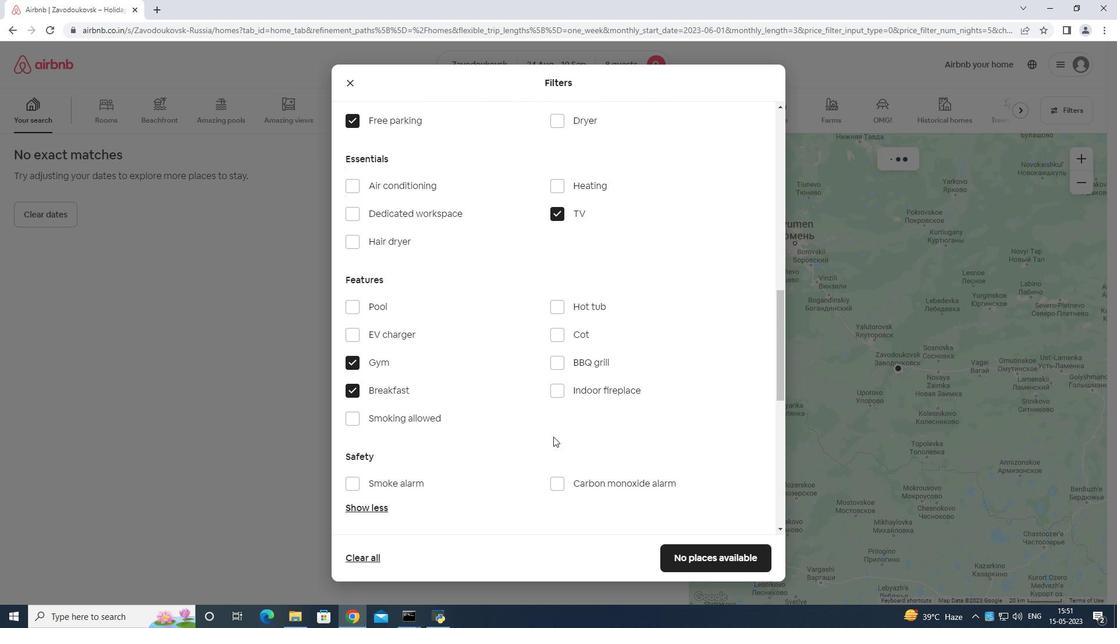 
Action: Mouse moved to (603, 424)
Screenshot: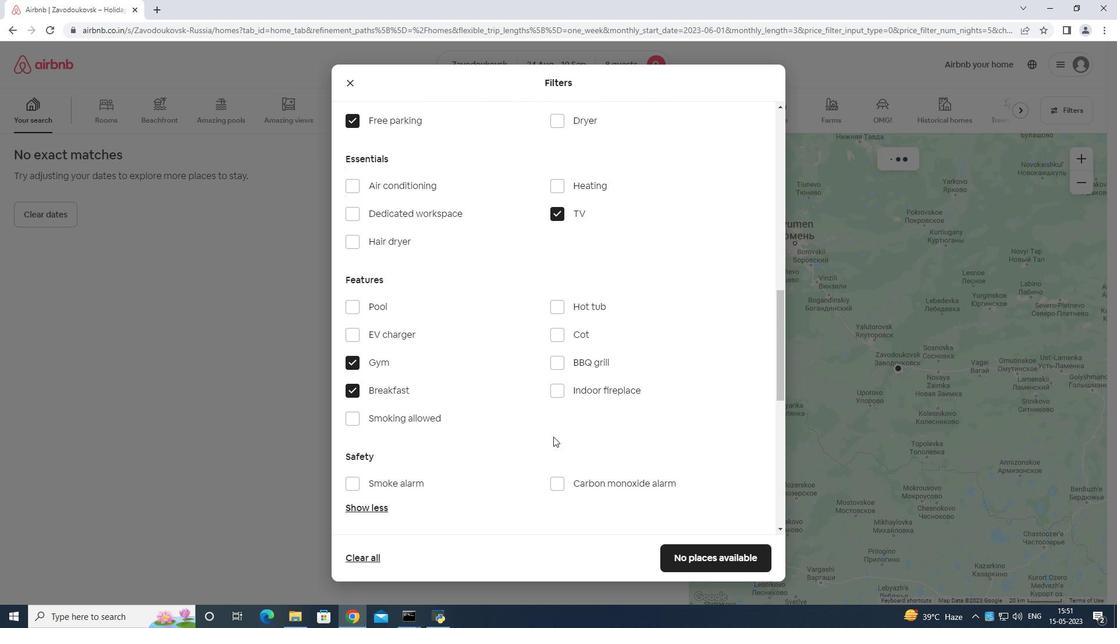 
Action: Mouse scrolled (603, 424) with delta (0, 0)
Screenshot: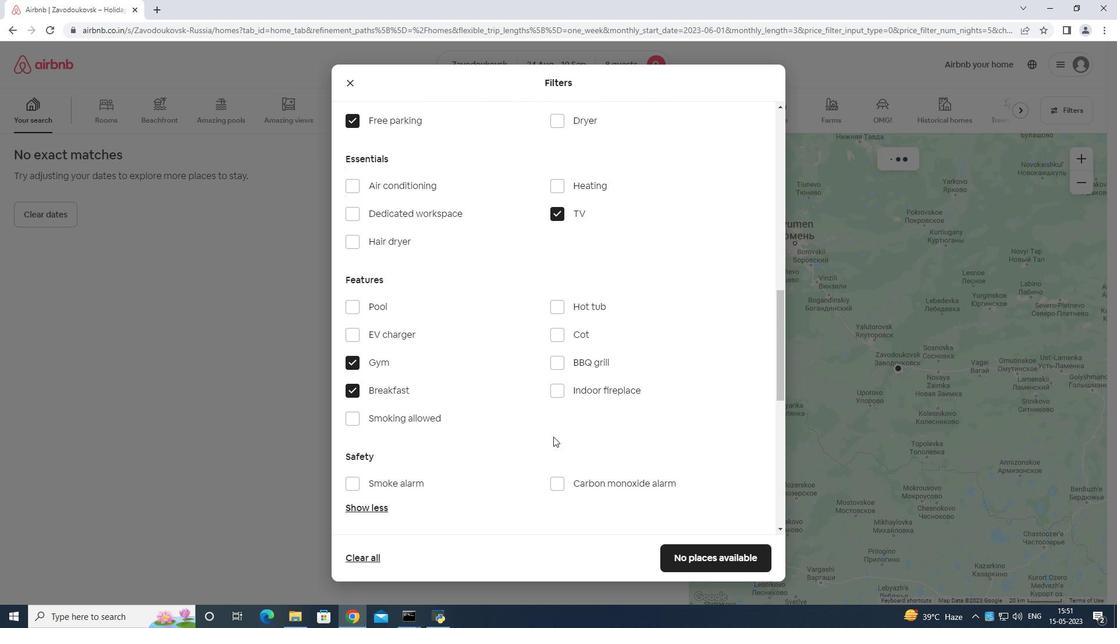 
Action: Mouse moved to (605, 426)
Screenshot: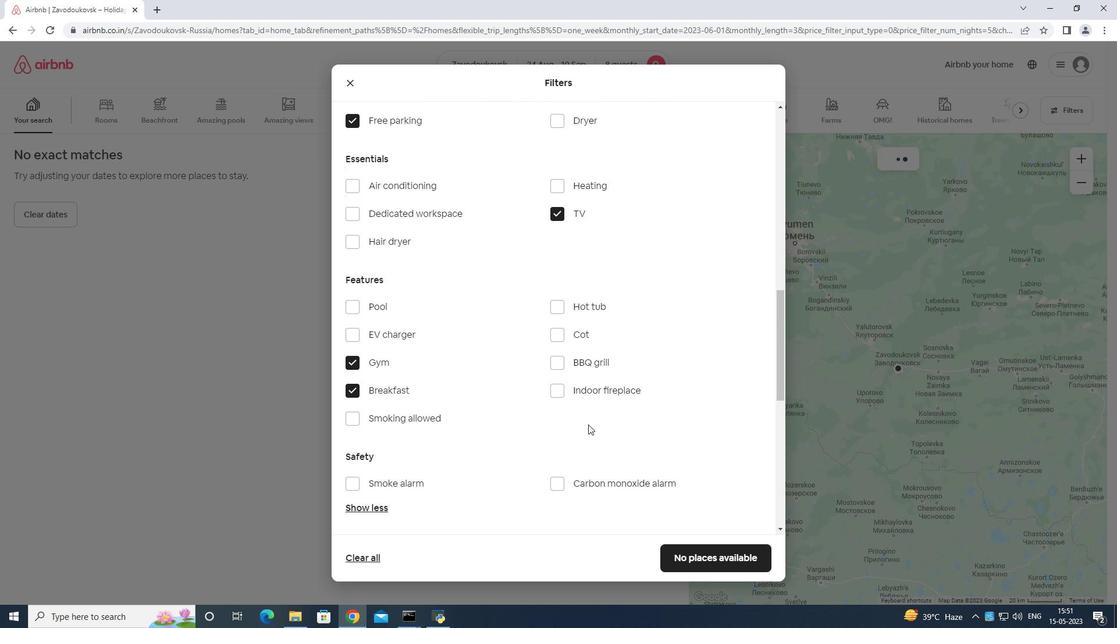 
Action: Mouse scrolled (605, 425) with delta (0, 0)
Screenshot: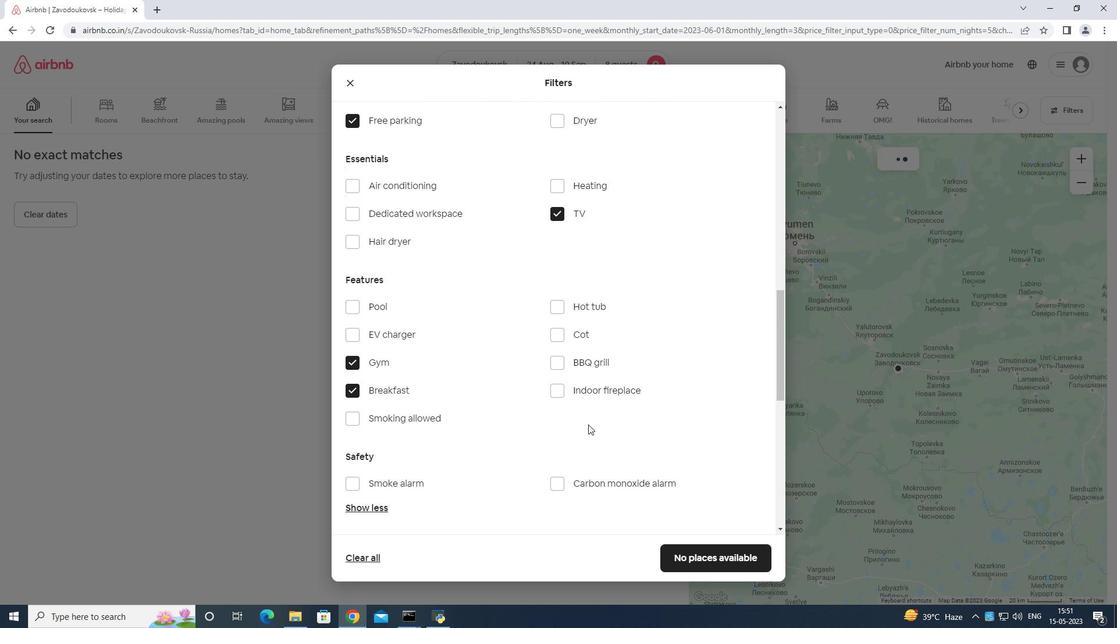 
Action: Mouse moved to (734, 465)
Screenshot: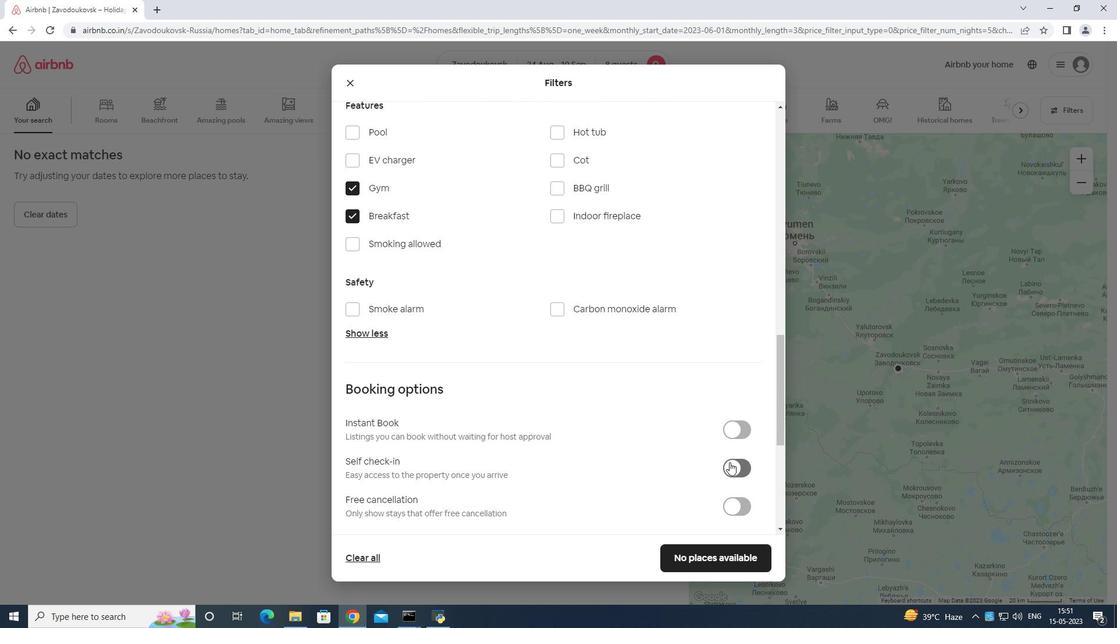 
Action: Mouse pressed left at (734, 465)
Screenshot: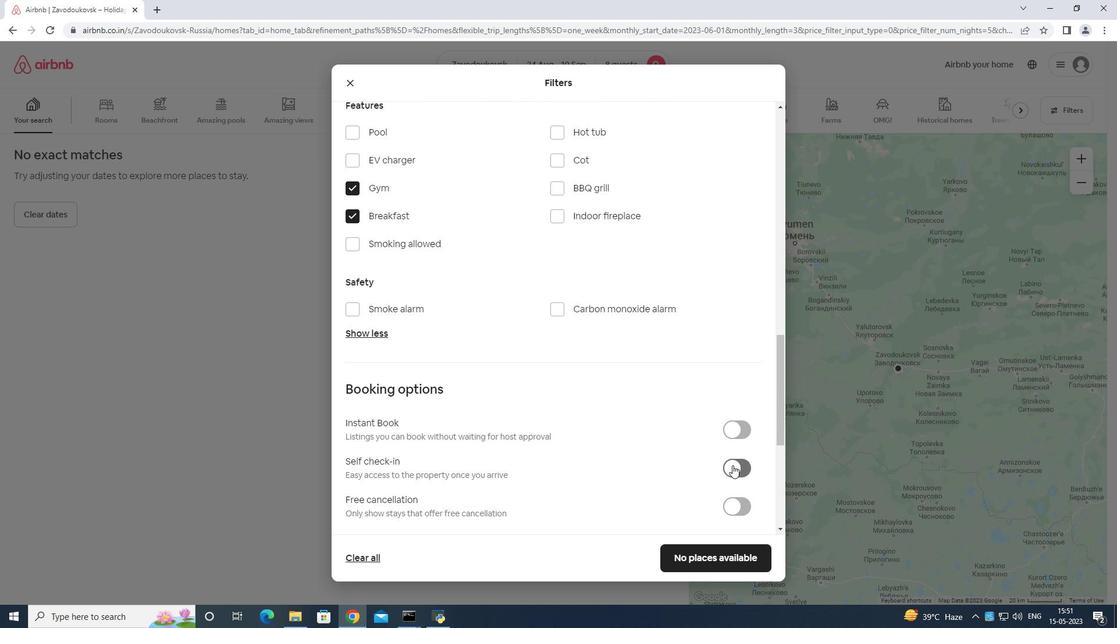 
Action: Mouse moved to (739, 459)
Screenshot: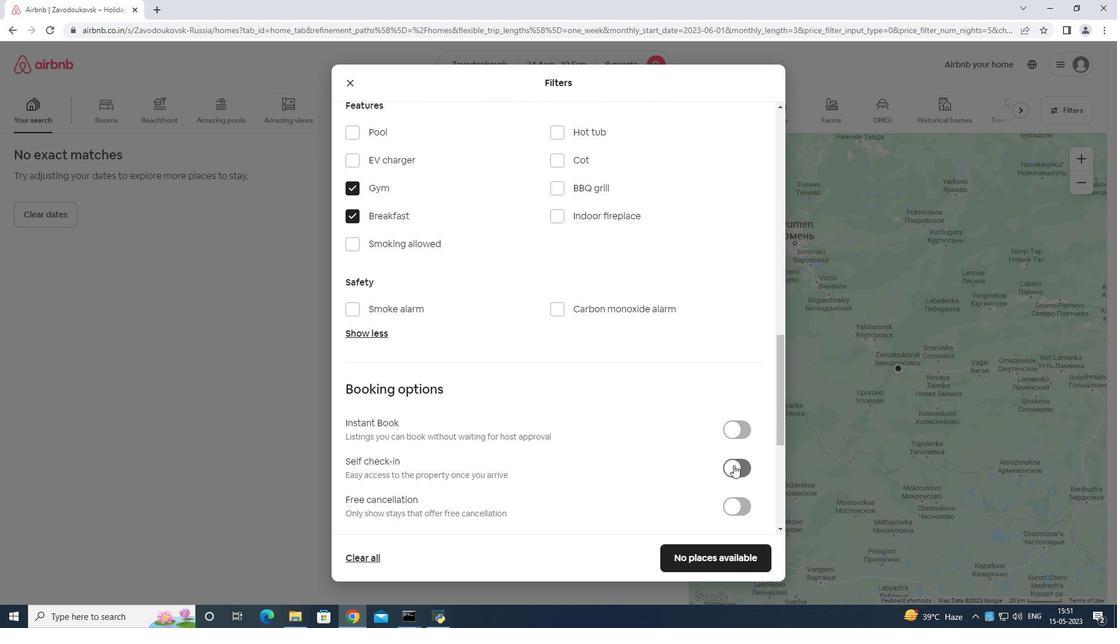 
Action: Mouse scrolled (739, 458) with delta (0, 0)
Screenshot: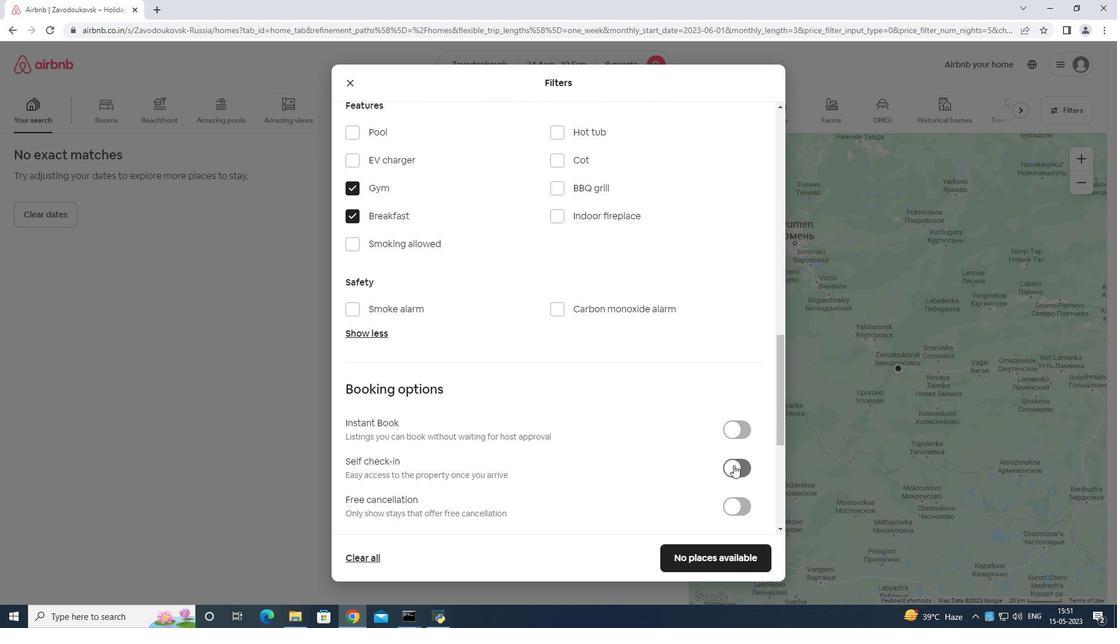 
Action: Mouse scrolled (739, 458) with delta (0, 0)
Screenshot: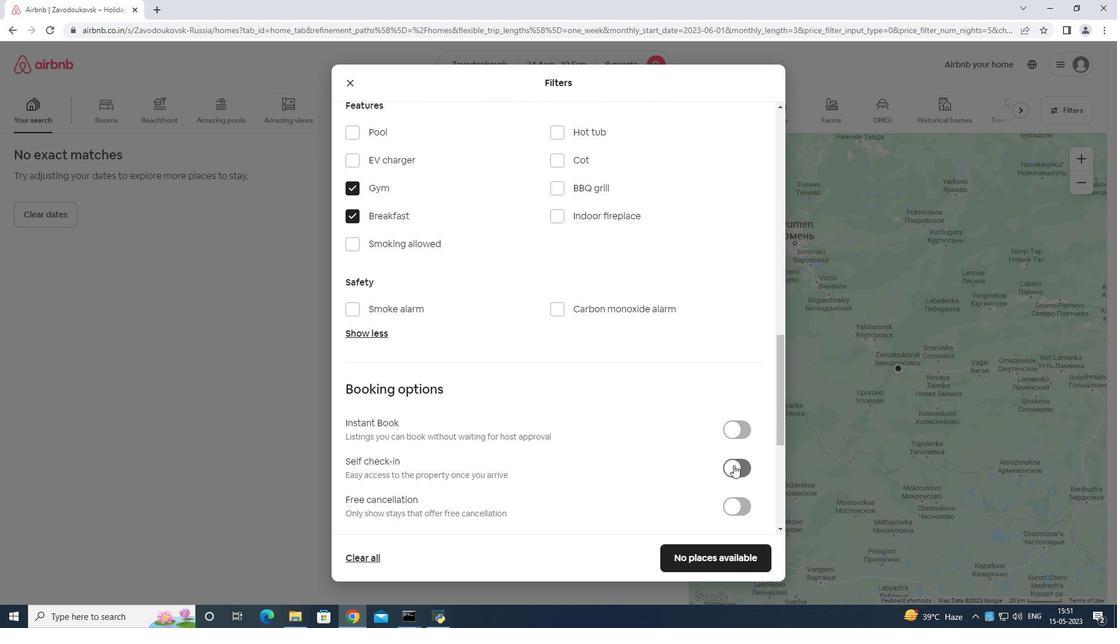 
Action: Mouse scrolled (739, 458) with delta (0, 0)
Screenshot: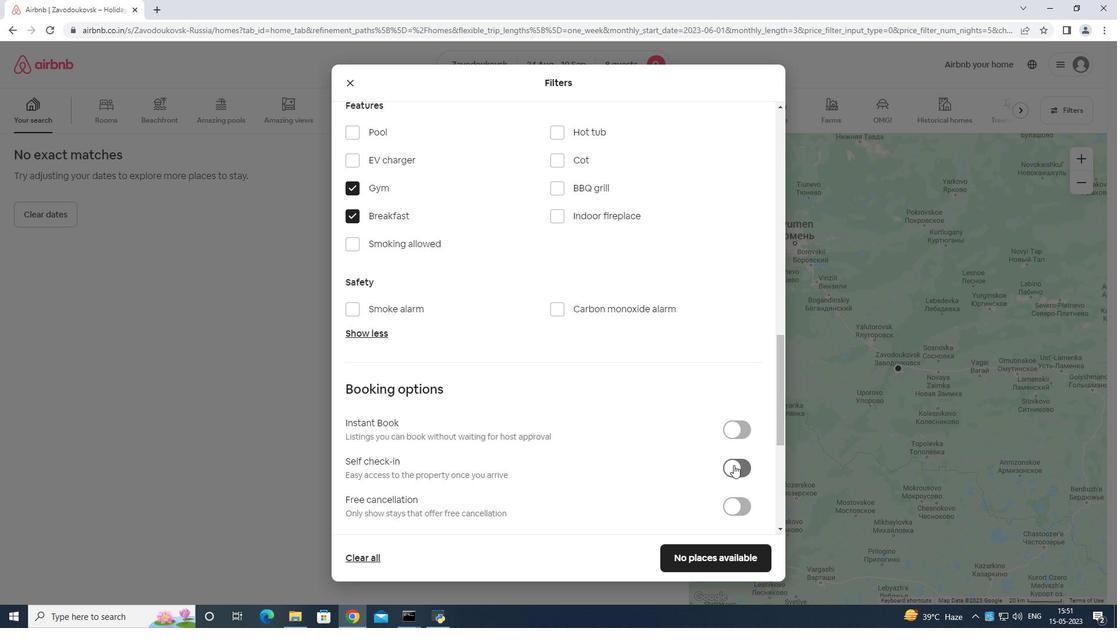 
Action: Mouse moved to (739, 458)
Screenshot: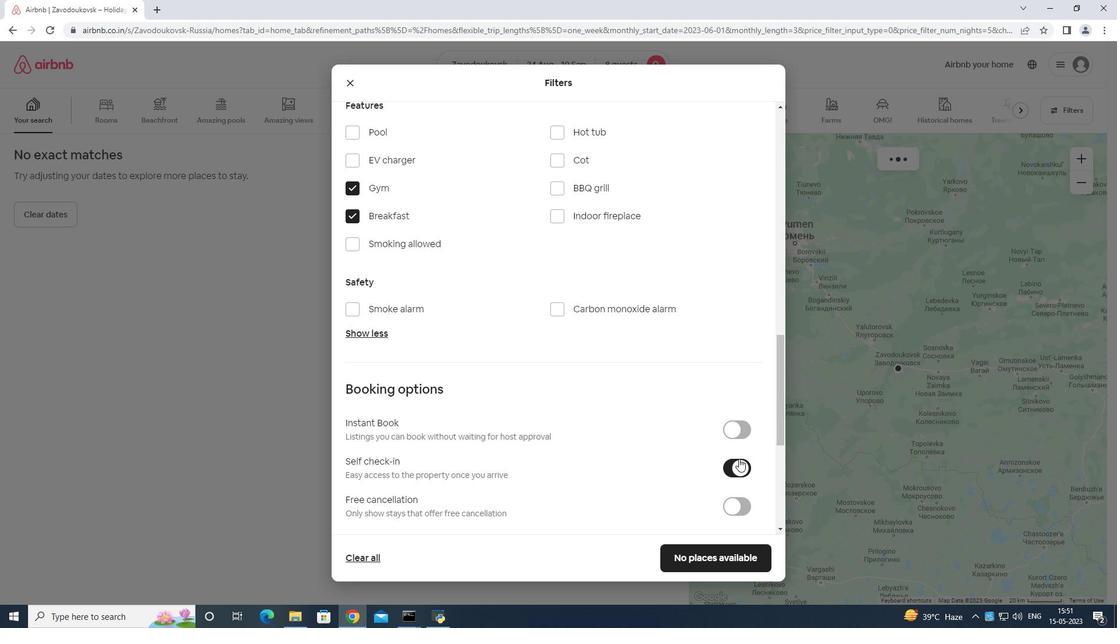 
Action: Mouse scrolled (739, 458) with delta (0, 0)
Screenshot: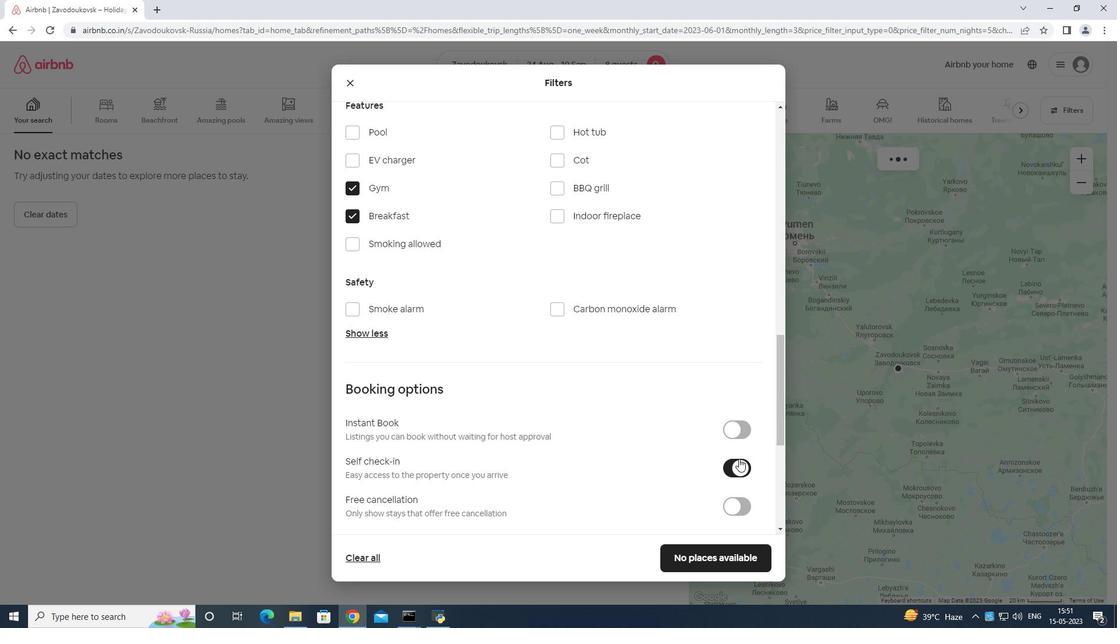 
Action: Mouse scrolled (739, 458) with delta (0, 0)
Screenshot: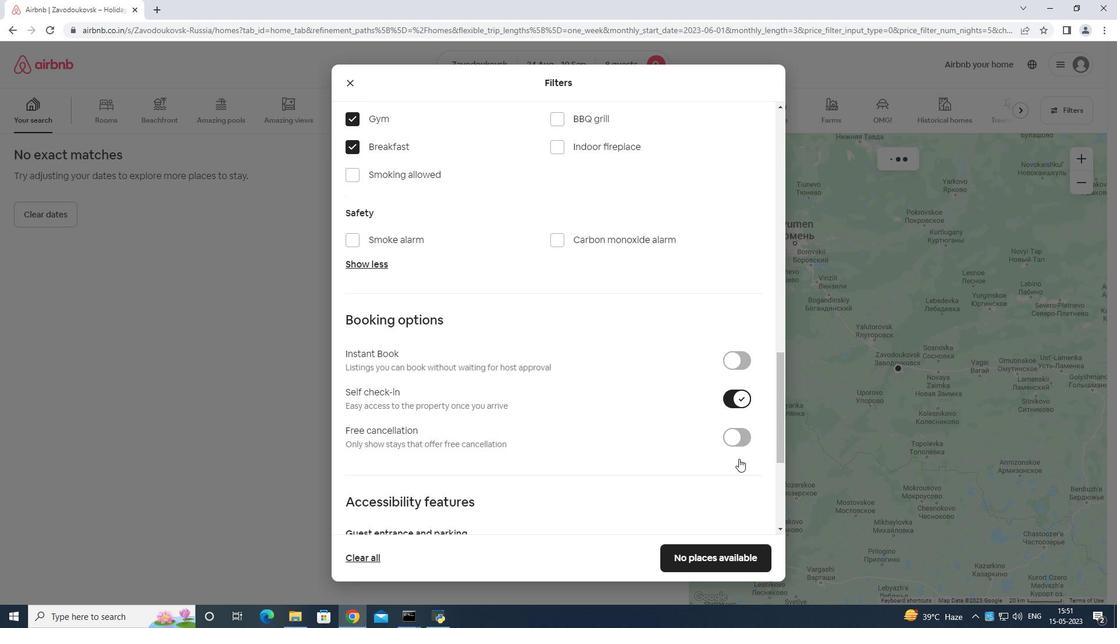 
Action: Mouse moved to (739, 458)
Screenshot: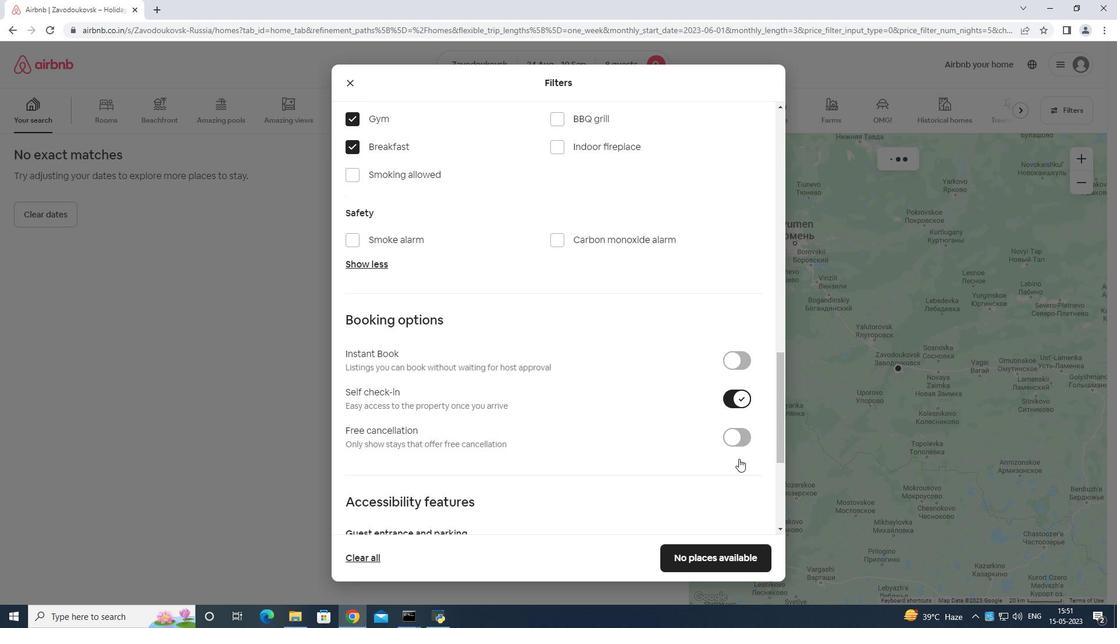 
Action: Mouse scrolled (739, 458) with delta (0, 0)
Screenshot: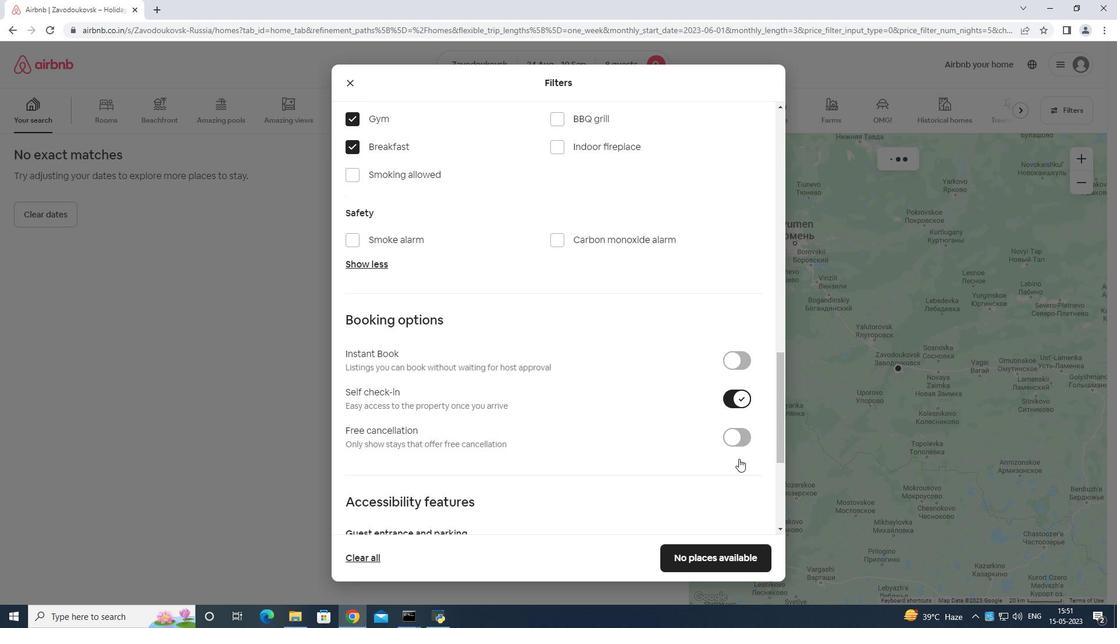 
Action: Mouse moved to (738, 459)
Screenshot: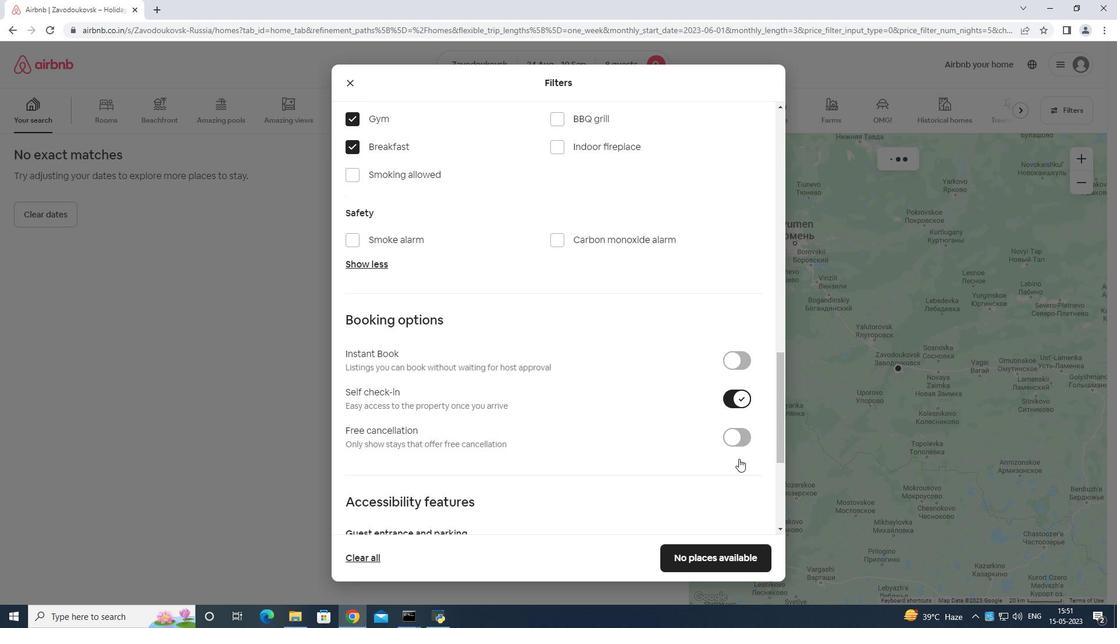 
Action: Mouse scrolled (738, 458) with delta (0, 0)
Screenshot: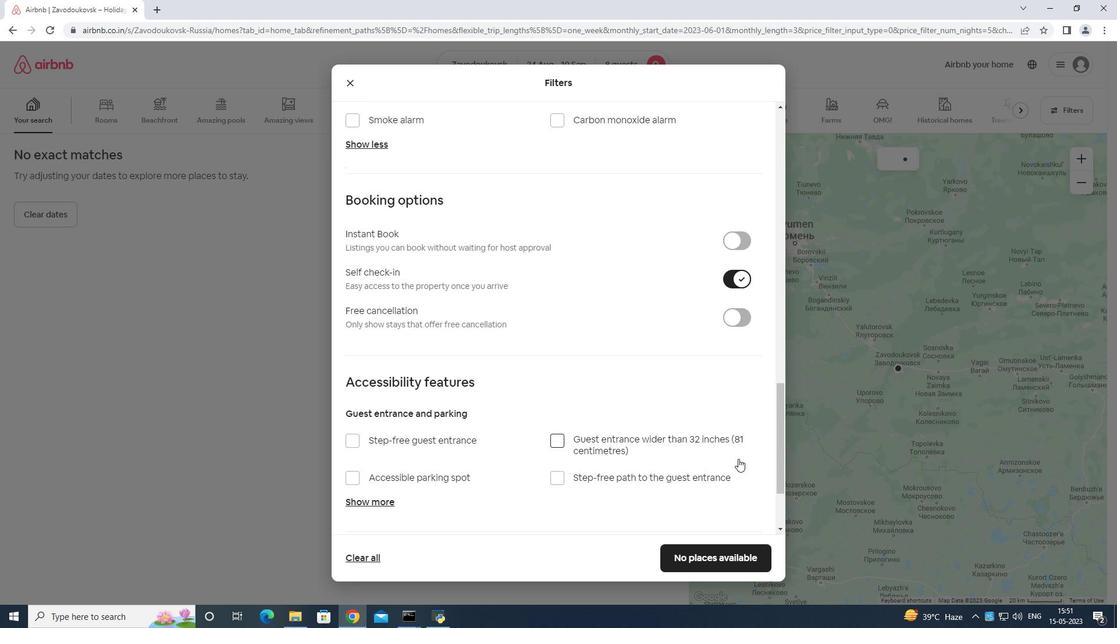 
Action: Mouse scrolled (738, 458) with delta (0, 0)
Screenshot: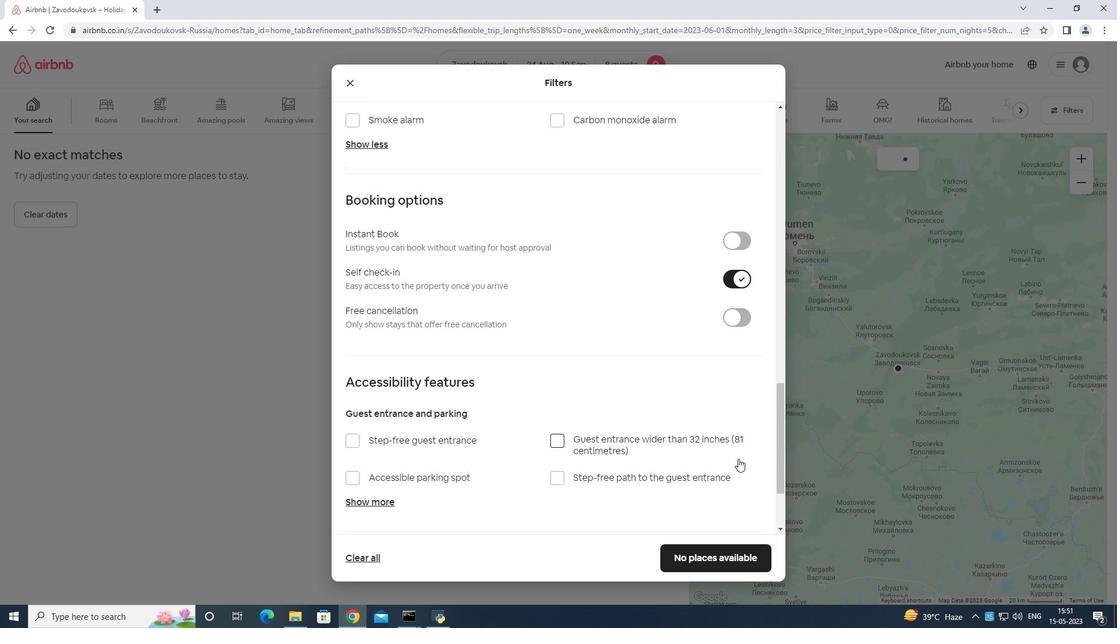 
Action: Mouse scrolled (738, 458) with delta (0, 0)
Screenshot: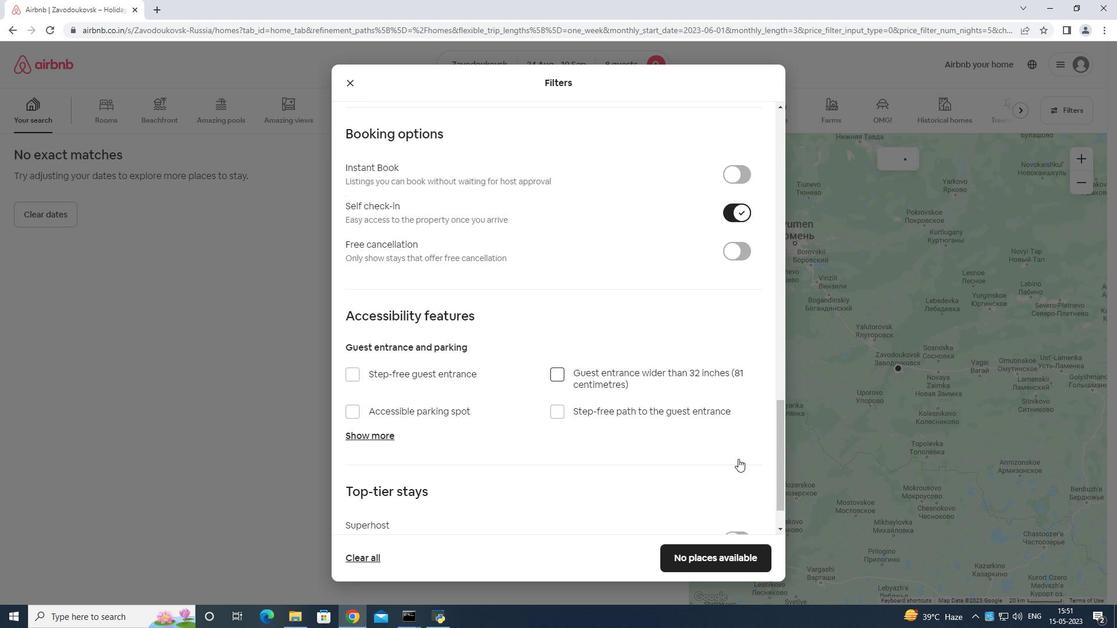 
Action: Mouse scrolled (738, 458) with delta (0, 0)
Screenshot: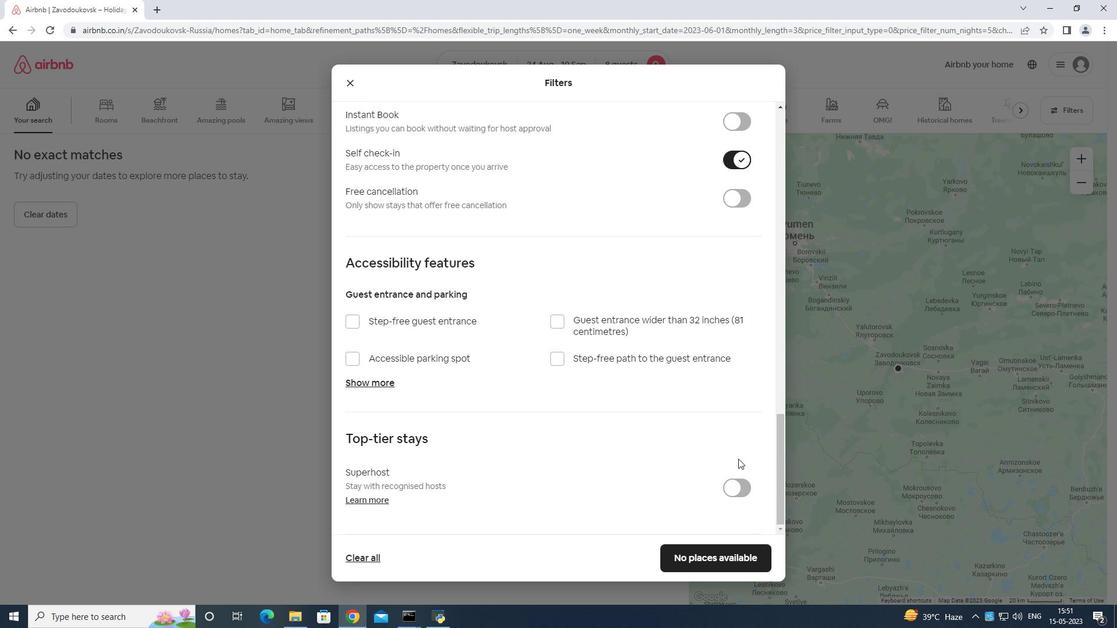 
Action: Mouse scrolled (738, 458) with delta (0, 0)
Screenshot: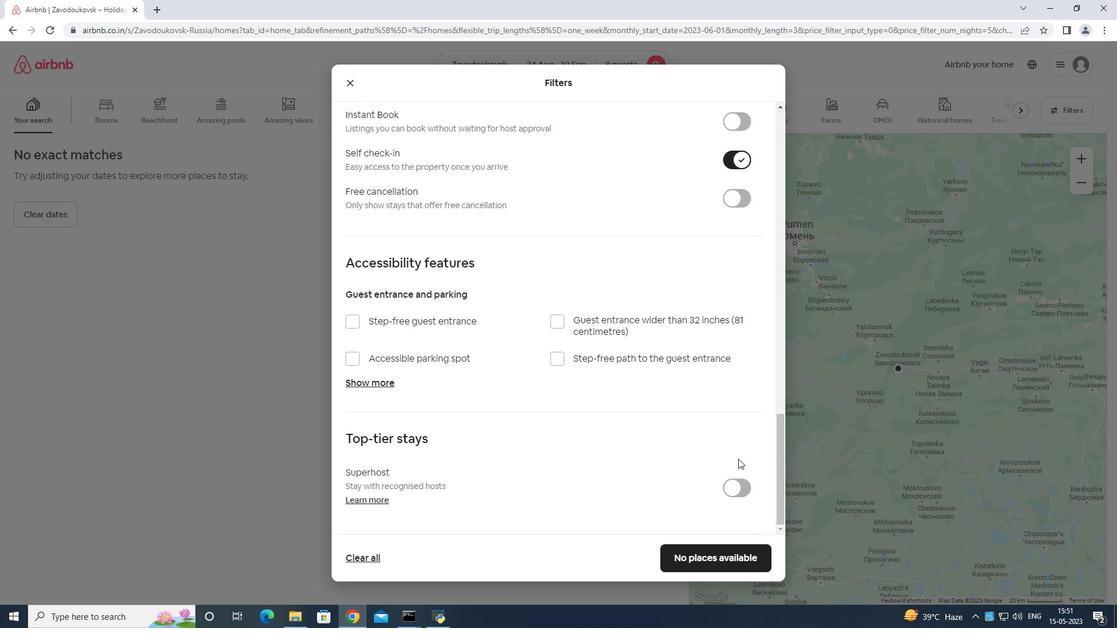 
Action: Mouse scrolled (738, 458) with delta (0, 0)
Screenshot: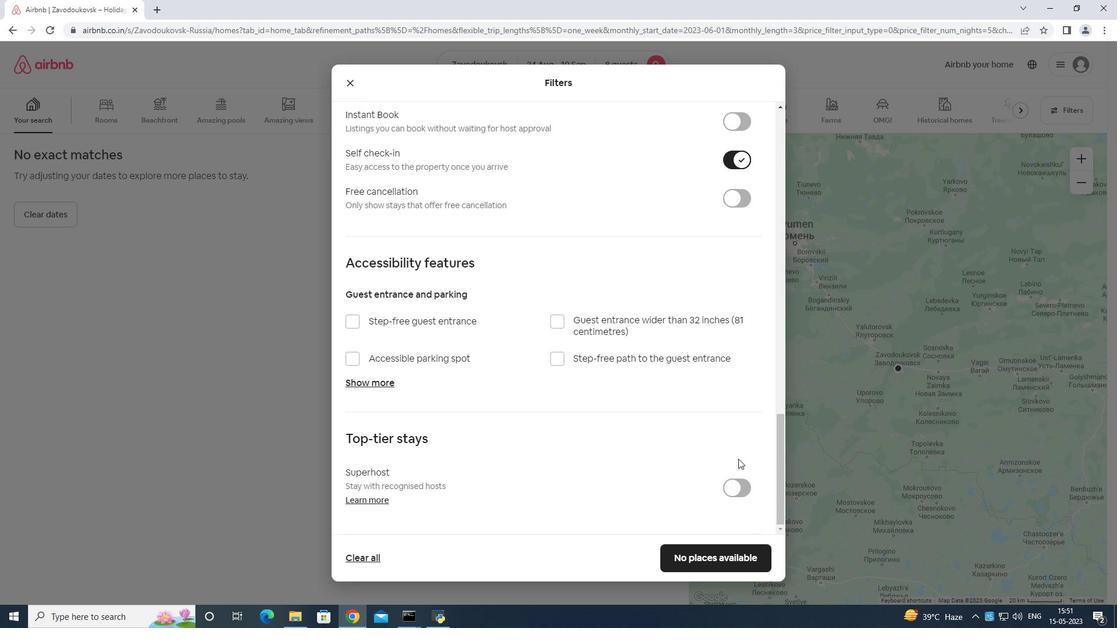 
Action: Mouse moved to (738, 554)
Screenshot: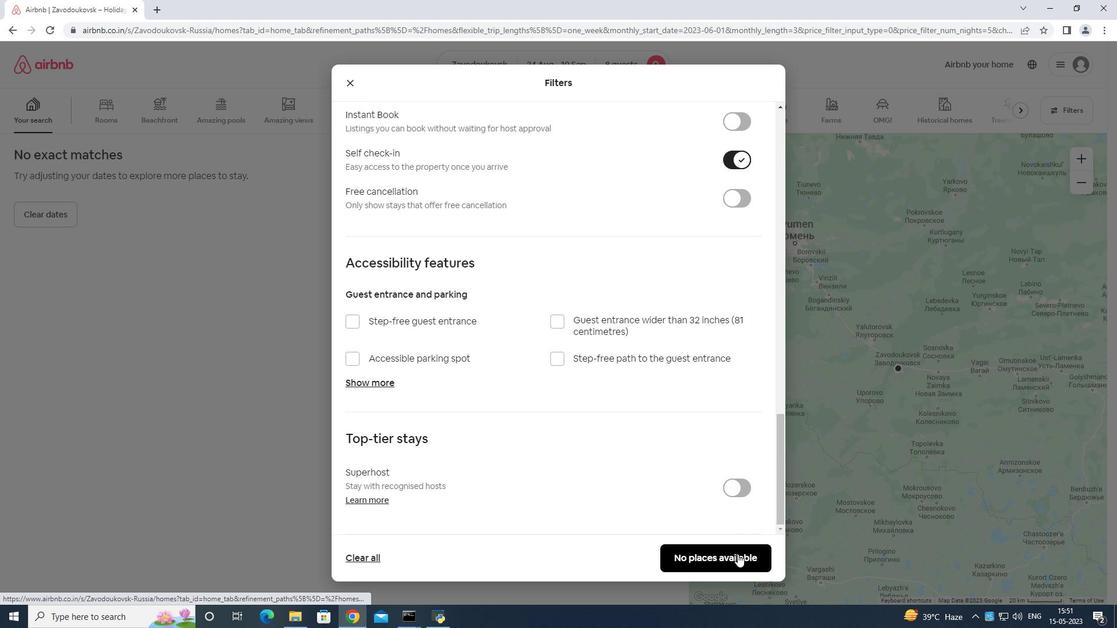 
Action: Mouse pressed left at (738, 554)
Screenshot: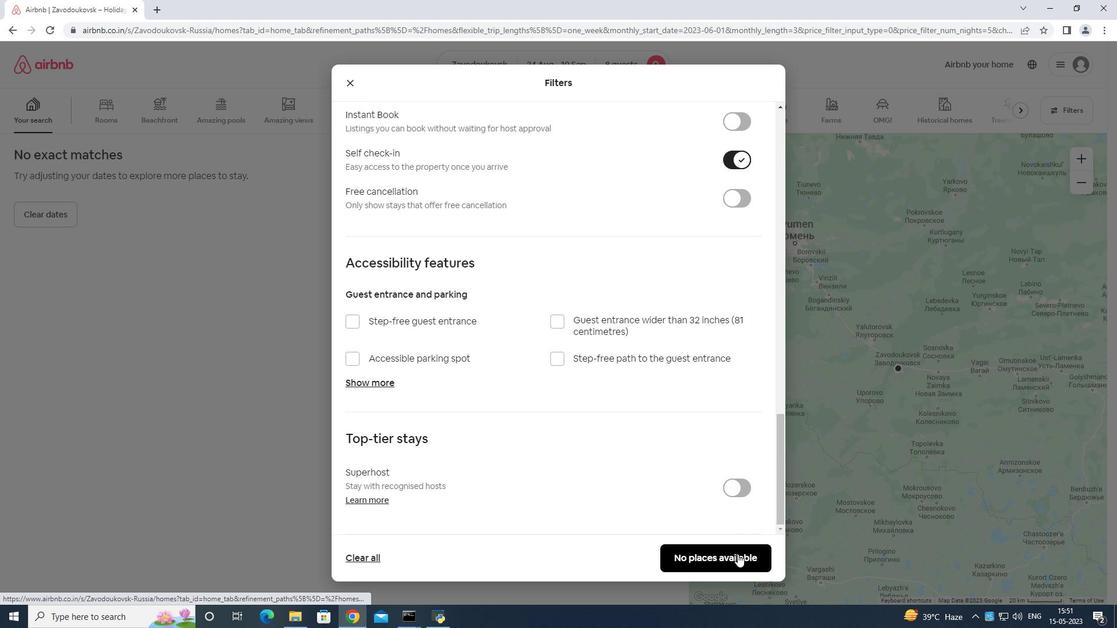 
Action: Mouse moved to (738, 554)
Screenshot: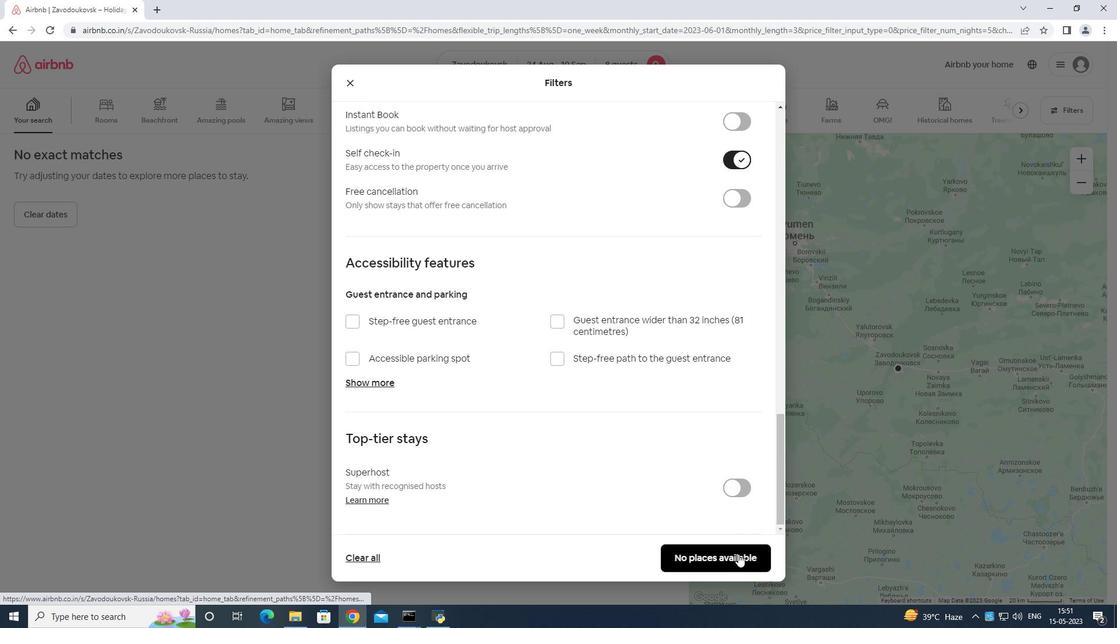 
